 Task: Find connections with filter location Taunusstein with filter topic #mentorwith filter profile language Potuguese with filter current company Quess IT Staffing with filter school Goa Engineering College - Government of Goa with filter industry Legislative Offices with filter service category Home Networking with filter keywords title Mover
Action: Mouse moved to (159, 252)
Screenshot: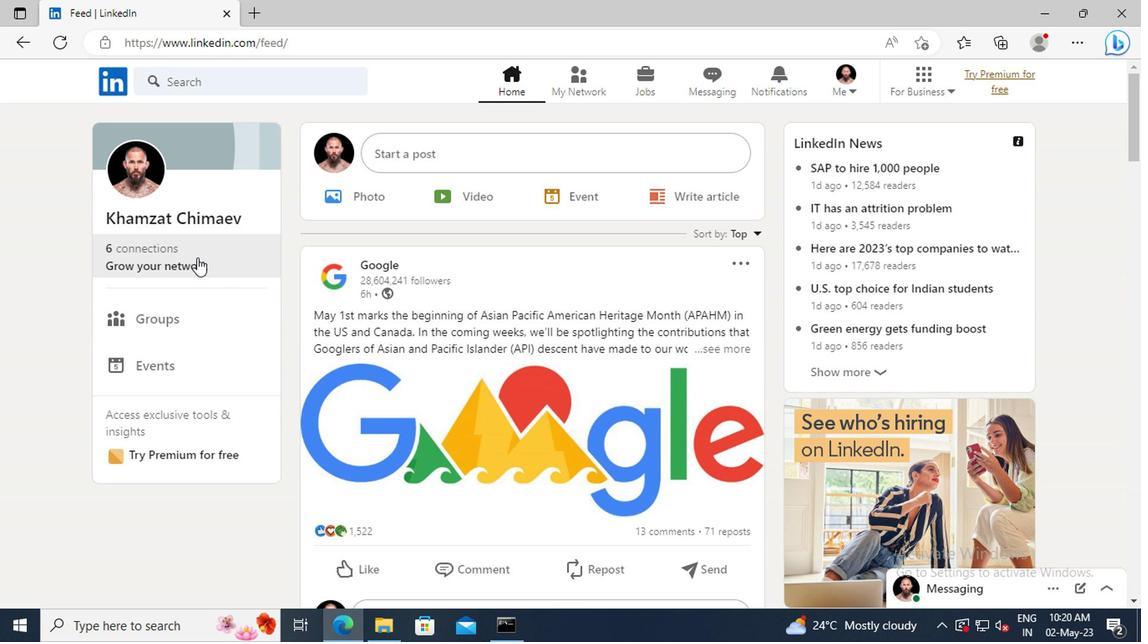 
Action: Mouse pressed left at (159, 252)
Screenshot: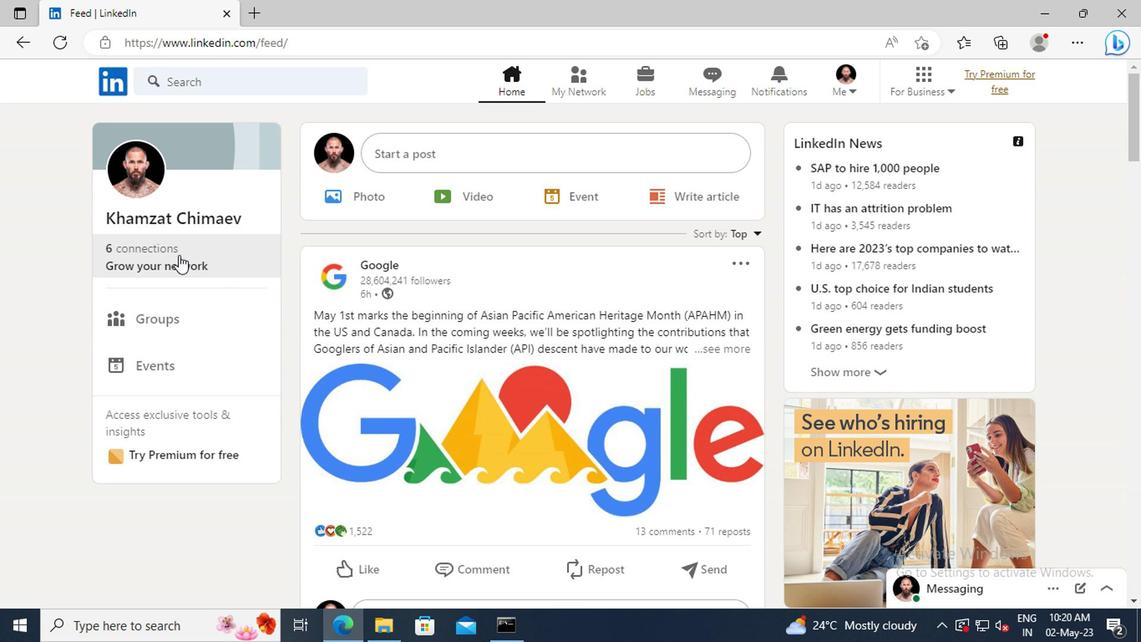 
Action: Mouse moved to (168, 174)
Screenshot: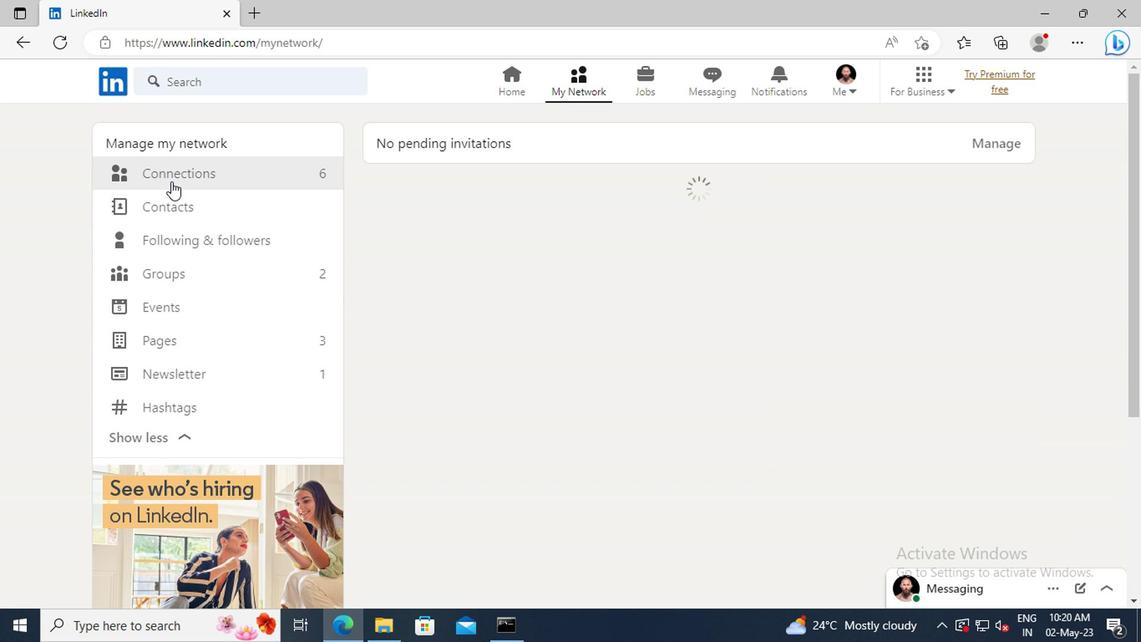 
Action: Mouse pressed left at (168, 174)
Screenshot: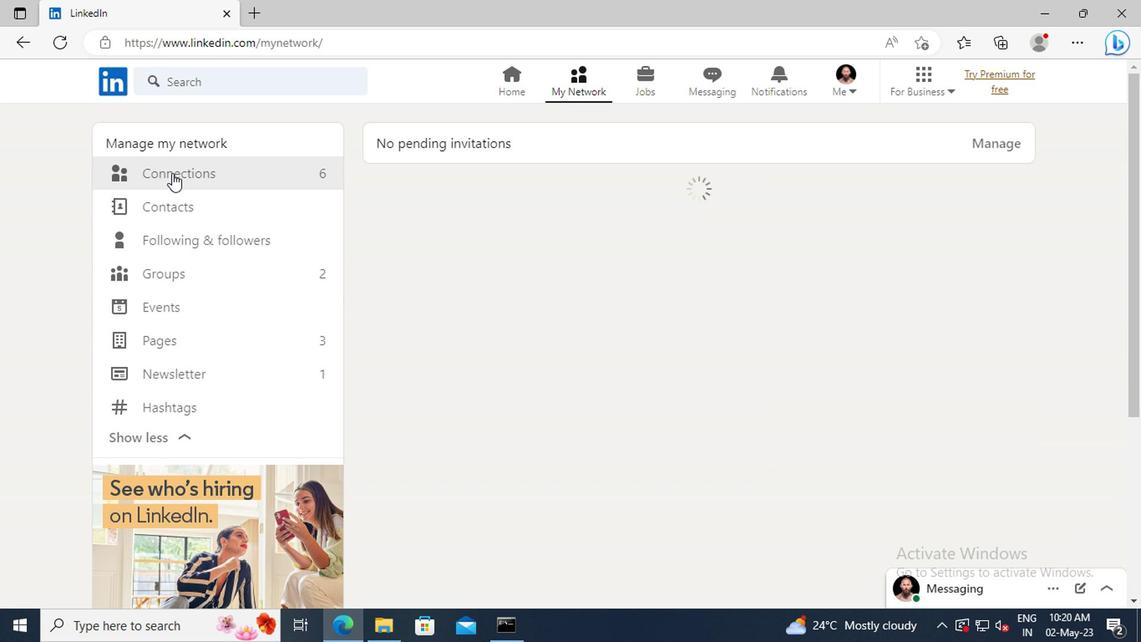 
Action: Mouse moved to (682, 177)
Screenshot: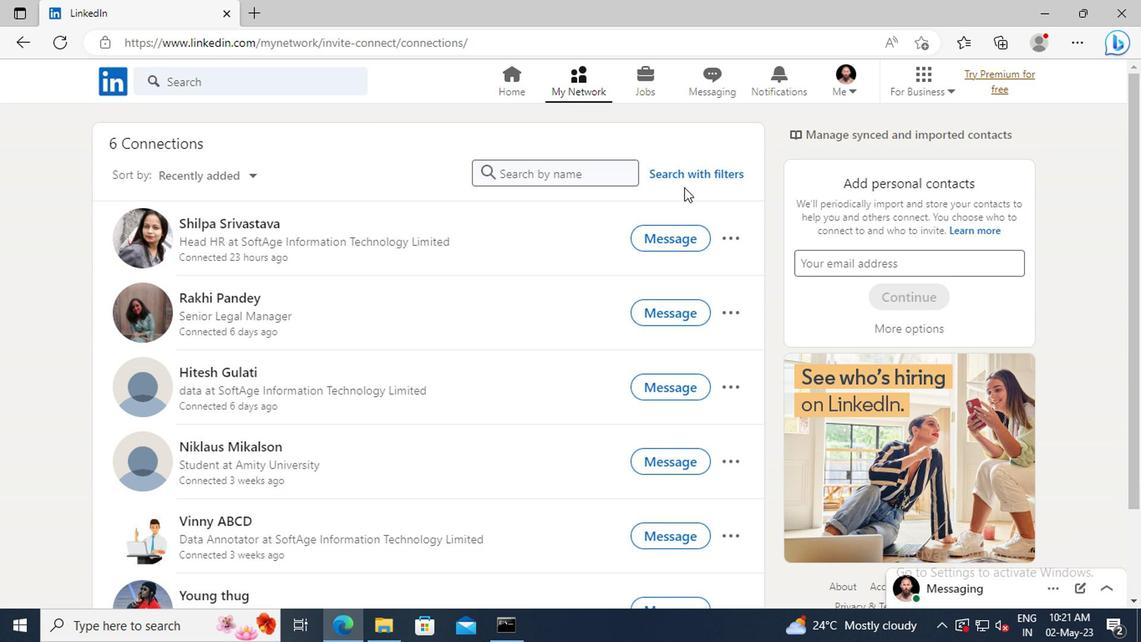 
Action: Mouse pressed left at (682, 177)
Screenshot: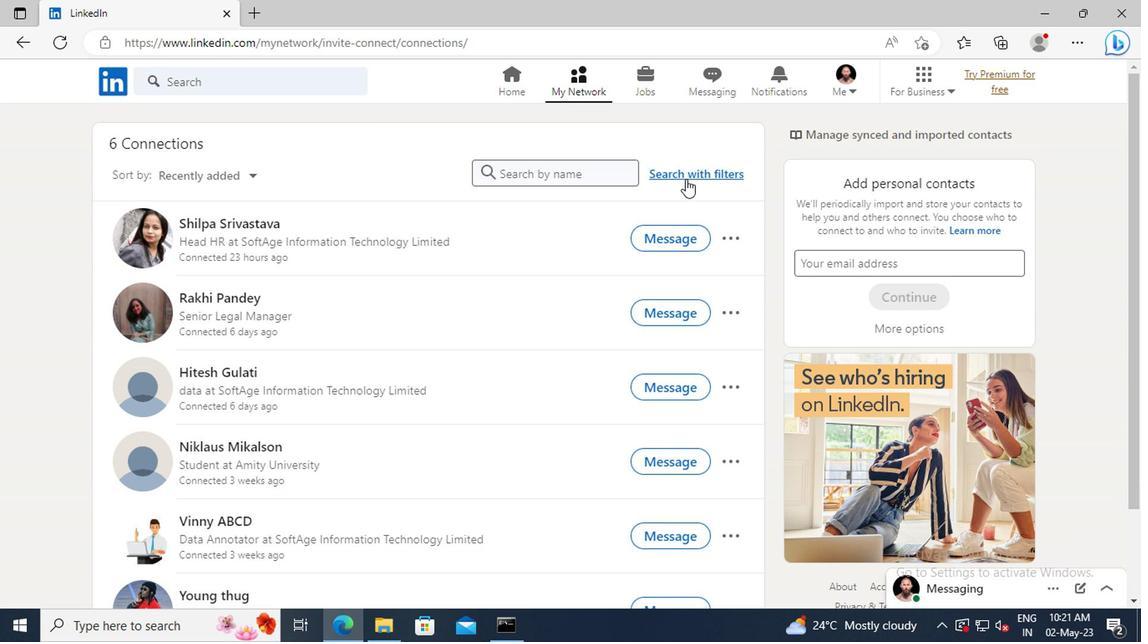 
Action: Mouse moved to (628, 131)
Screenshot: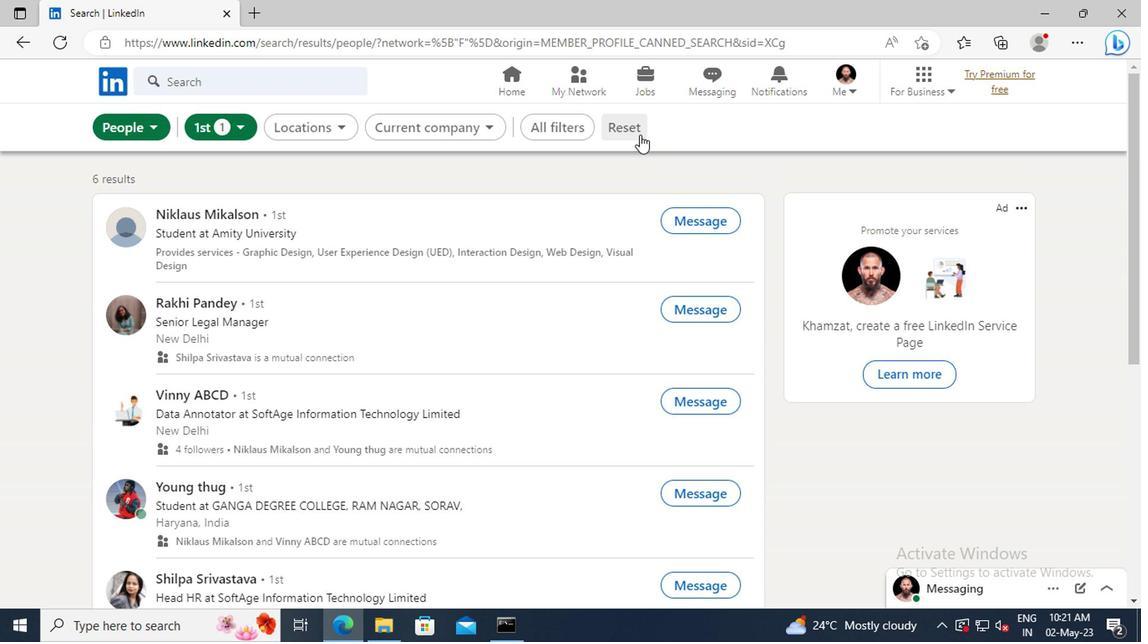 
Action: Mouse pressed left at (628, 131)
Screenshot: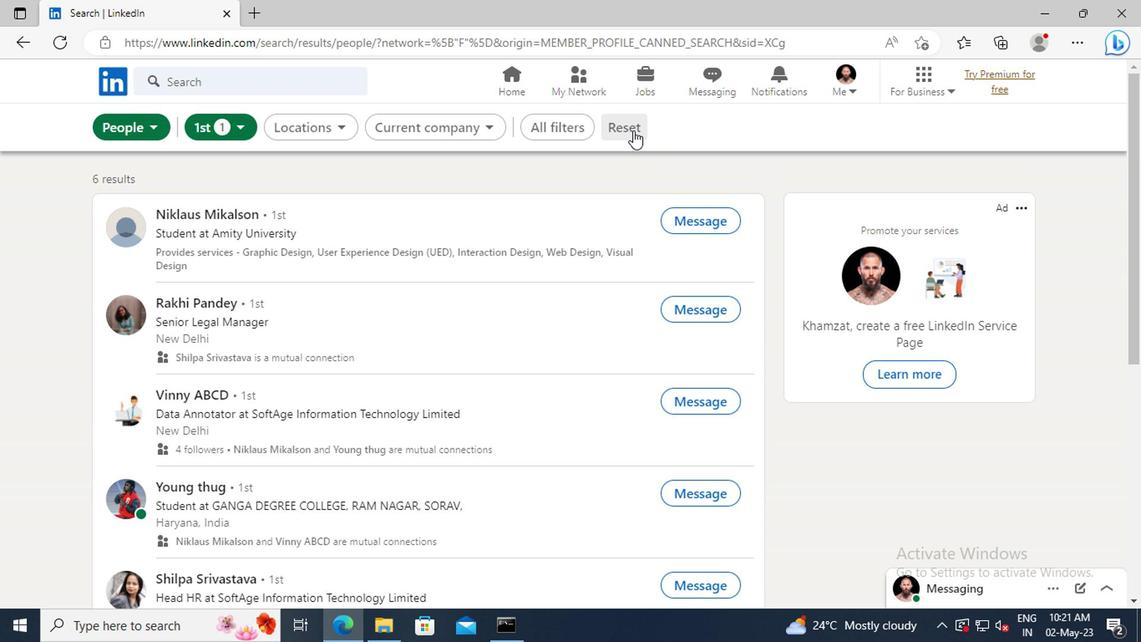 
Action: Mouse moved to (601, 130)
Screenshot: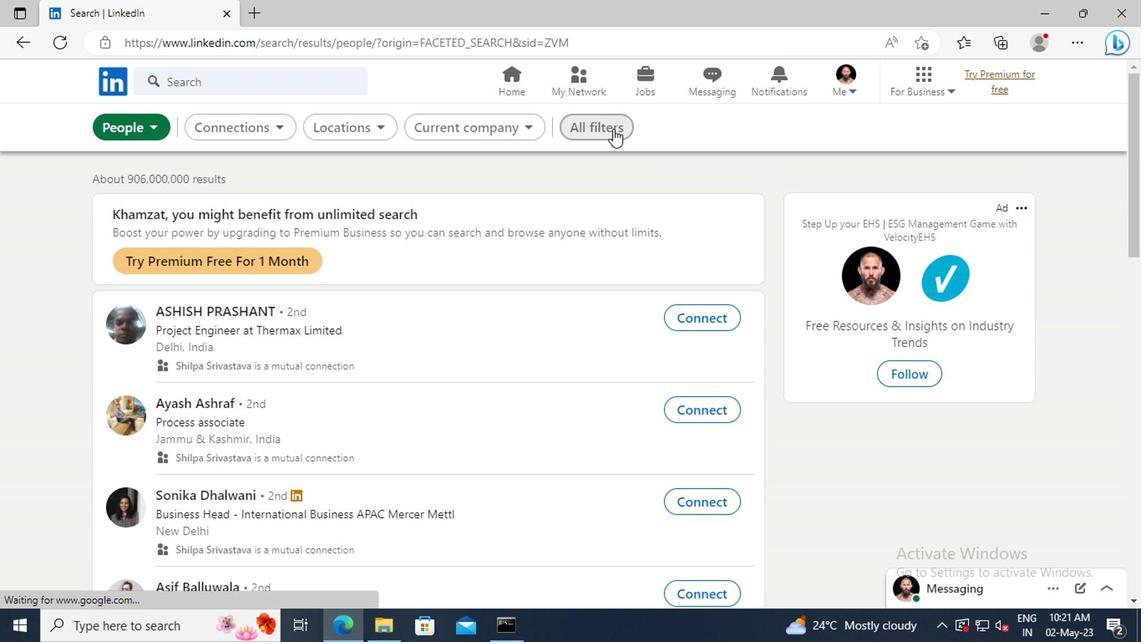 
Action: Mouse pressed left at (601, 130)
Screenshot: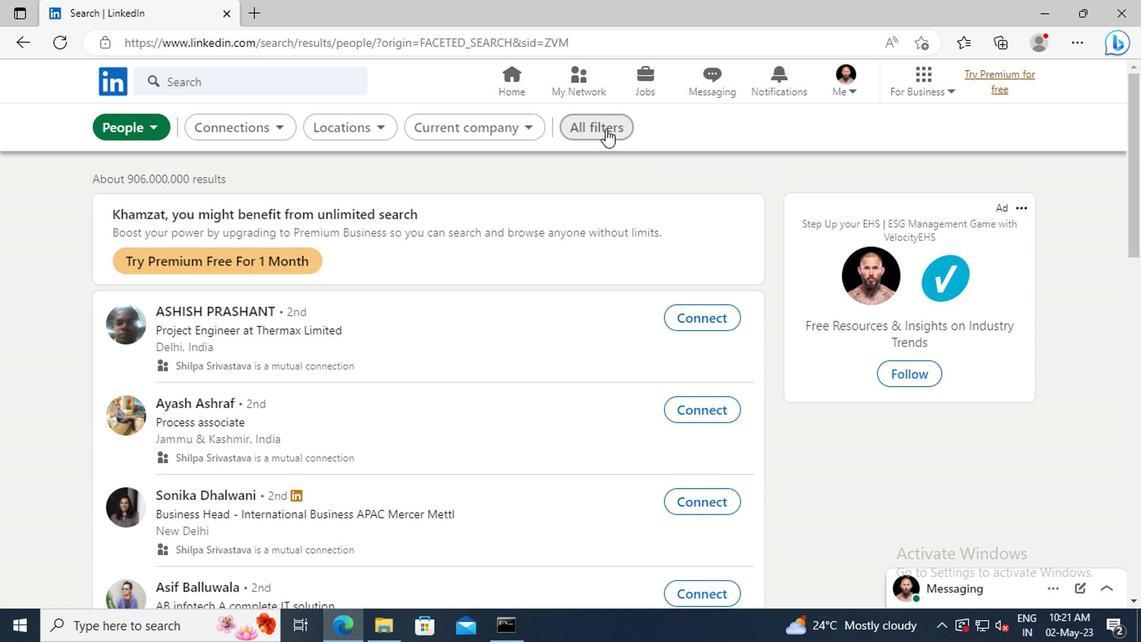 
Action: Mouse moved to (916, 298)
Screenshot: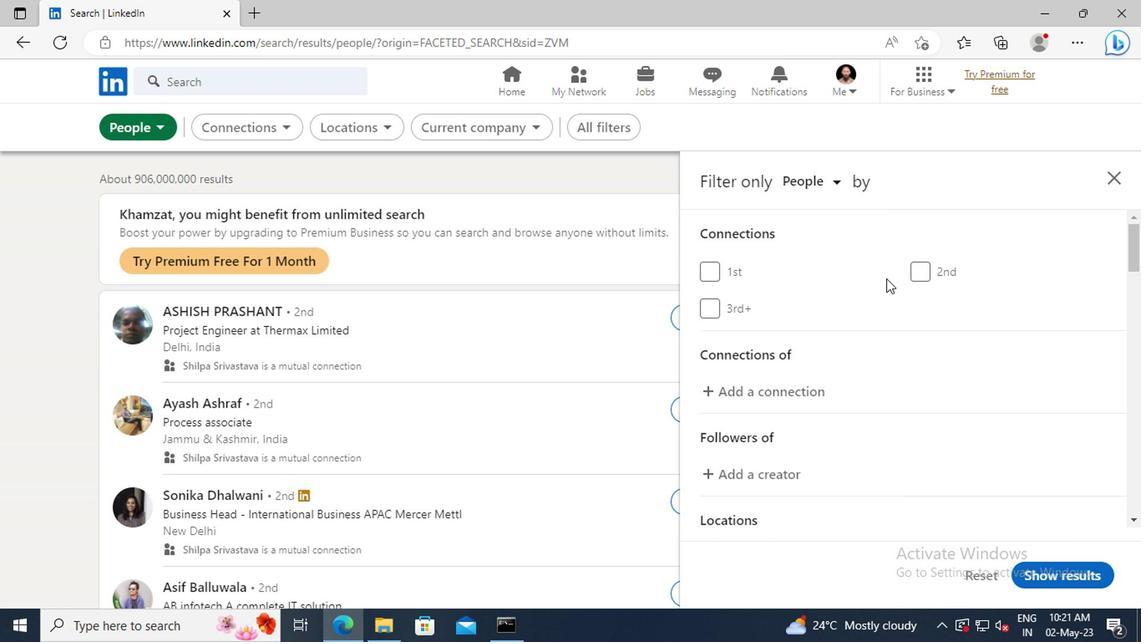 
Action: Mouse scrolled (916, 297) with delta (0, -1)
Screenshot: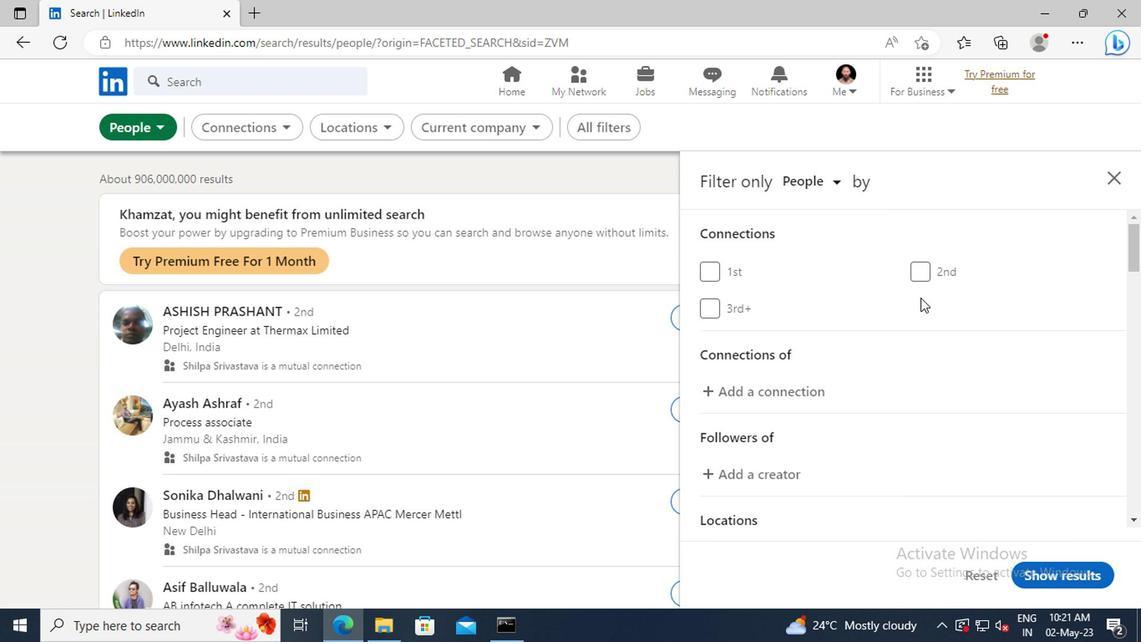 
Action: Mouse scrolled (916, 297) with delta (0, -1)
Screenshot: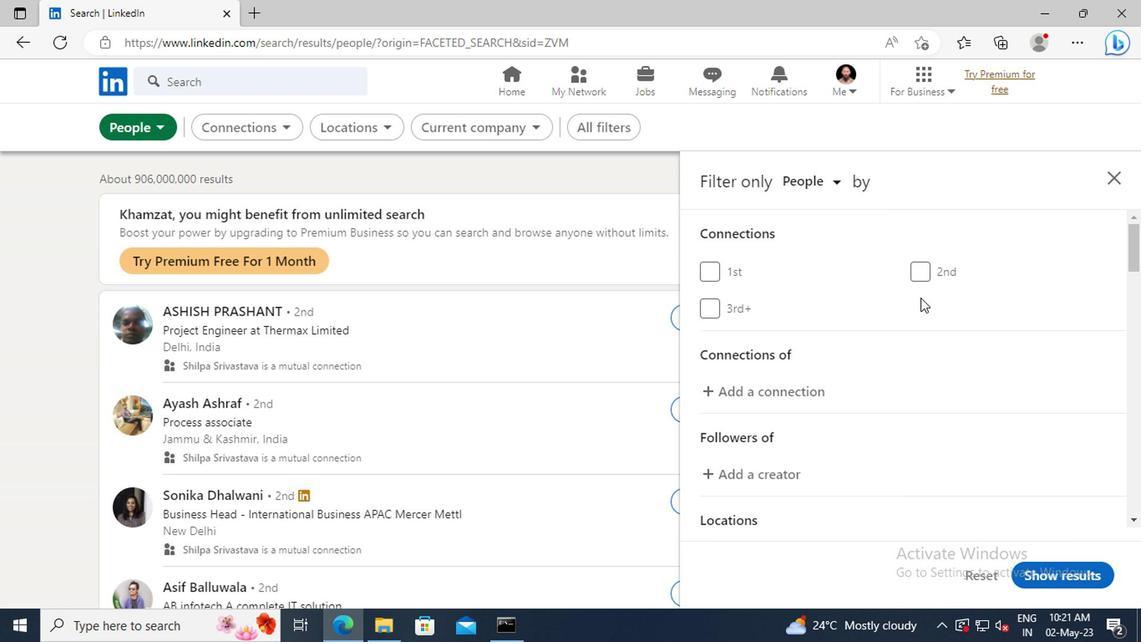 
Action: Mouse scrolled (916, 297) with delta (0, -1)
Screenshot: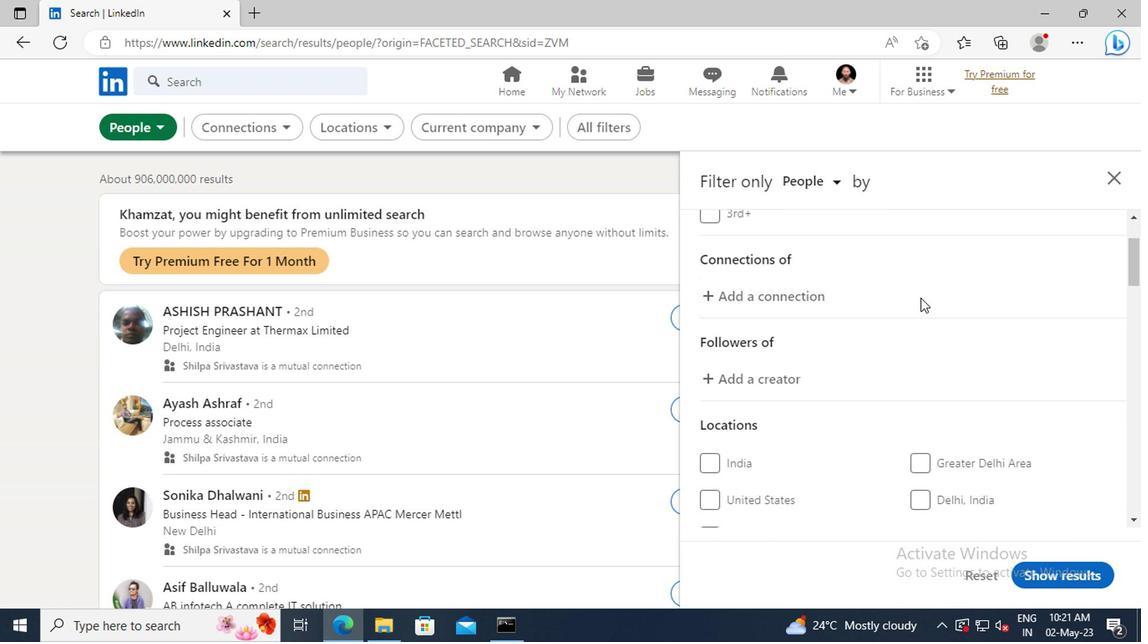 
Action: Mouse scrolled (916, 297) with delta (0, -1)
Screenshot: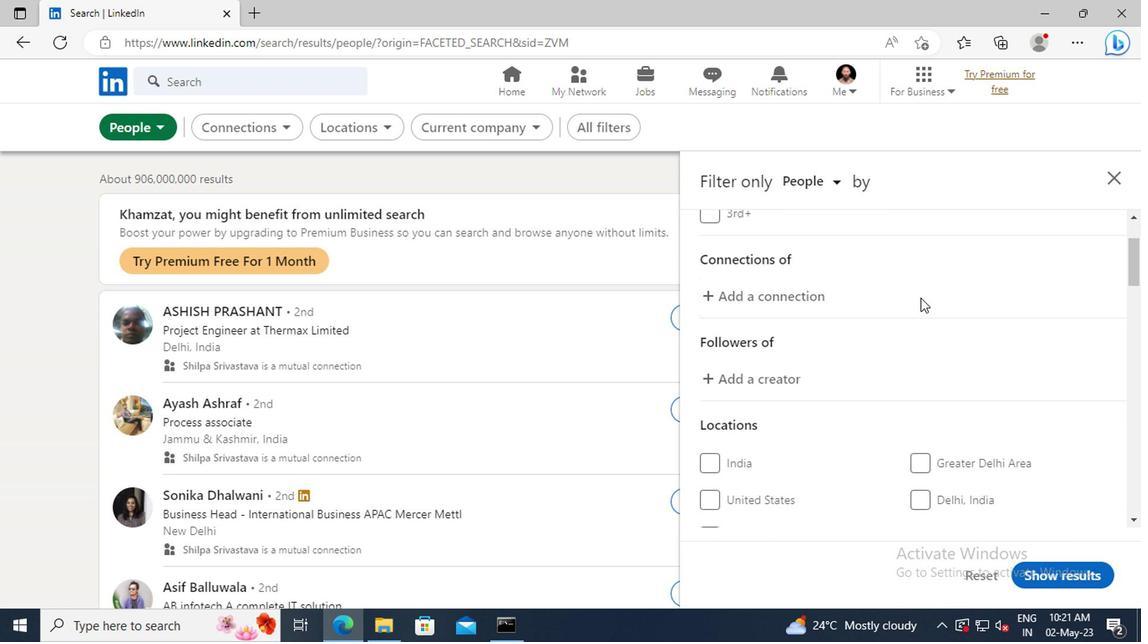 
Action: Mouse scrolled (916, 297) with delta (0, -1)
Screenshot: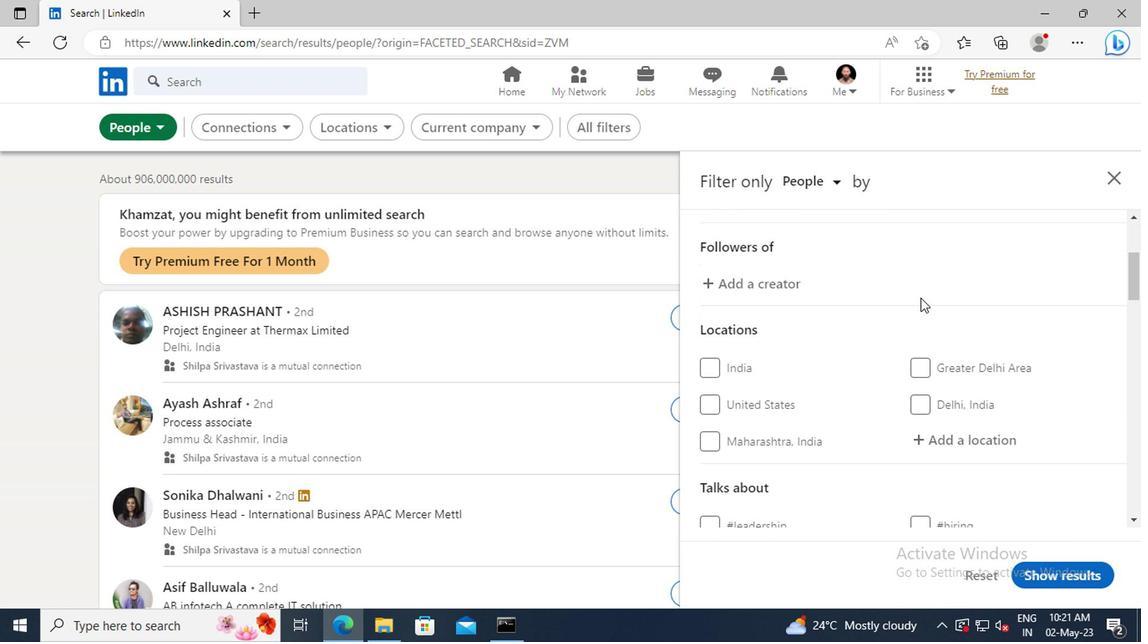 
Action: Mouse scrolled (916, 297) with delta (0, -1)
Screenshot: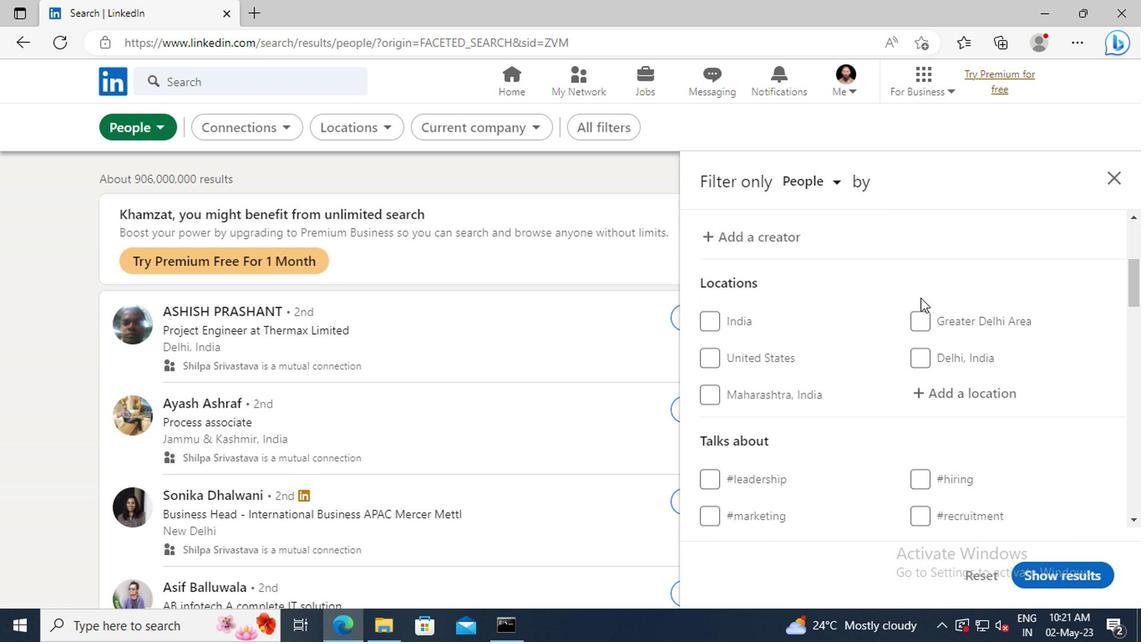 
Action: Mouse moved to (931, 343)
Screenshot: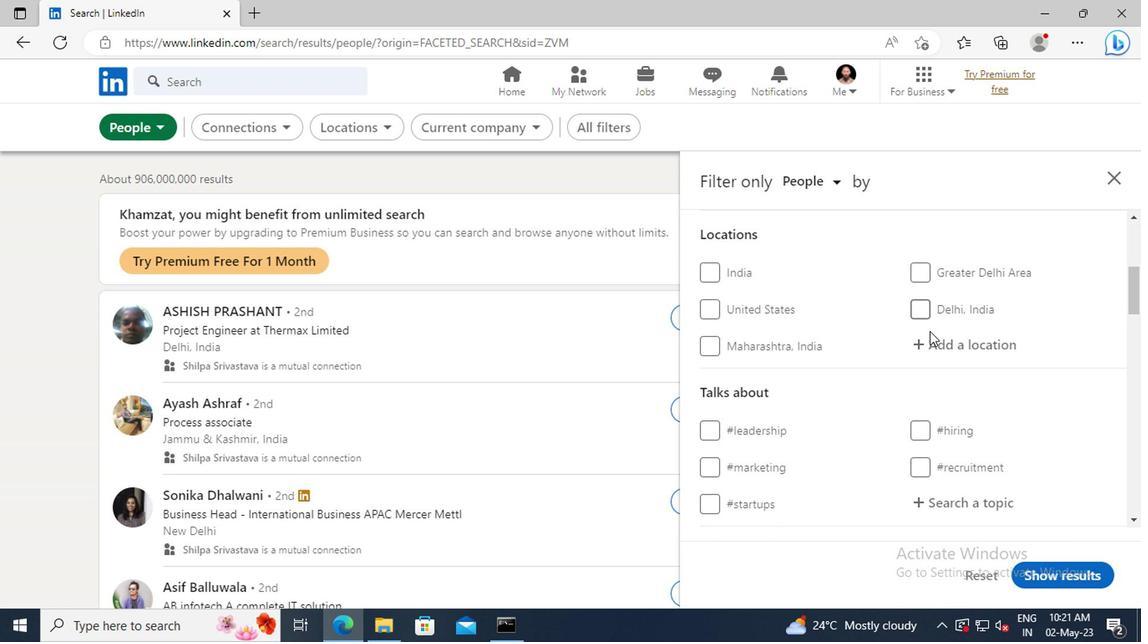 
Action: Mouse pressed left at (931, 343)
Screenshot: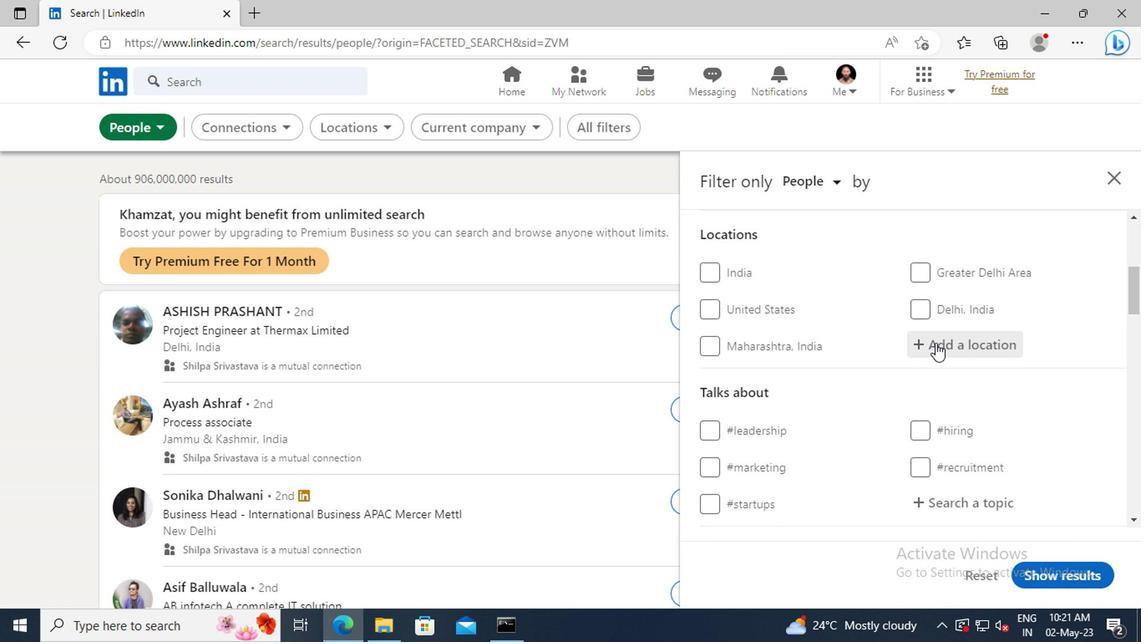 
Action: Key pressed <Key.shift>TAUNUSS
Screenshot: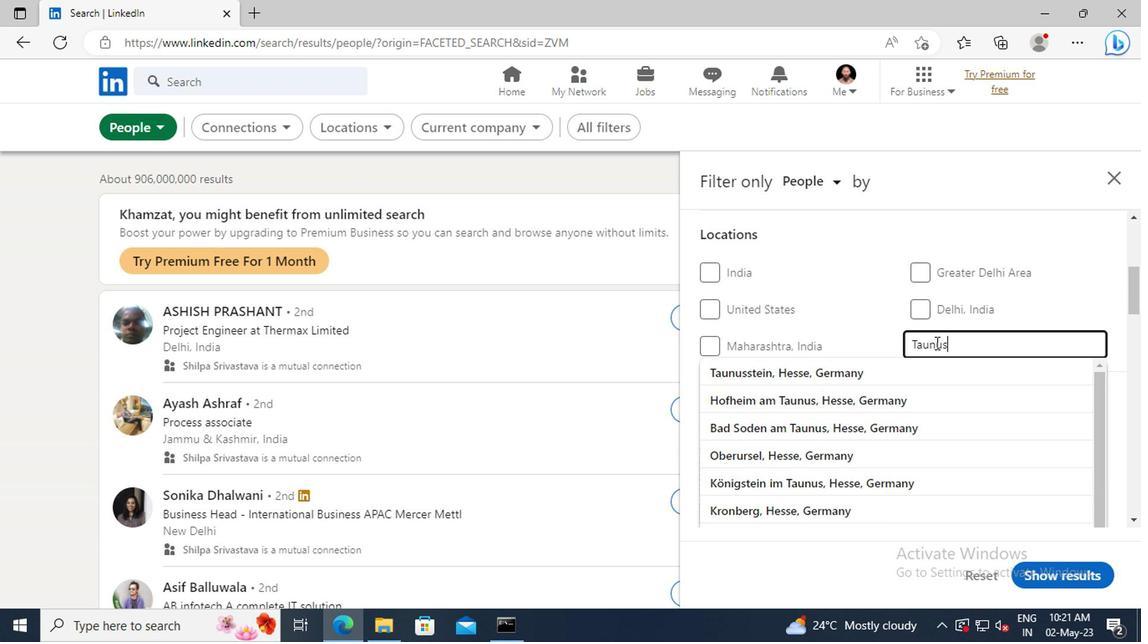 
Action: Mouse moved to (933, 372)
Screenshot: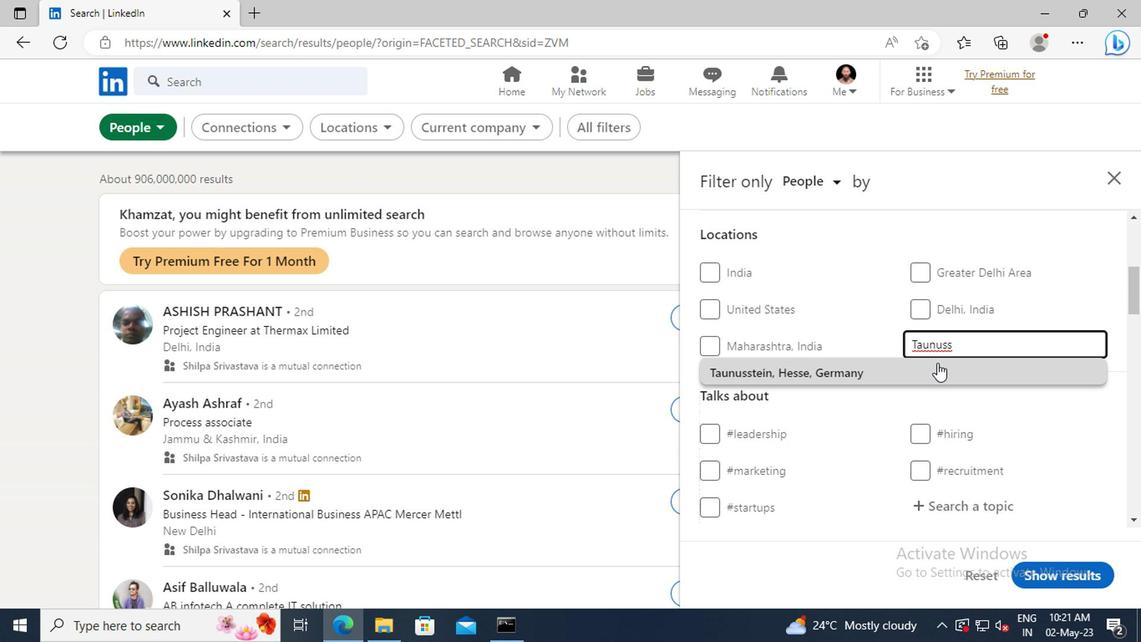 
Action: Mouse pressed left at (933, 372)
Screenshot: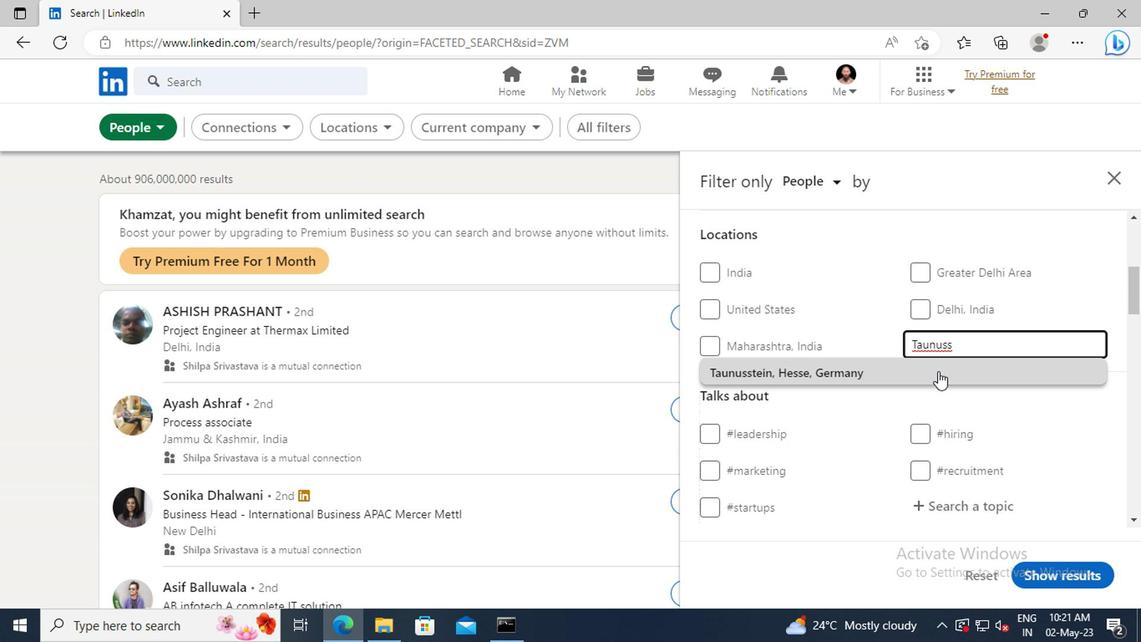 
Action: Mouse scrolled (933, 370) with delta (0, -1)
Screenshot: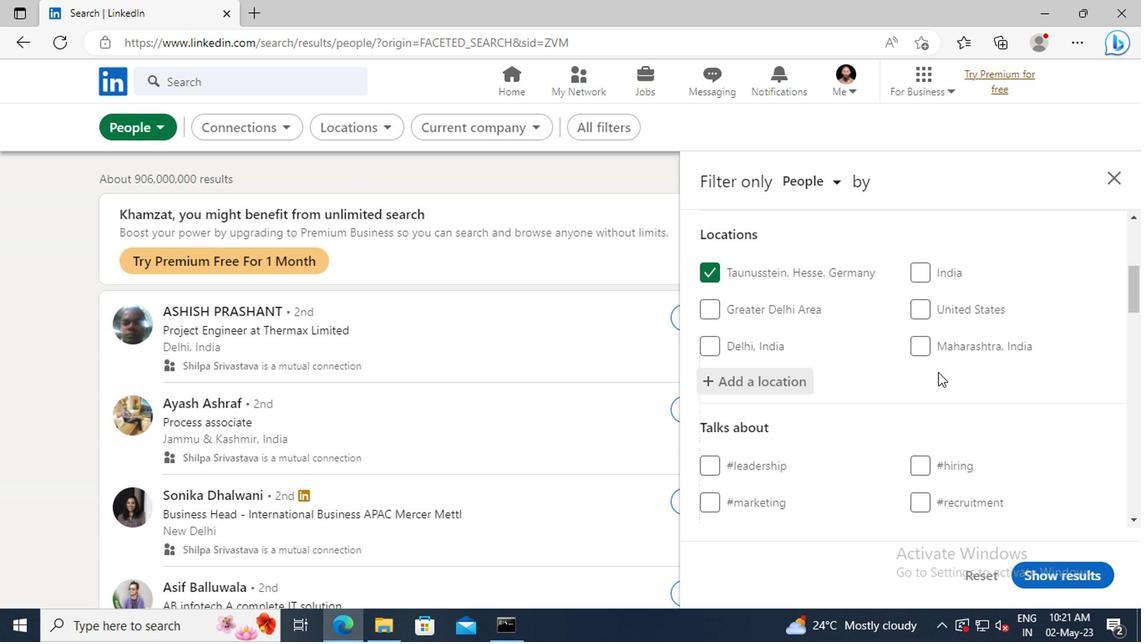 
Action: Mouse scrolled (933, 370) with delta (0, -1)
Screenshot: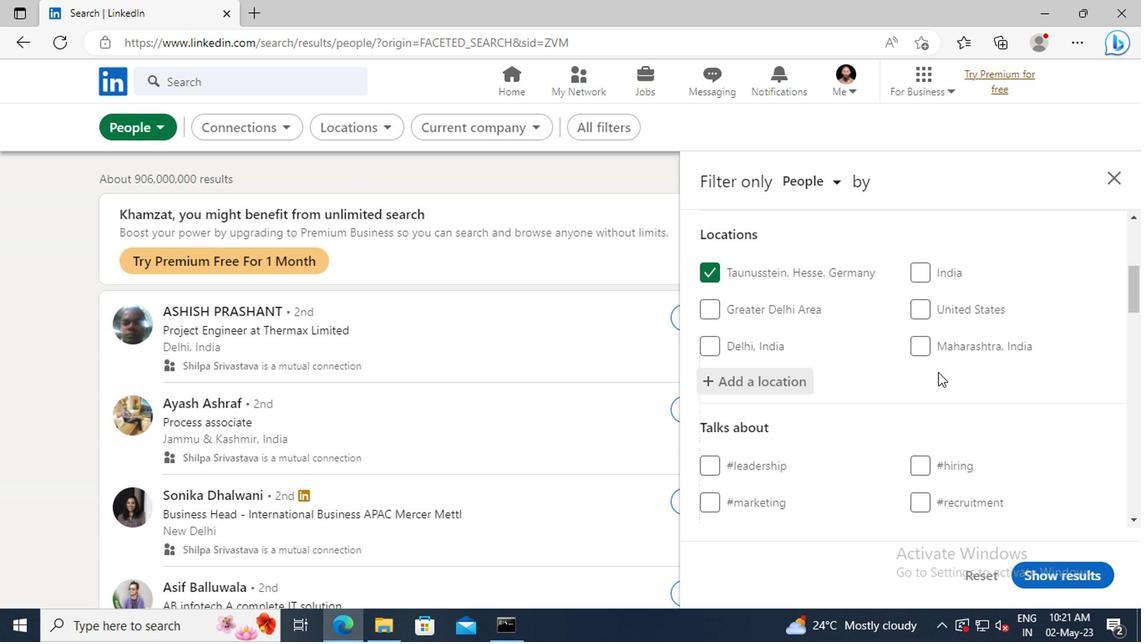 
Action: Mouse scrolled (933, 370) with delta (0, -1)
Screenshot: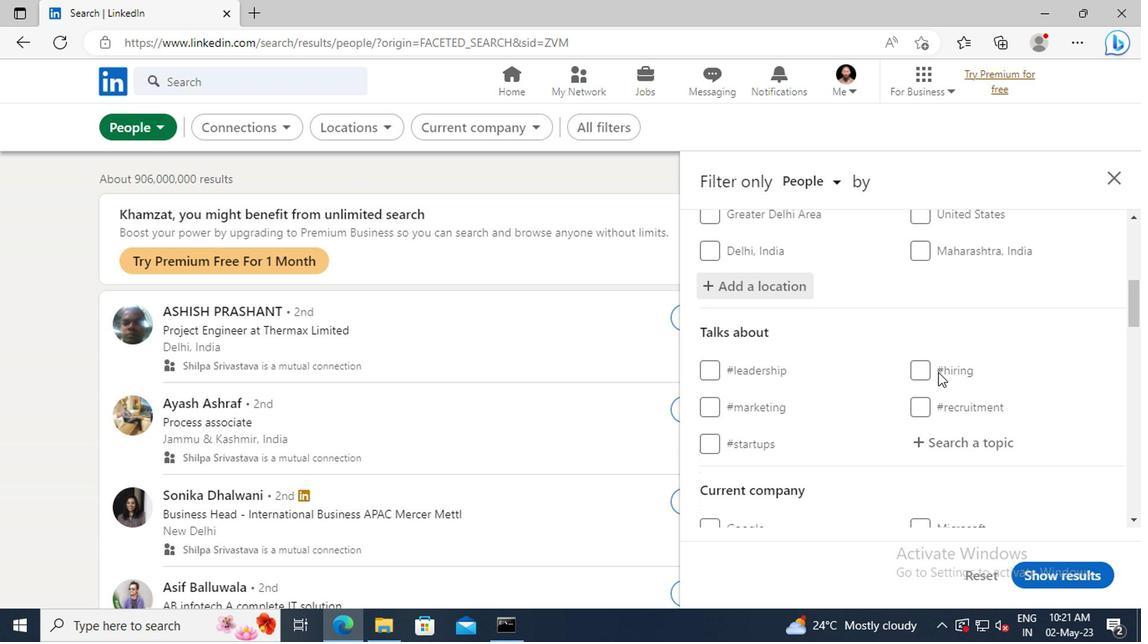 
Action: Mouse moved to (935, 393)
Screenshot: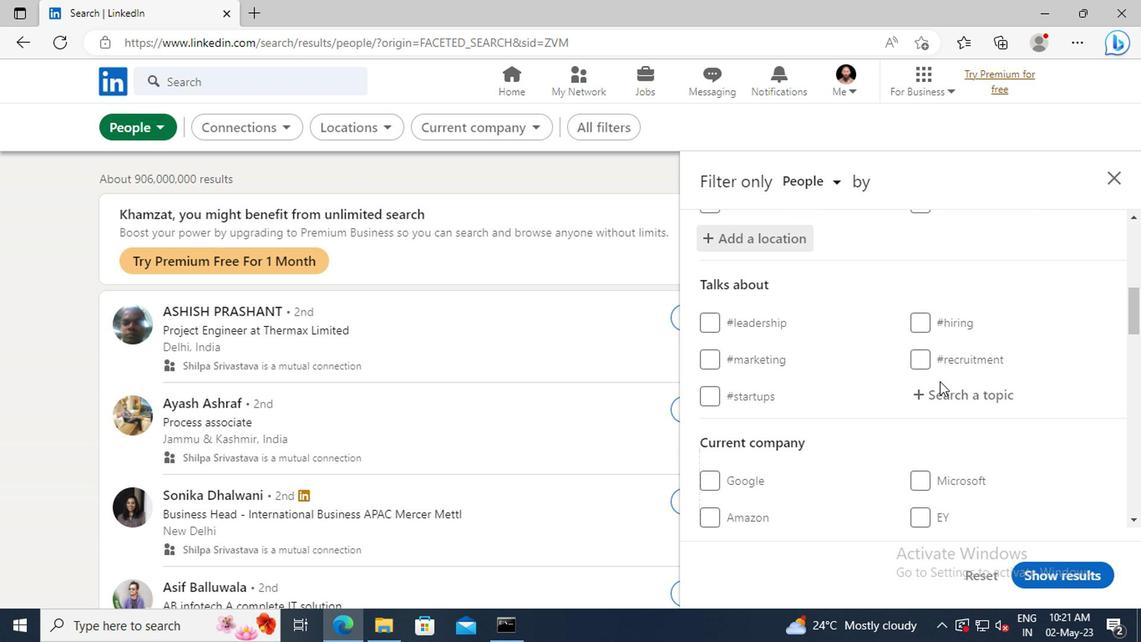 
Action: Mouse pressed left at (935, 393)
Screenshot: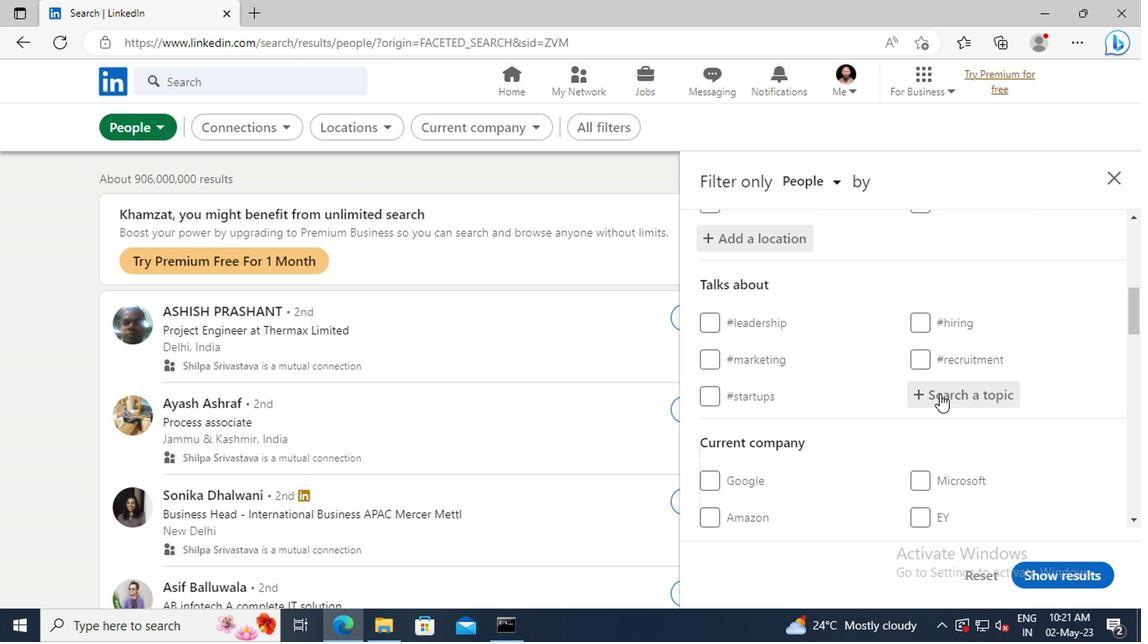 
Action: Key pressed MENTOR
Screenshot: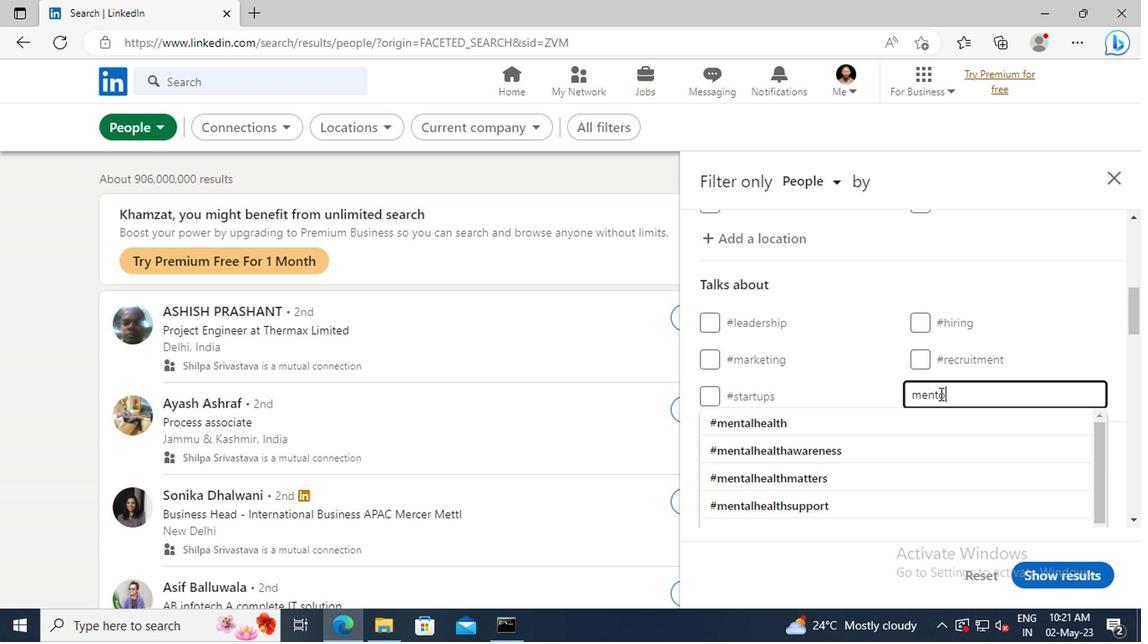 
Action: Mouse moved to (931, 479)
Screenshot: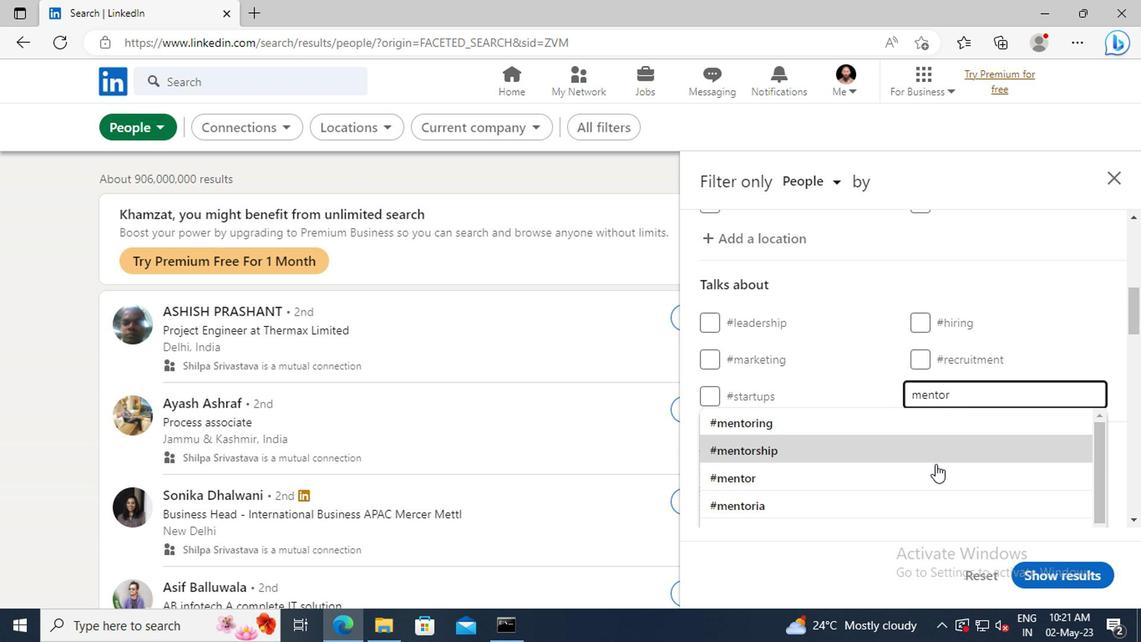 
Action: Mouse pressed left at (931, 479)
Screenshot: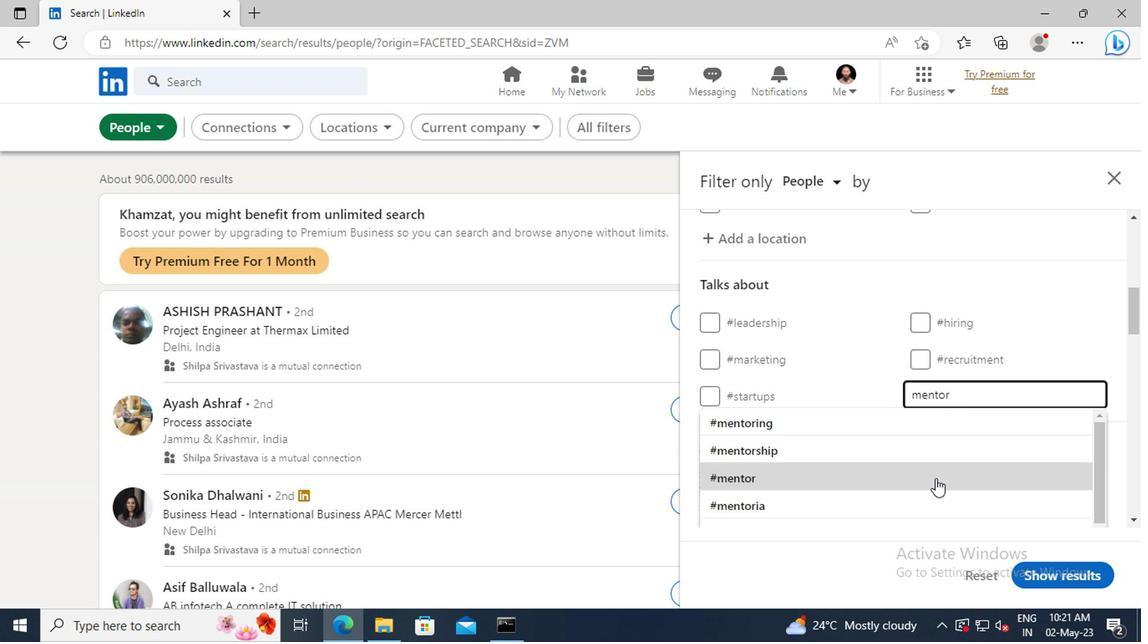 
Action: Mouse scrolled (931, 478) with delta (0, 0)
Screenshot: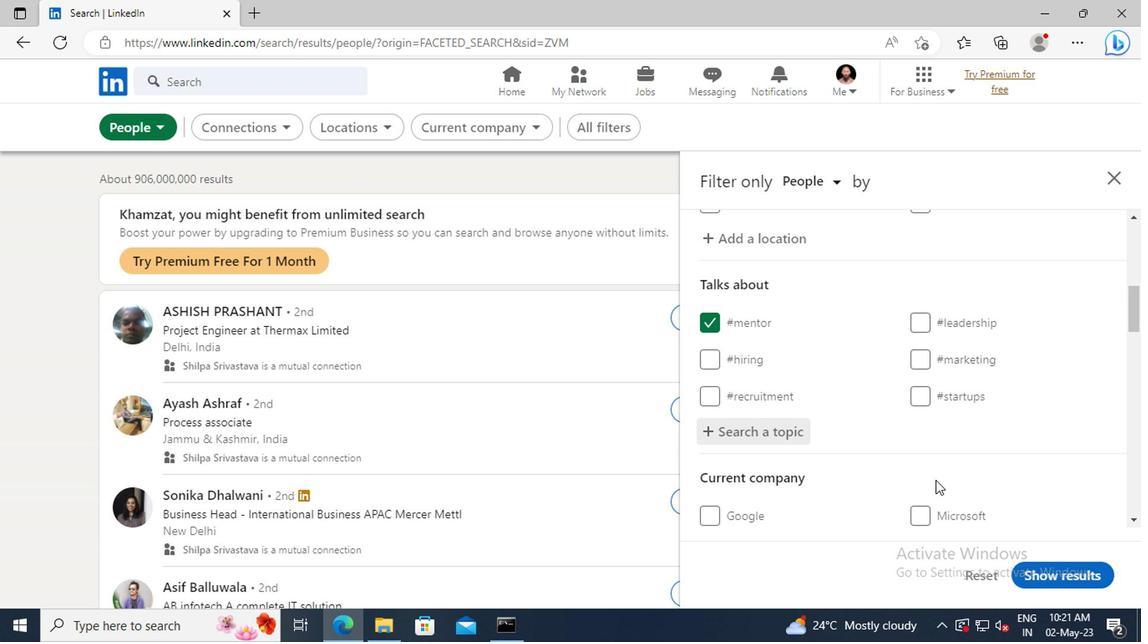 
Action: Mouse scrolled (931, 478) with delta (0, 0)
Screenshot: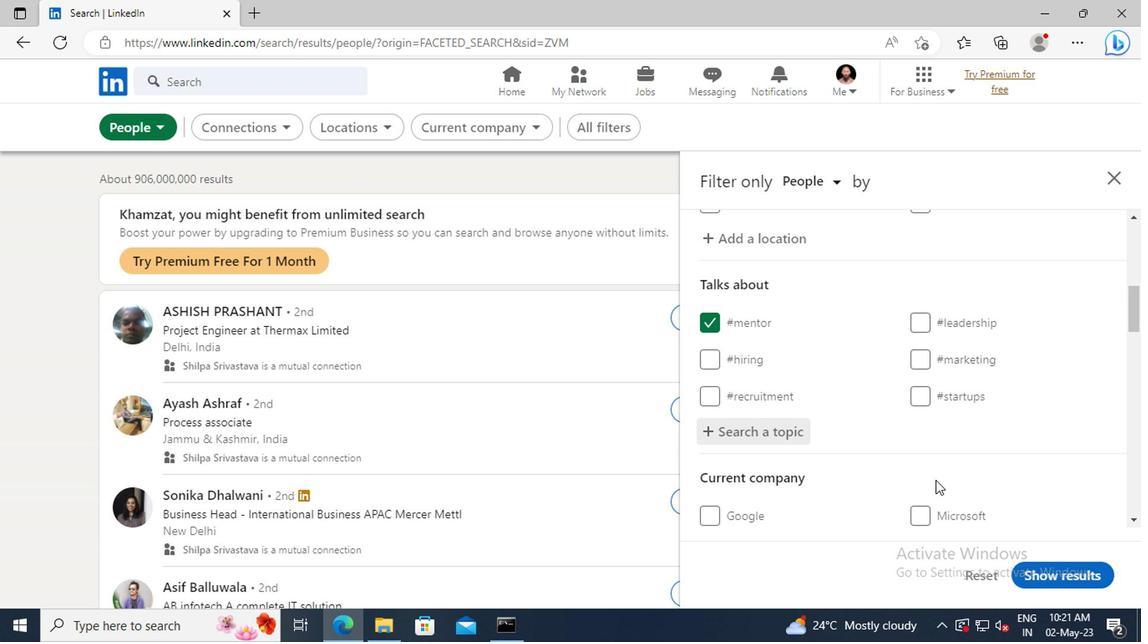 
Action: Mouse scrolled (931, 478) with delta (0, 0)
Screenshot: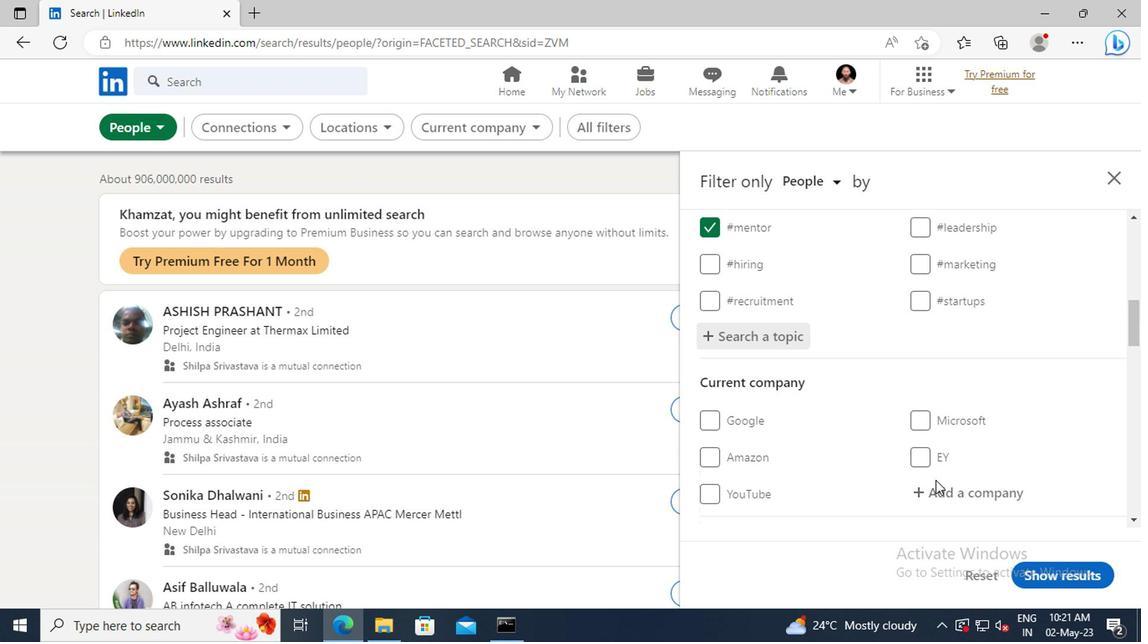 
Action: Mouse scrolled (931, 478) with delta (0, 0)
Screenshot: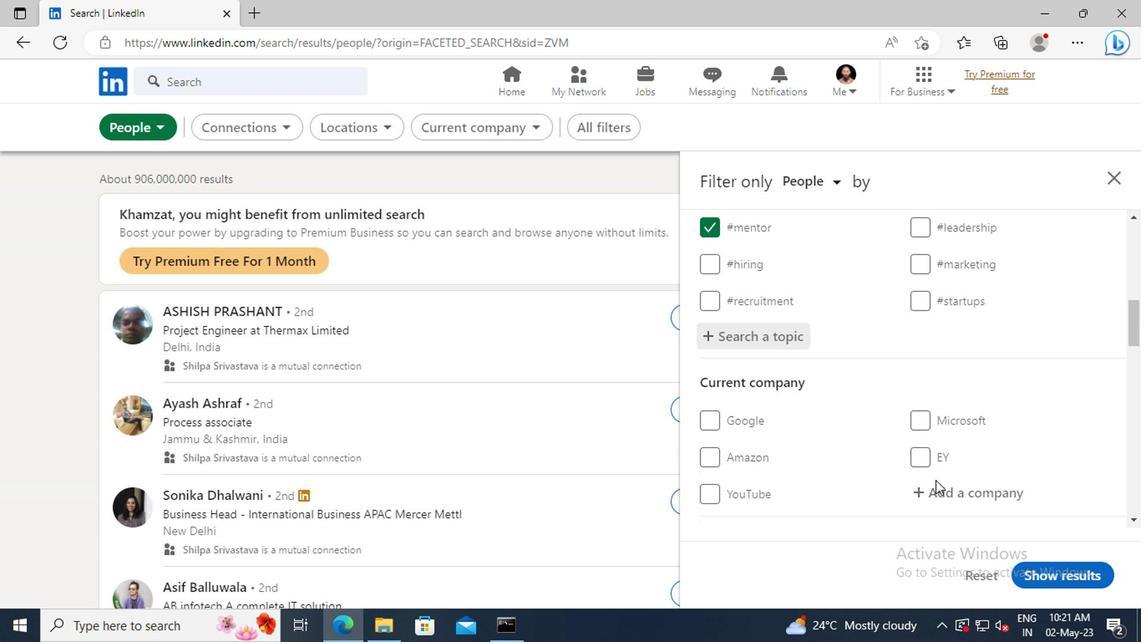 
Action: Mouse moved to (925, 404)
Screenshot: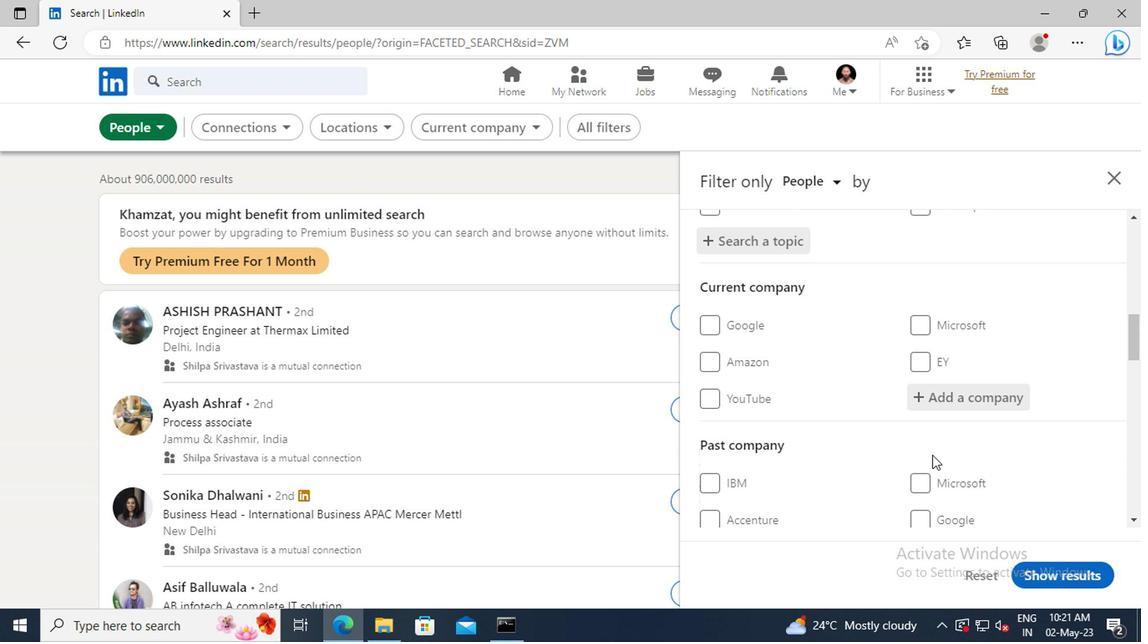 
Action: Mouse scrolled (925, 403) with delta (0, 0)
Screenshot: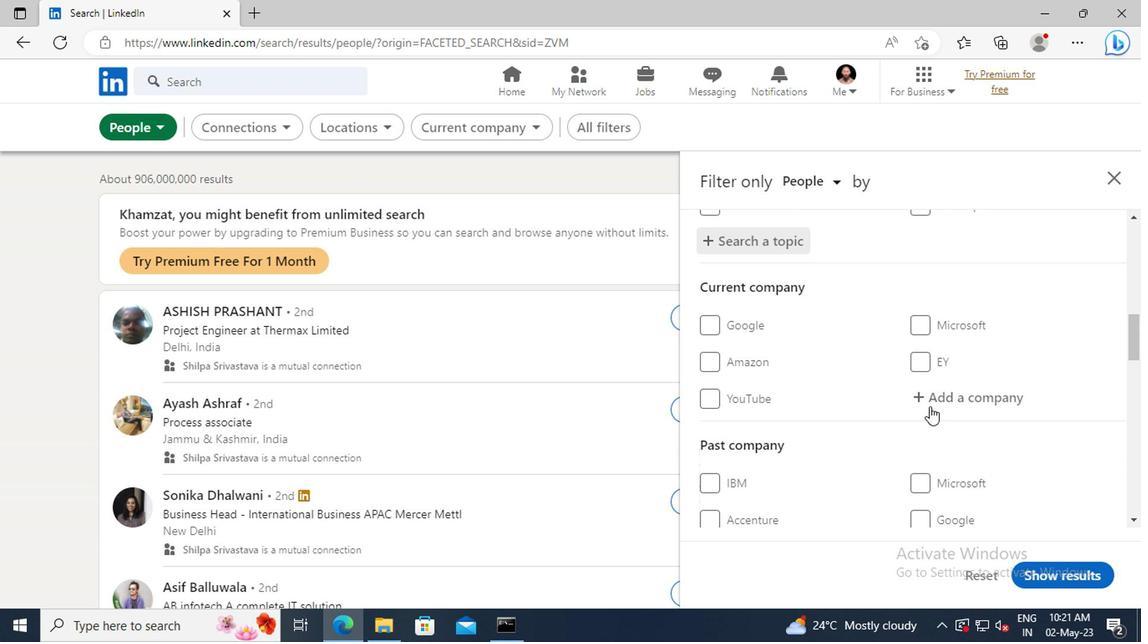 
Action: Mouse scrolled (925, 403) with delta (0, 0)
Screenshot: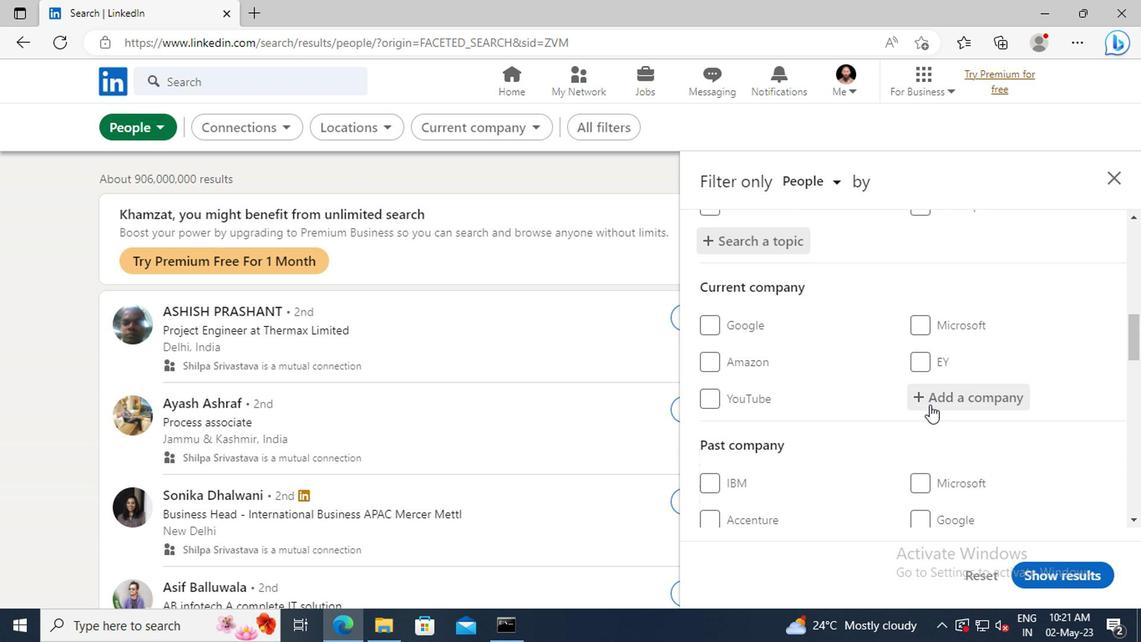 
Action: Mouse moved to (928, 372)
Screenshot: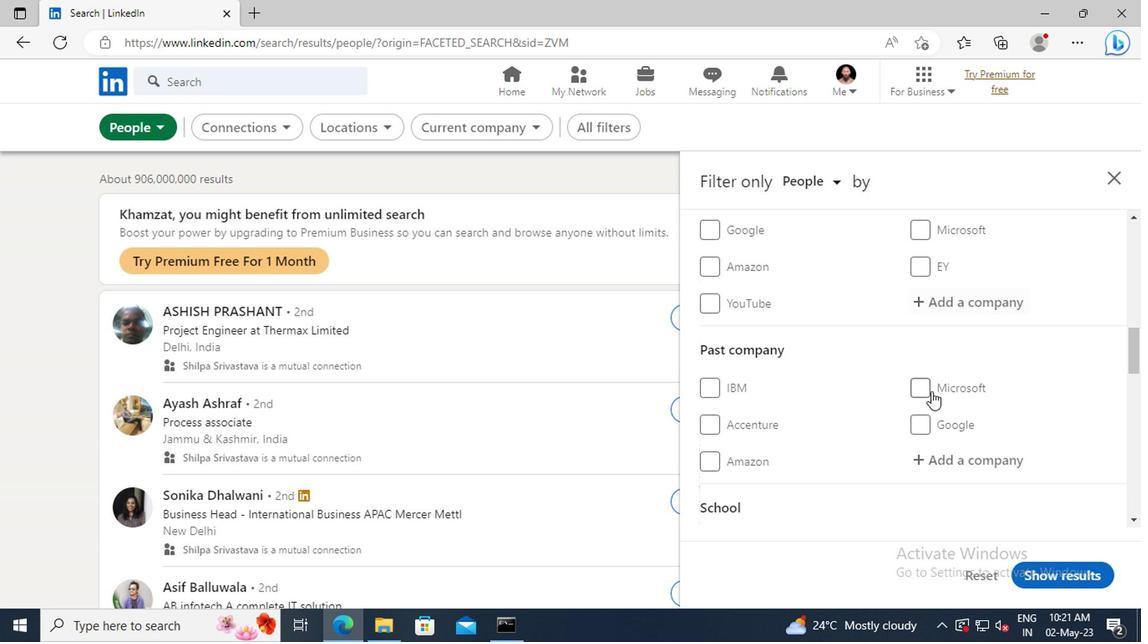 
Action: Mouse scrolled (928, 370) with delta (0, -1)
Screenshot: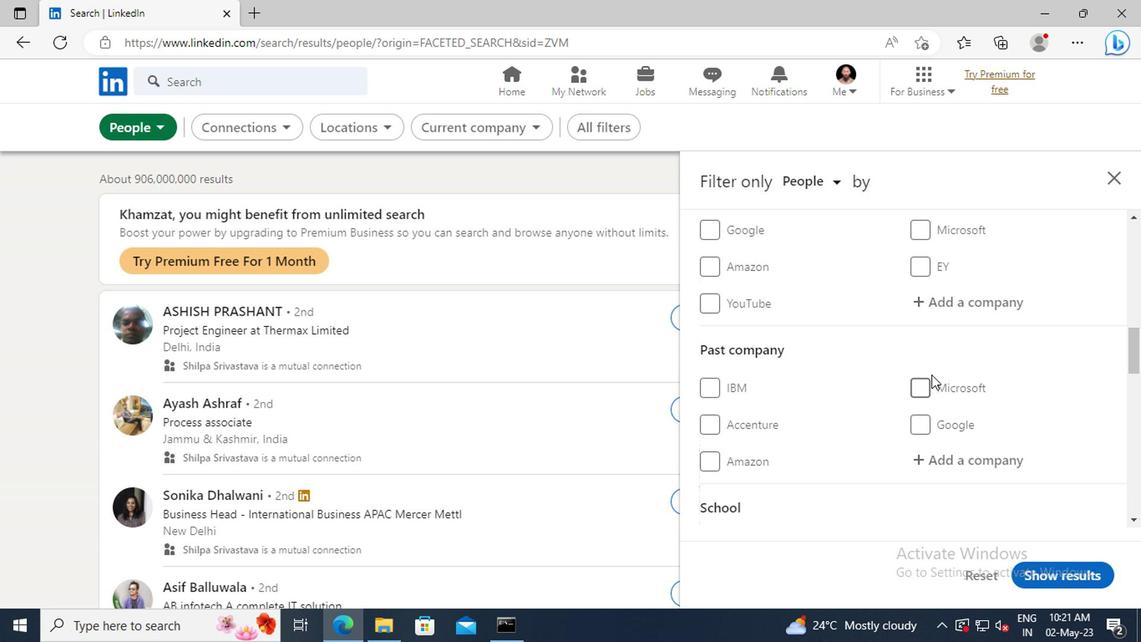 
Action: Mouse scrolled (928, 370) with delta (0, -1)
Screenshot: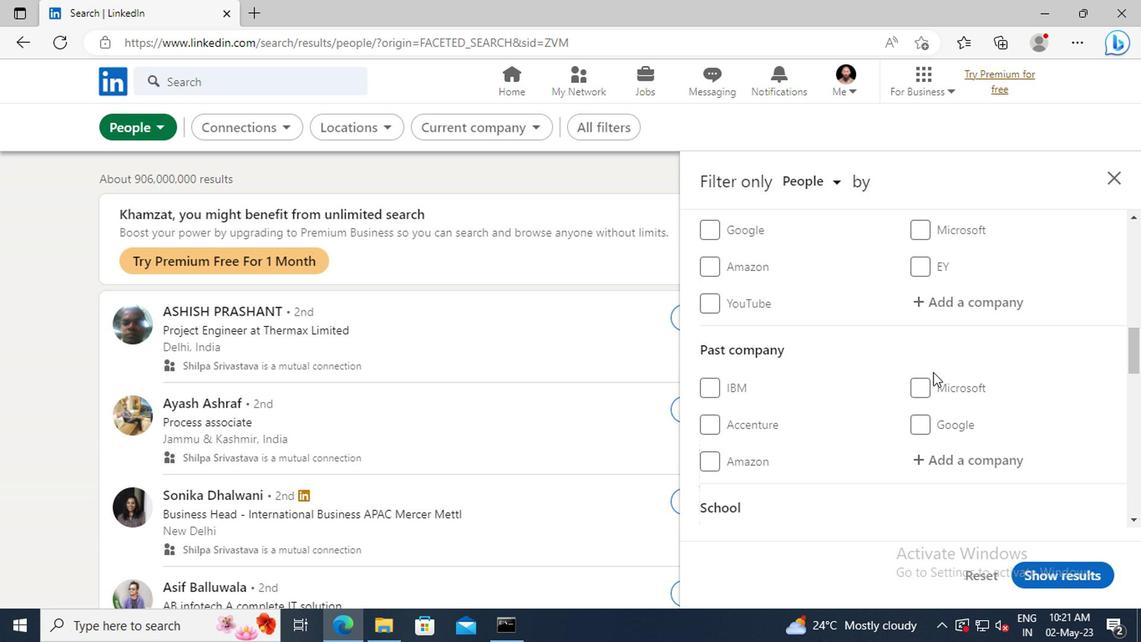 
Action: Mouse scrolled (928, 370) with delta (0, -1)
Screenshot: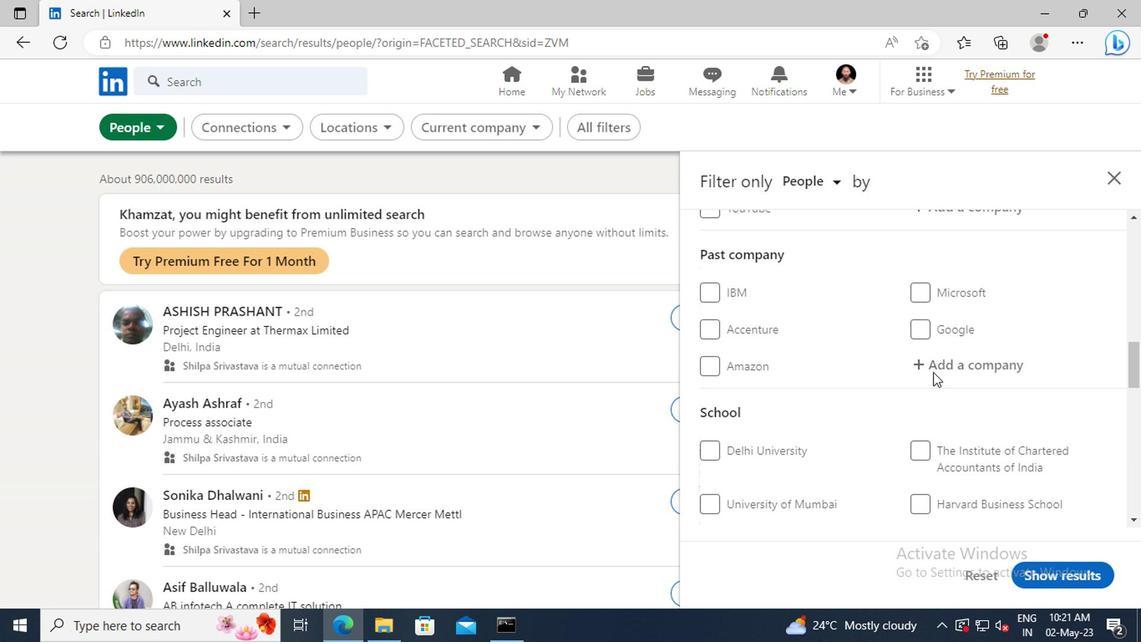 
Action: Mouse scrolled (928, 370) with delta (0, -1)
Screenshot: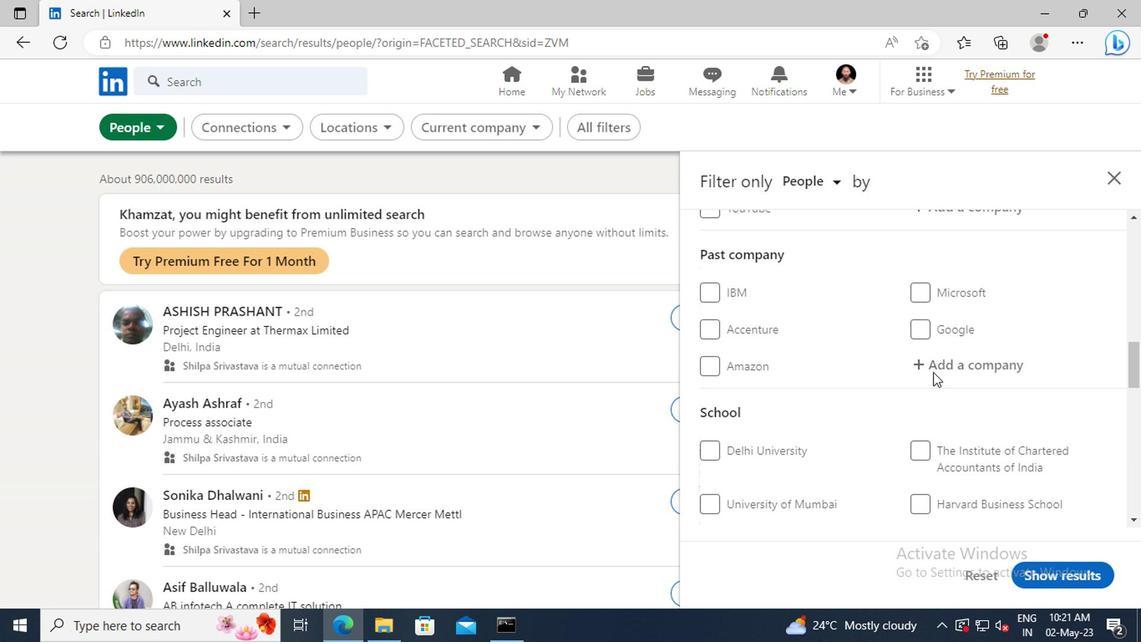 
Action: Mouse scrolled (928, 370) with delta (0, -1)
Screenshot: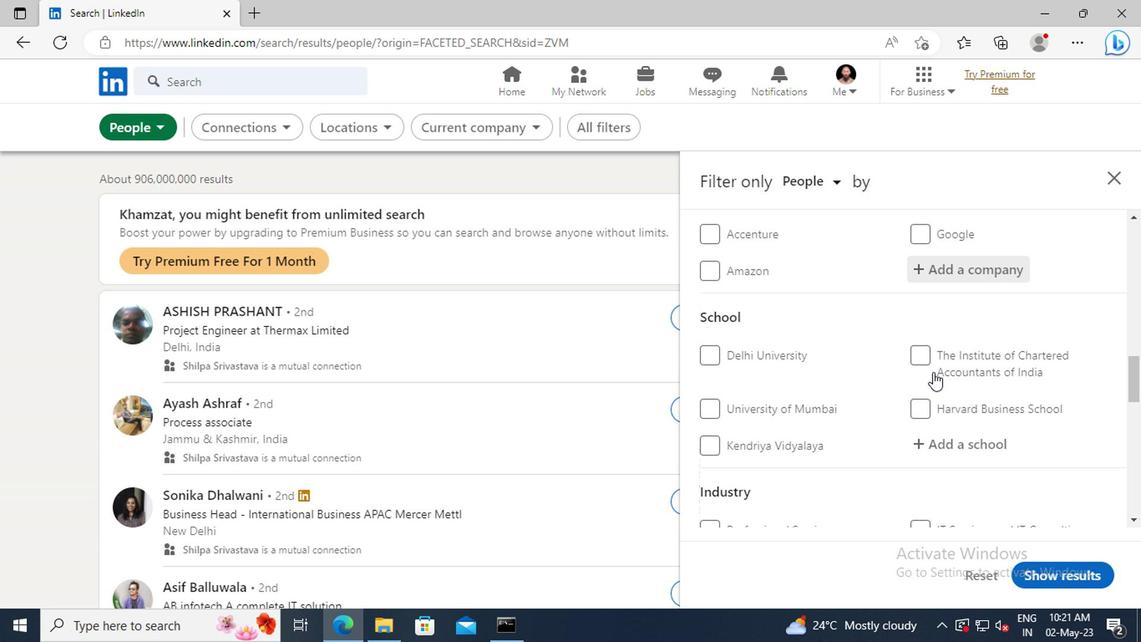
Action: Mouse scrolled (928, 370) with delta (0, -1)
Screenshot: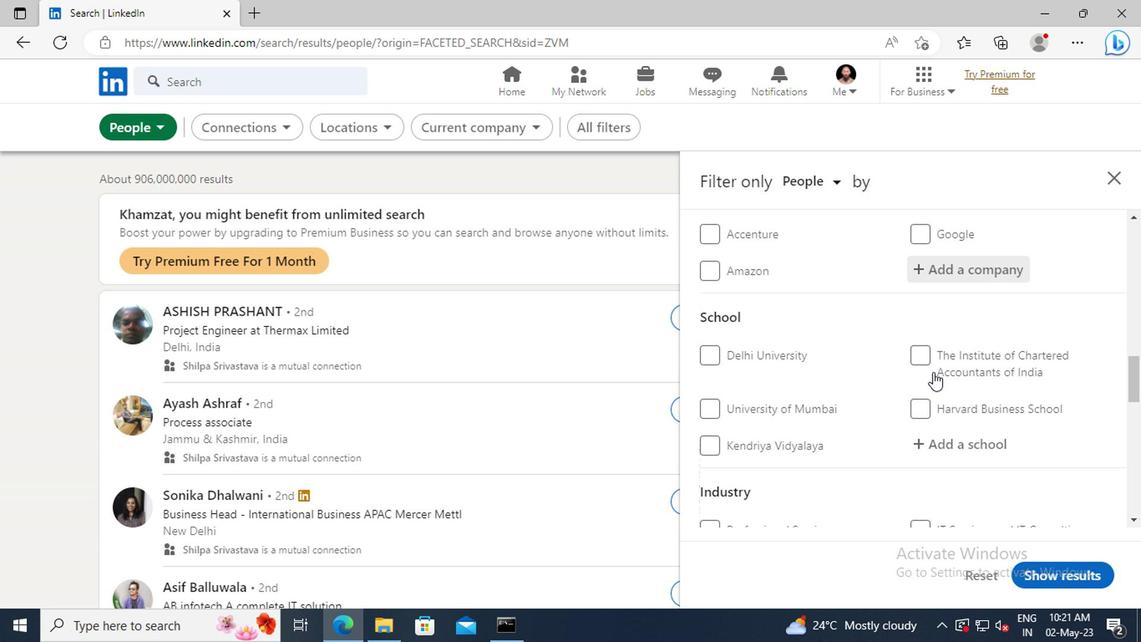 
Action: Mouse scrolled (928, 370) with delta (0, -1)
Screenshot: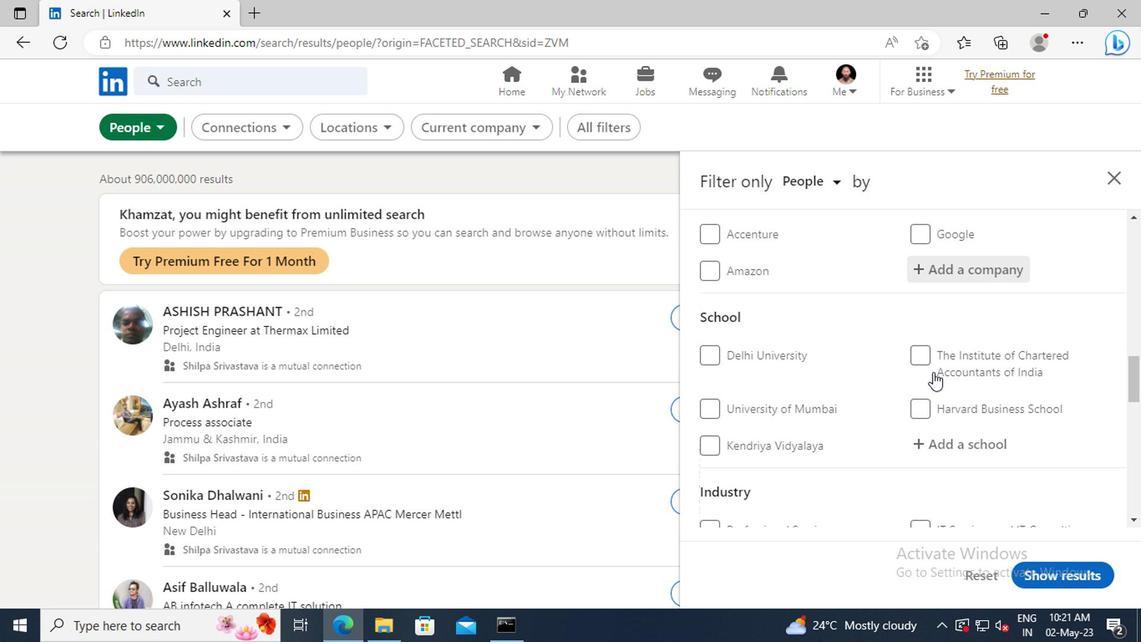
Action: Mouse scrolled (928, 370) with delta (0, -1)
Screenshot: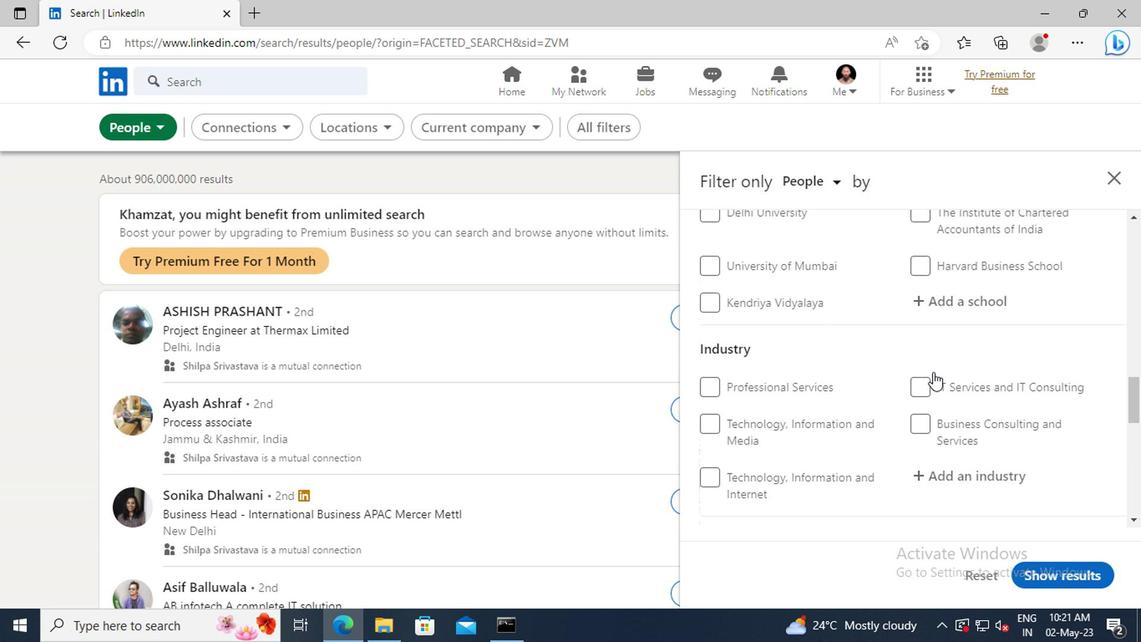 
Action: Mouse scrolled (928, 370) with delta (0, -1)
Screenshot: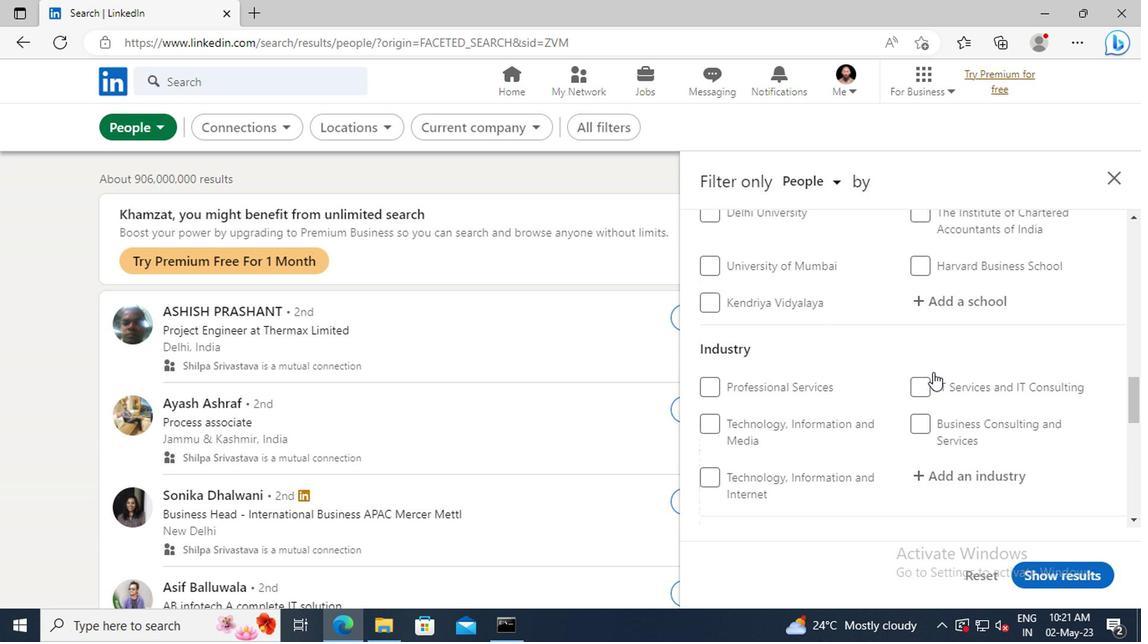 
Action: Mouse scrolled (928, 370) with delta (0, -1)
Screenshot: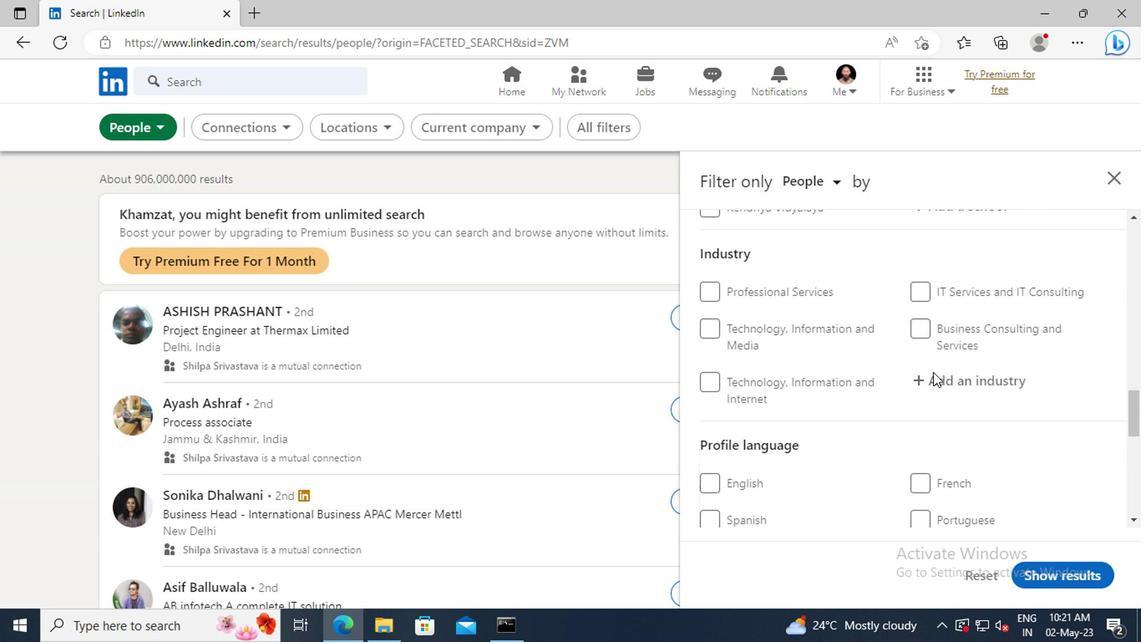 
Action: Mouse scrolled (928, 370) with delta (0, -1)
Screenshot: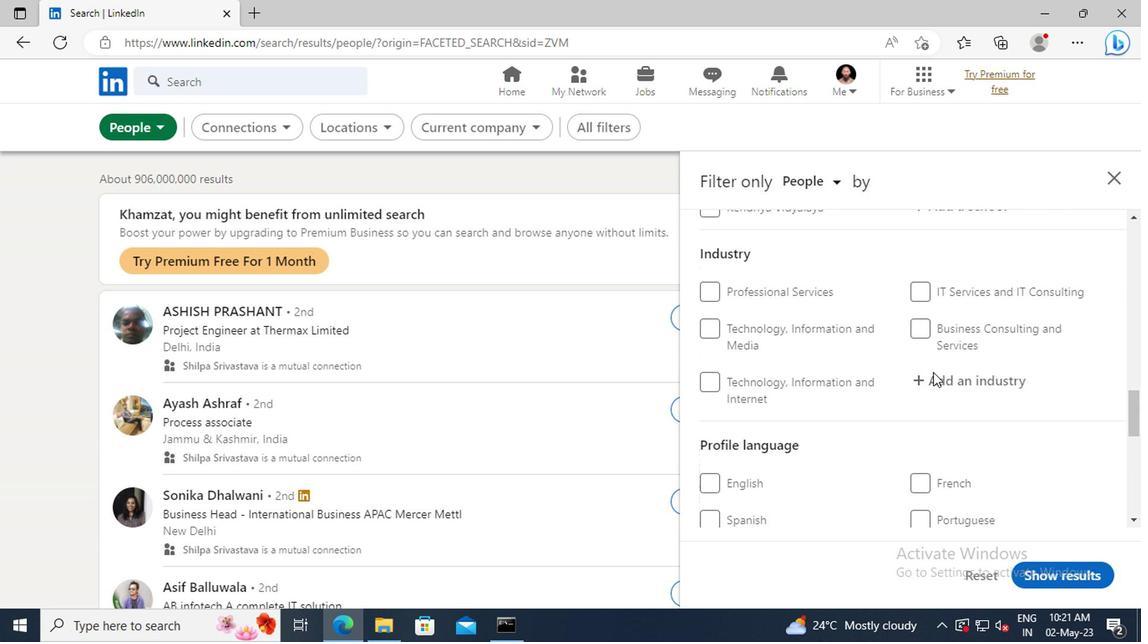 
Action: Mouse moved to (917, 427)
Screenshot: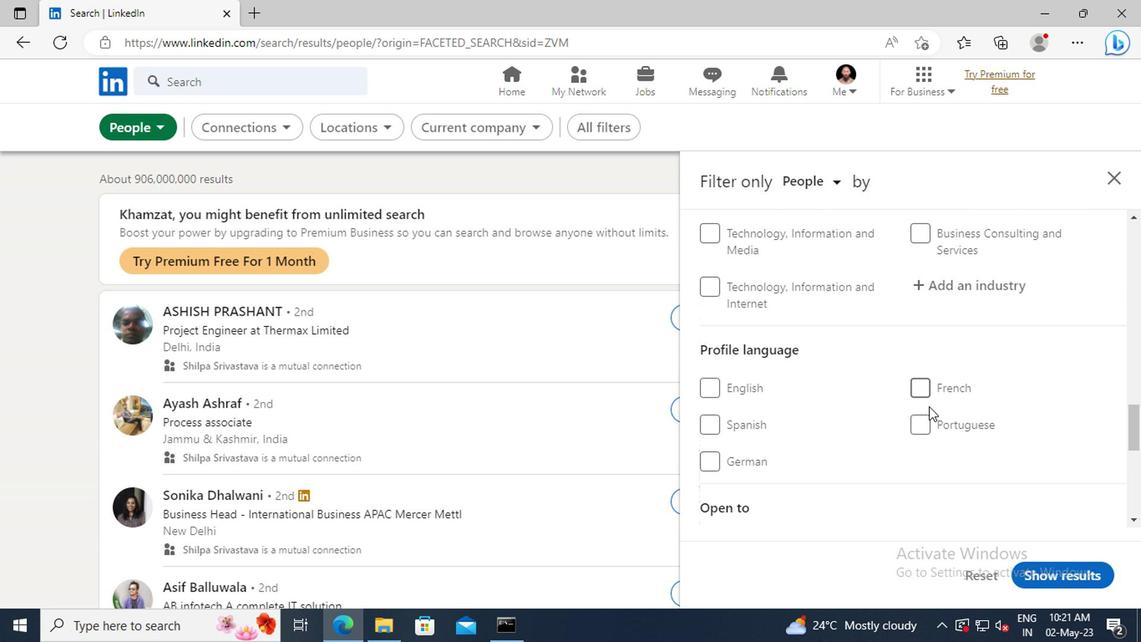 
Action: Mouse pressed left at (917, 427)
Screenshot: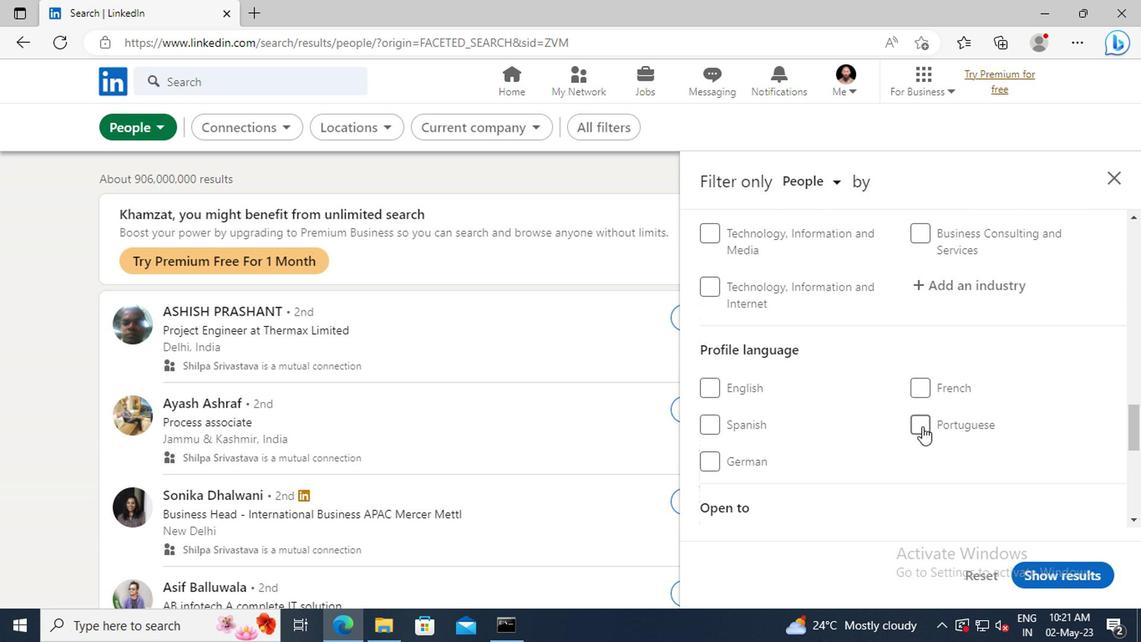 
Action: Mouse moved to (947, 376)
Screenshot: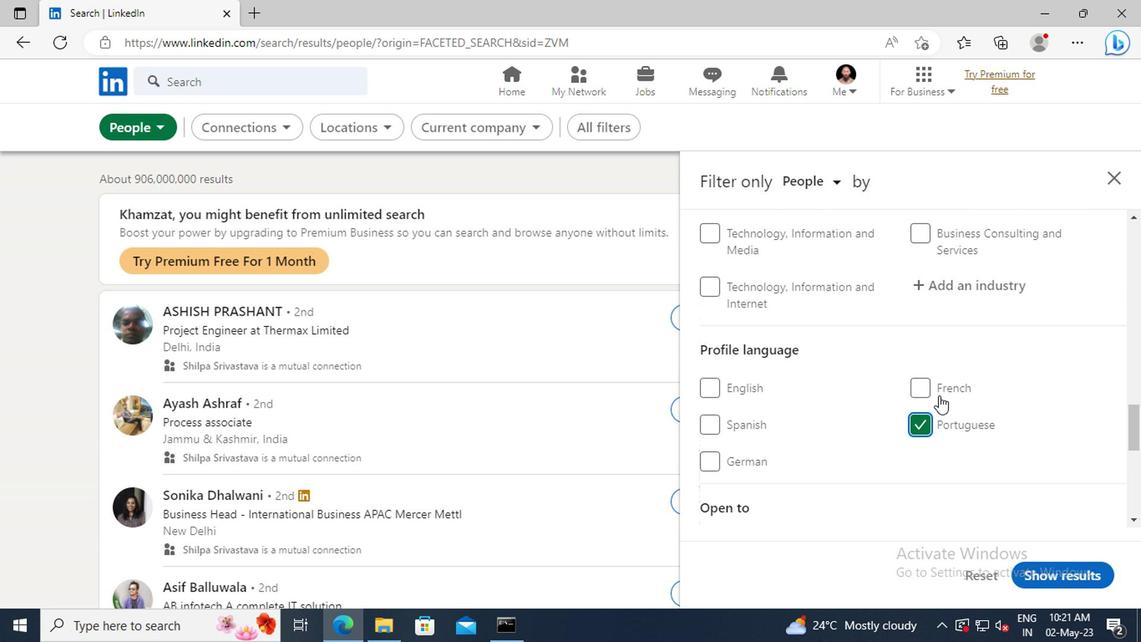 
Action: Mouse scrolled (947, 378) with delta (0, 1)
Screenshot: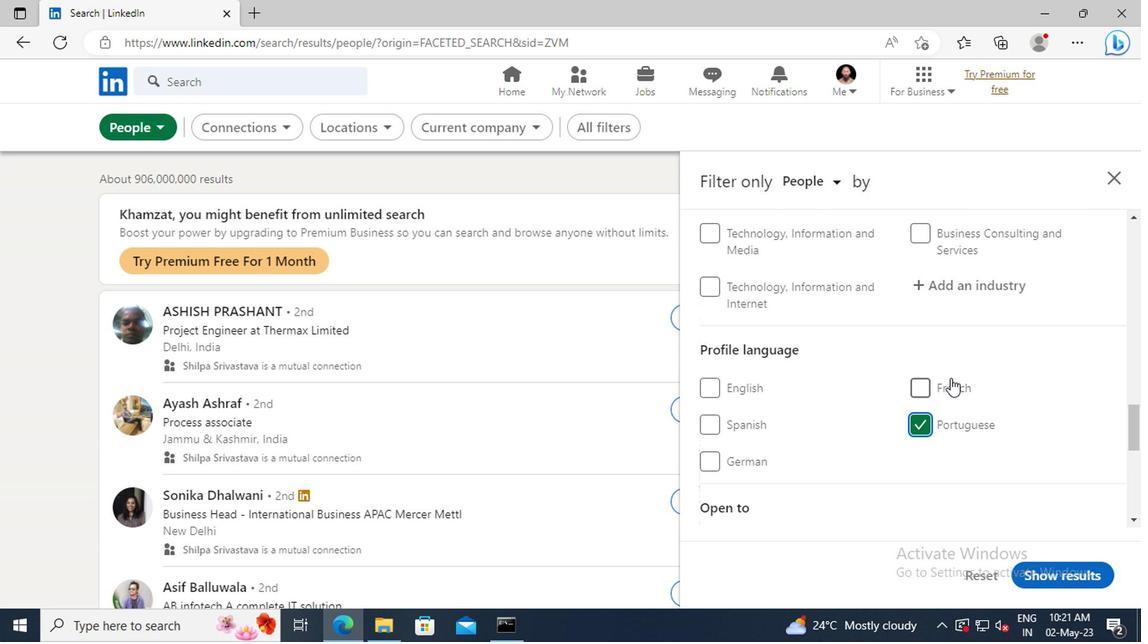 
Action: Mouse scrolled (947, 378) with delta (0, 1)
Screenshot: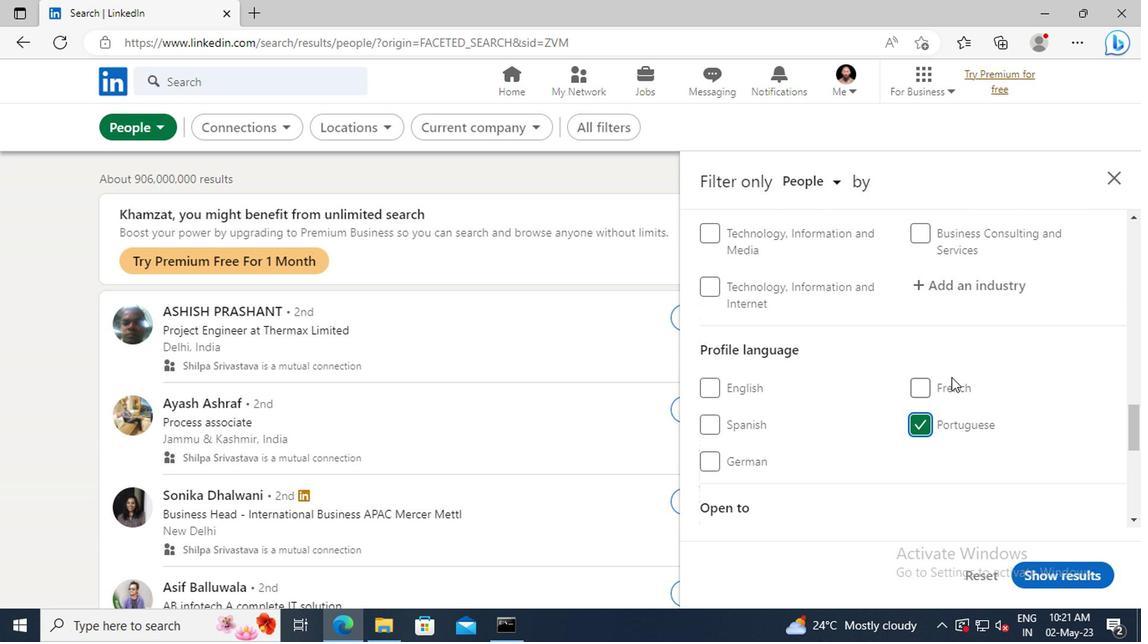 
Action: Mouse scrolled (947, 378) with delta (0, 1)
Screenshot: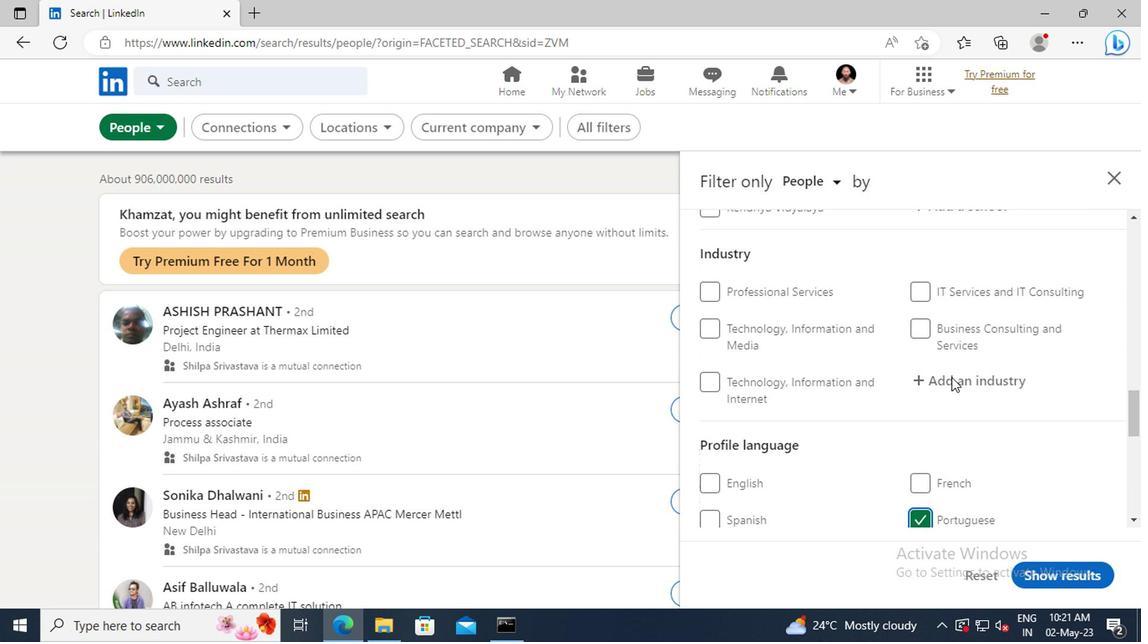
Action: Mouse scrolled (947, 378) with delta (0, 1)
Screenshot: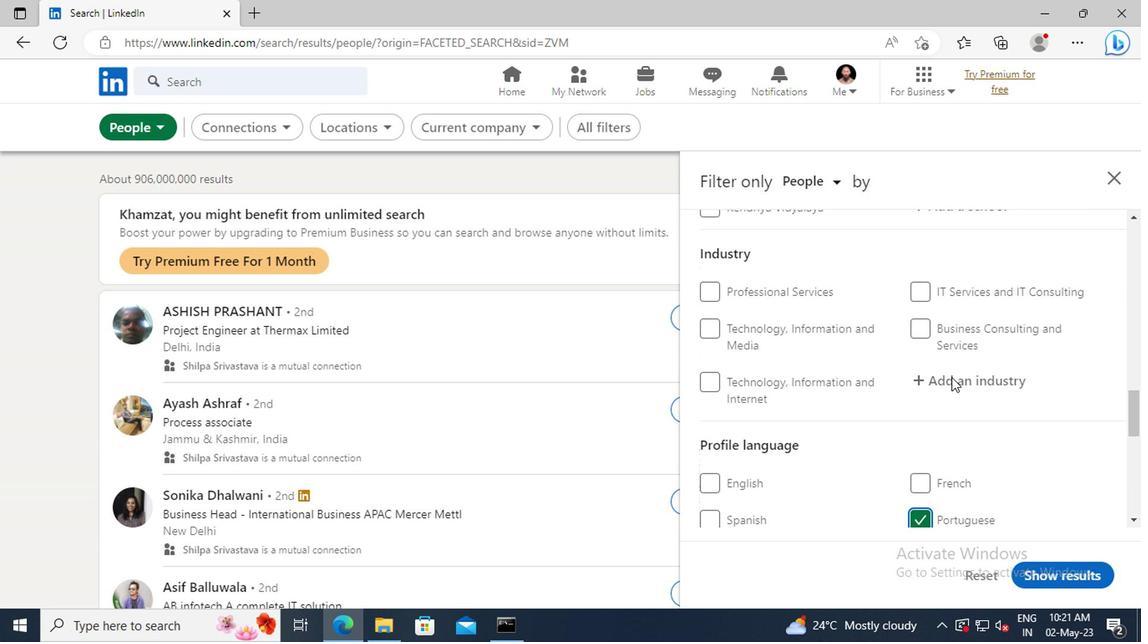 
Action: Mouse scrolled (947, 378) with delta (0, 1)
Screenshot: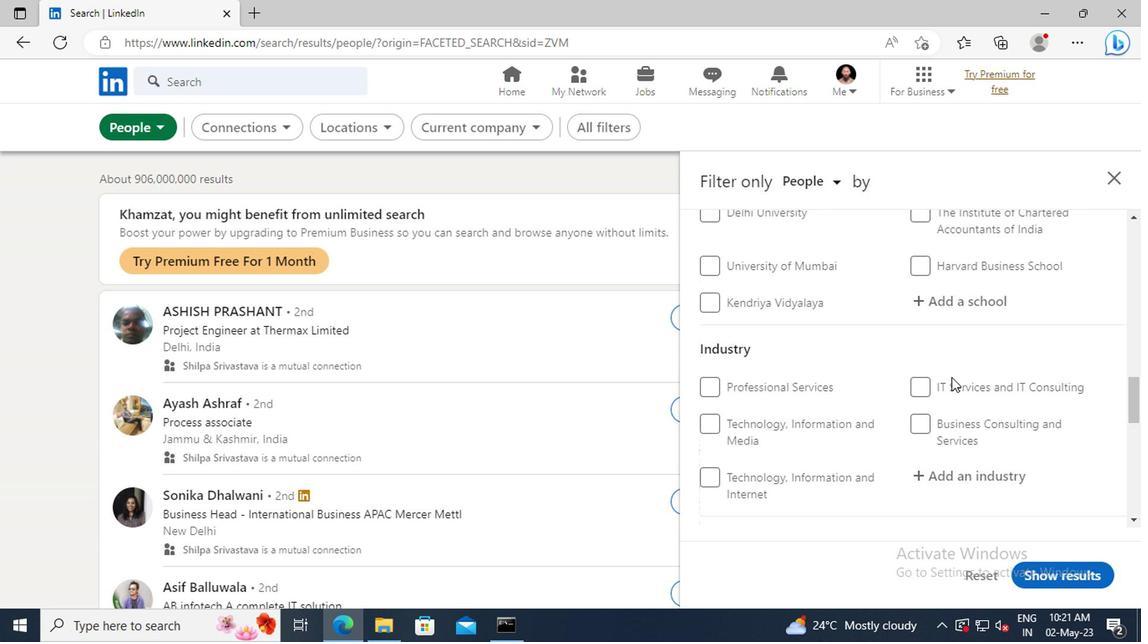 
Action: Mouse scrolled (947, 378) with delta (0, 1)
Screenshot: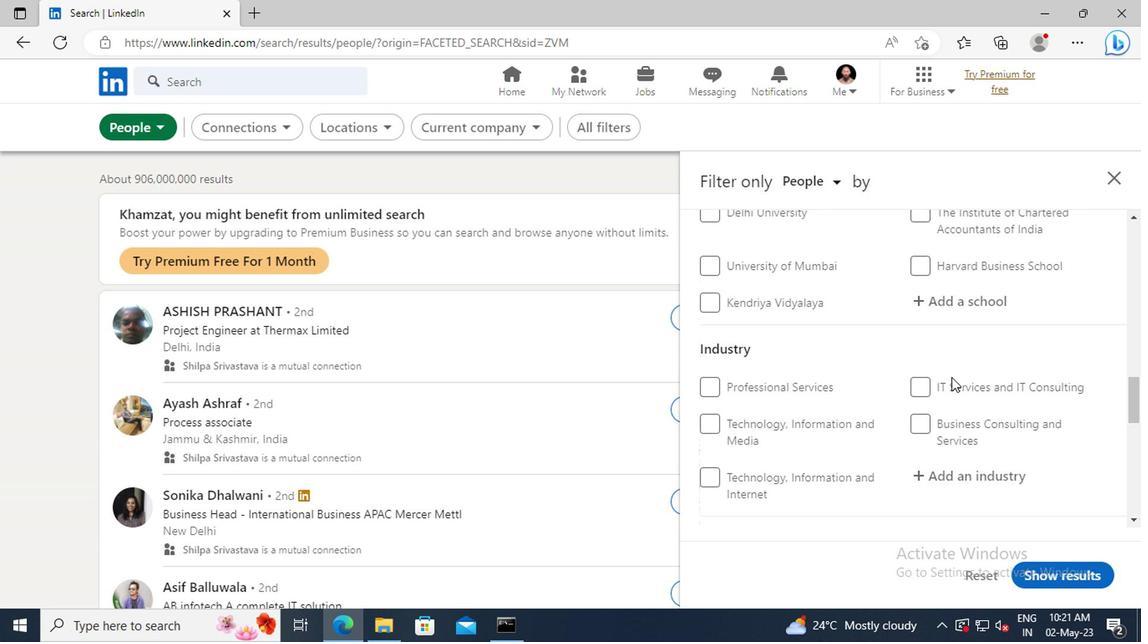 
Action: Mouse scrolled (947, 378) with delta (0, 1)
Screenshot: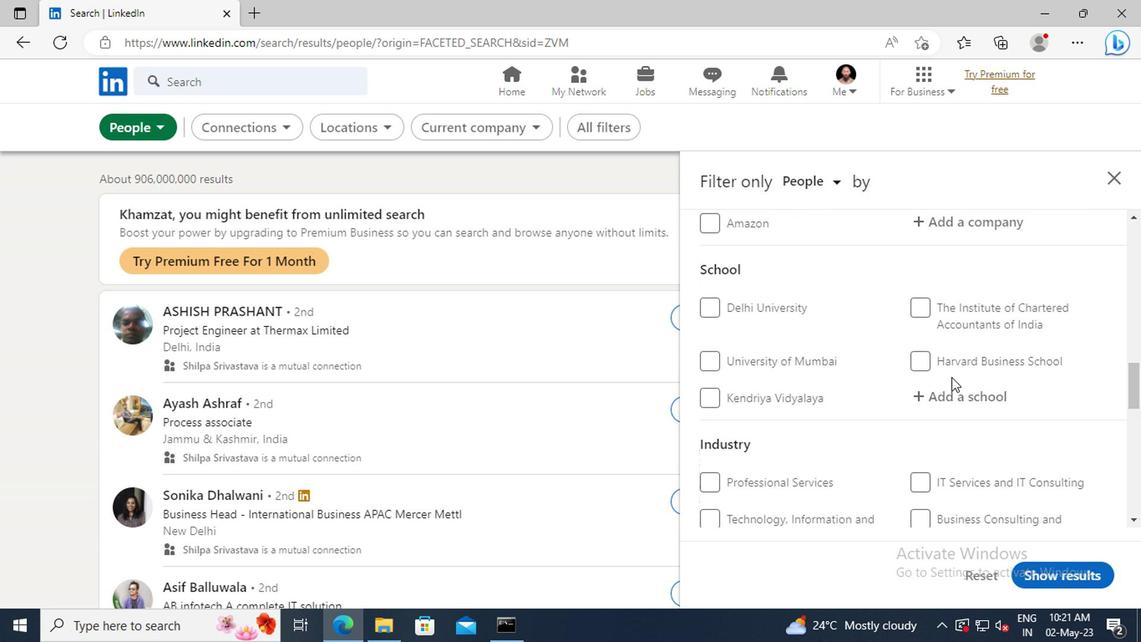 
Action: Mouse scrolled (947, 378) with delta (0, 1)
Screenshot: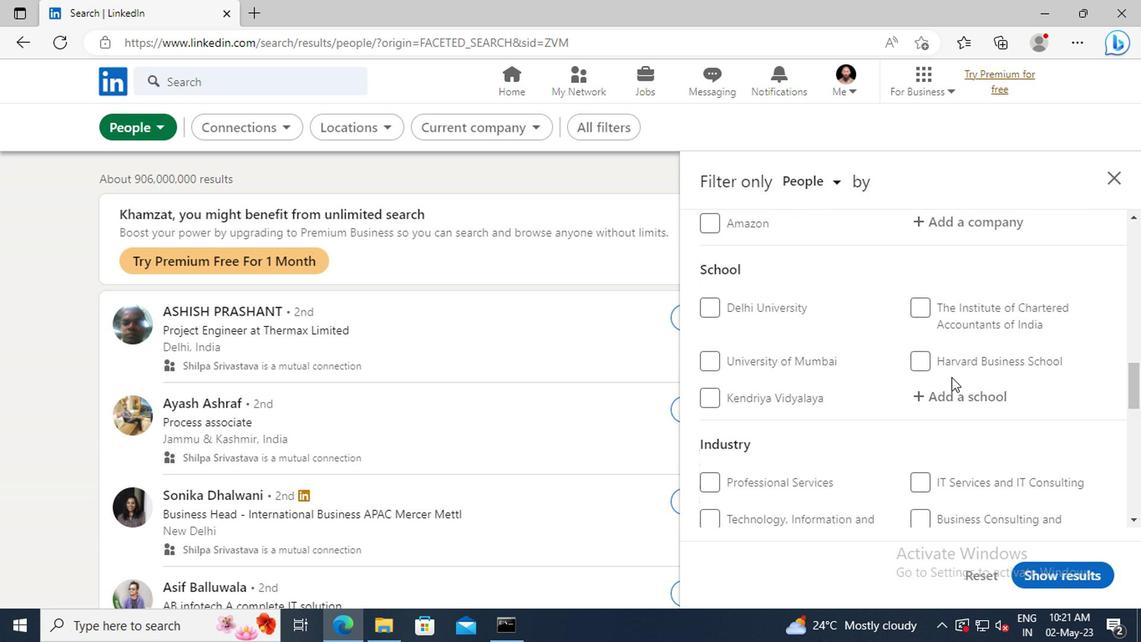
Action: Mouse scrolled (947, 378) with delta (0, 1)
Screenshot: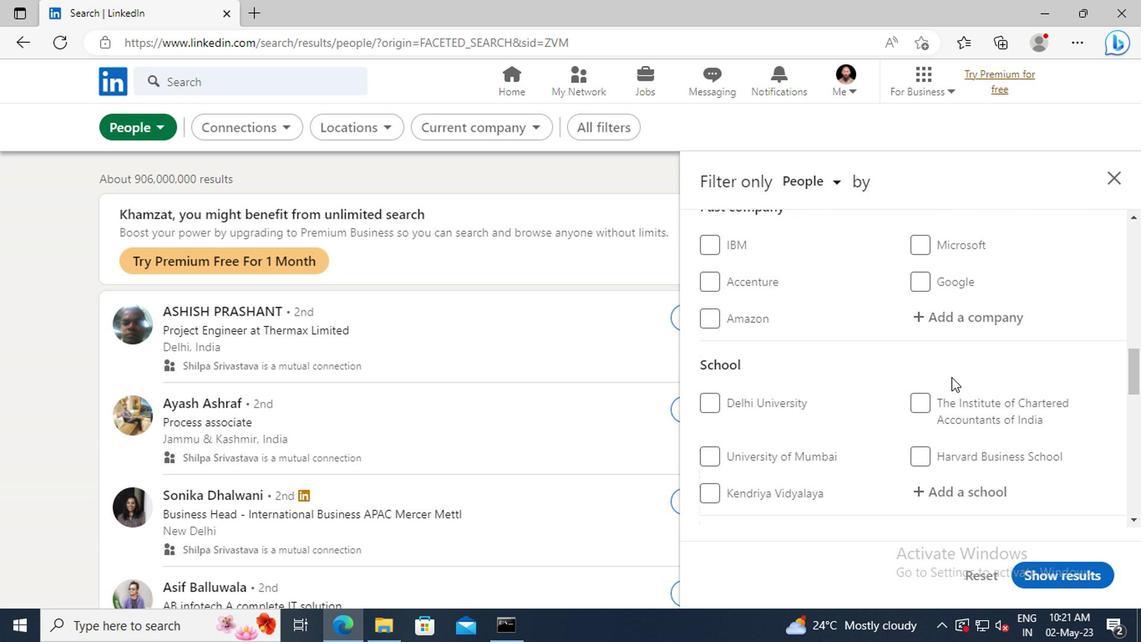 
Action: Mouse scrolled (947, 378) with delta (0, 1)
Screenshot: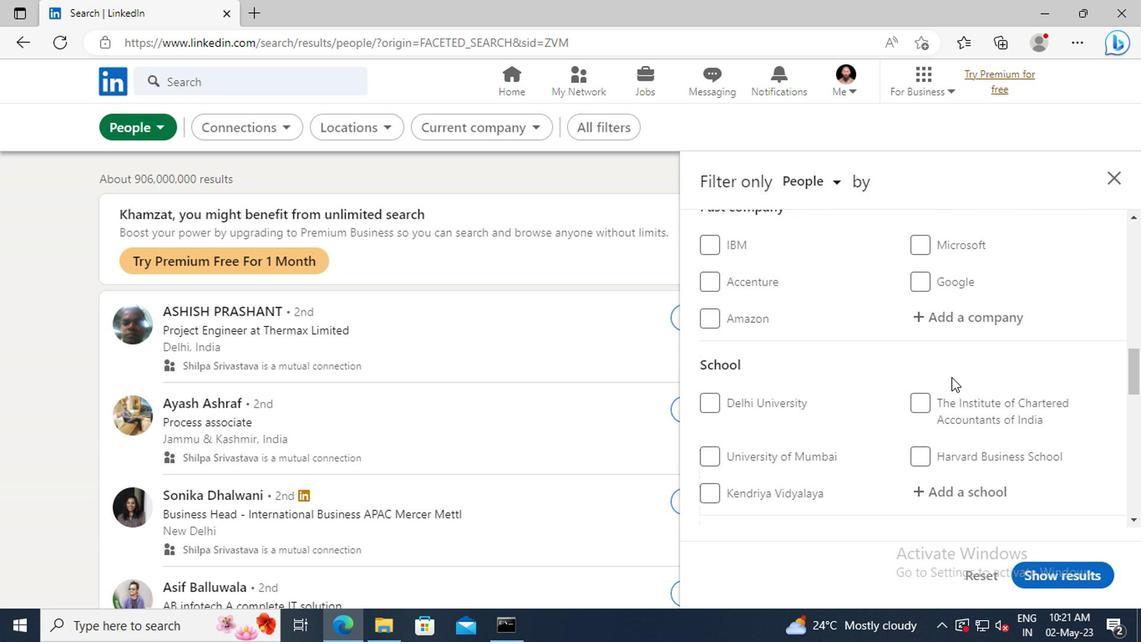 
Action: Mouse scrolled (947, 378) with delta (0, 1)
Screenshot: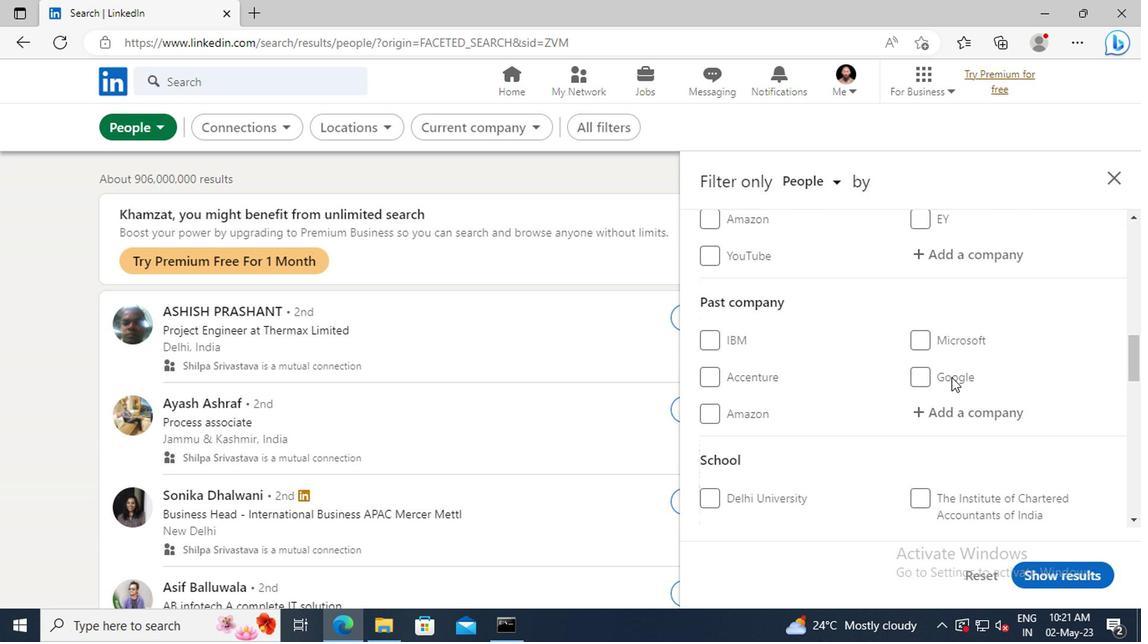 
Action: Mouse scrolled (947, 378) with delta (0, 1)
Screenshot: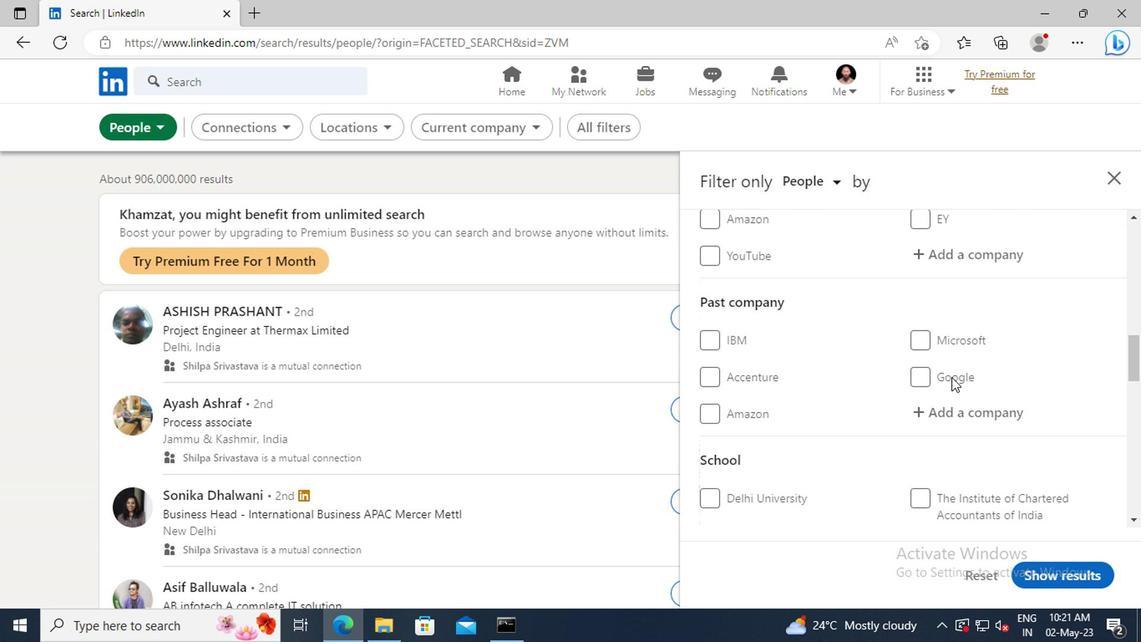 
Action: Mouse moved to (932, 353)
Screenshot: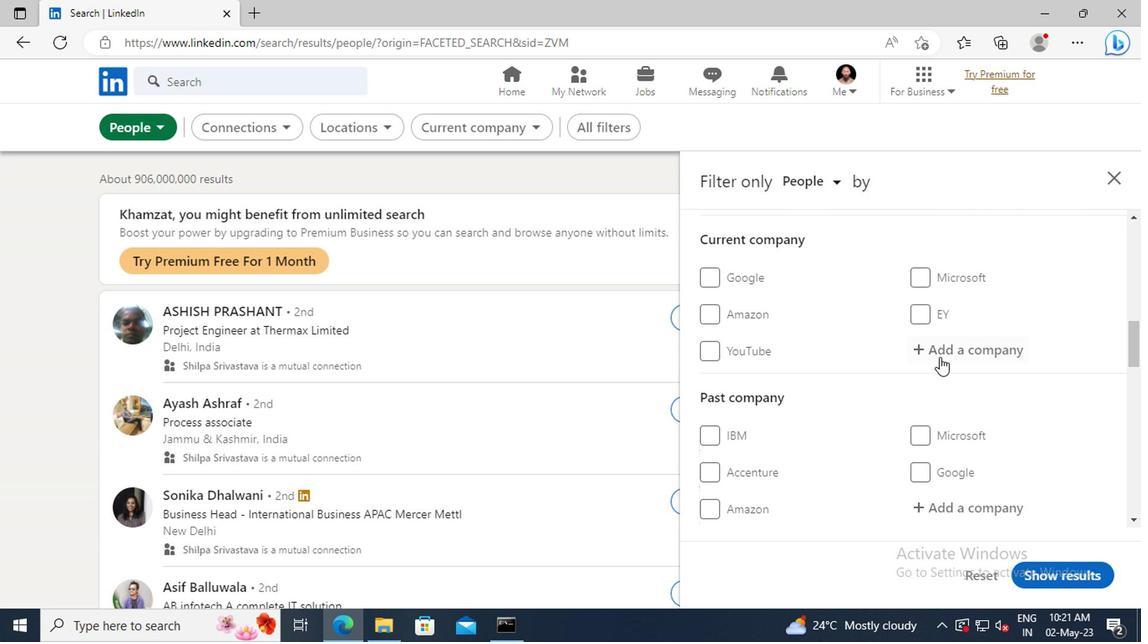 
Action: Mouse pressed left at (932, 353)
Screenshot: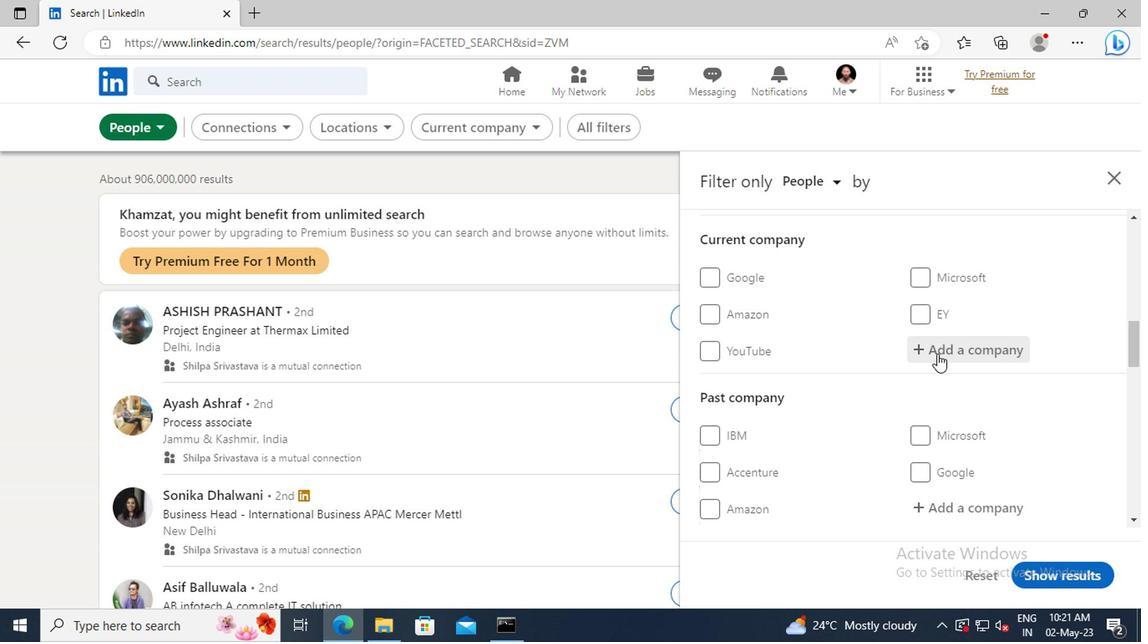 
Action: Key pressed <Key.shift>QUESS<Key.space><Key.shift>IT
Screenshot: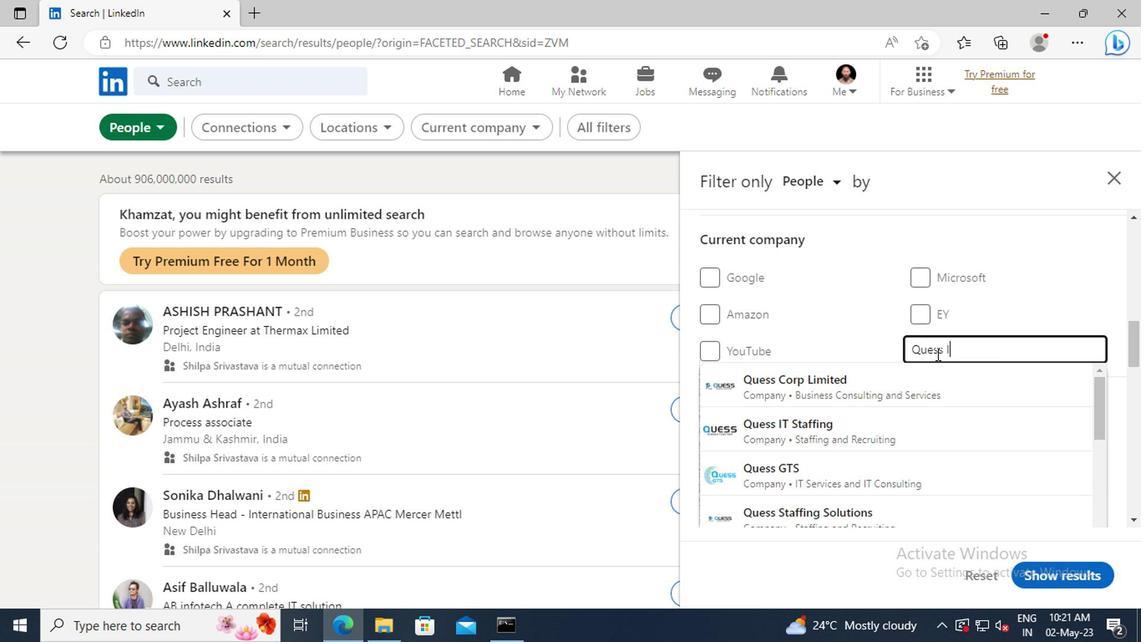 
Action: Mouse moved to (932, 382)
Screenshot: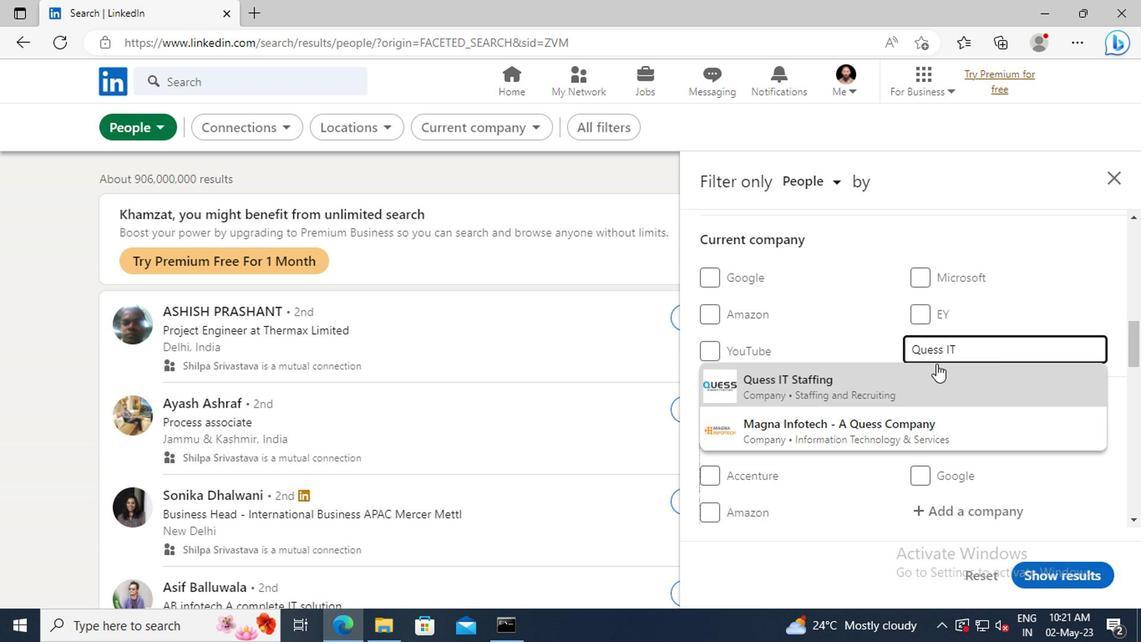 
Action: Mouse pressed left at (932, 382)
Screenshot: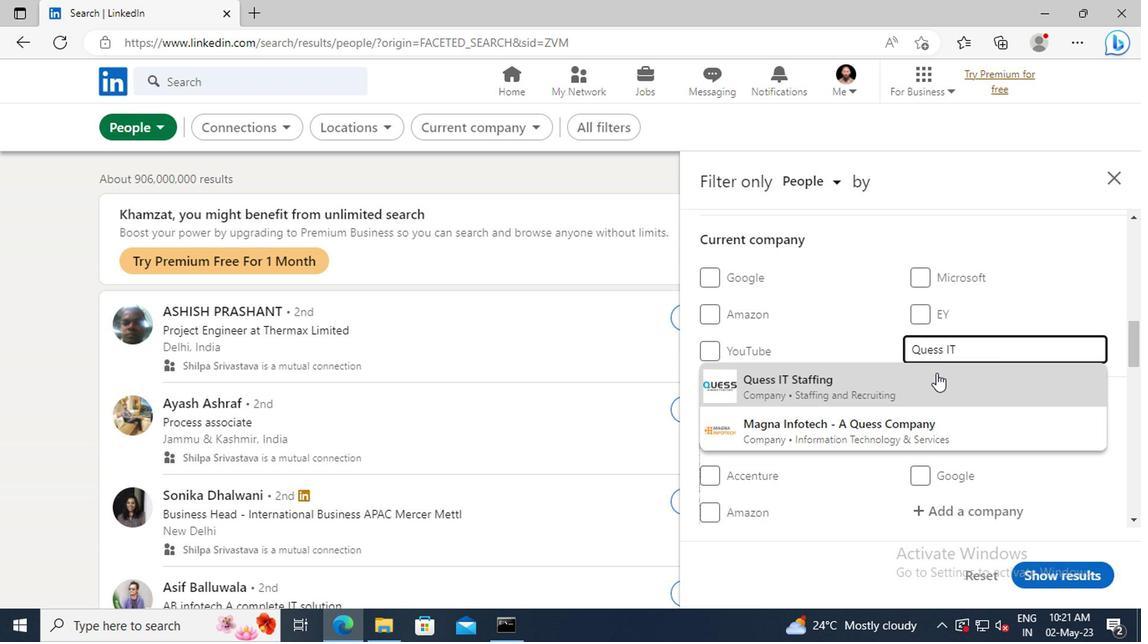 
Action: Mouse scrolled (932, 381) with delta (0, -1)
Screenshot: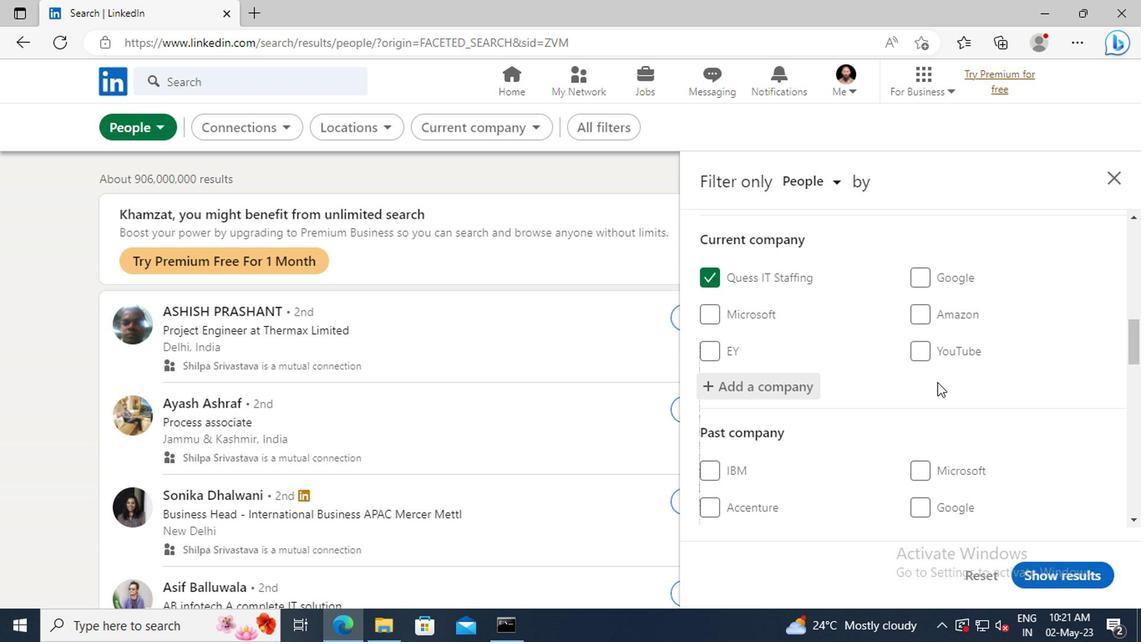 
Action: Mouse scrolled (932, 381) with delta (0, -1)
Screenshot: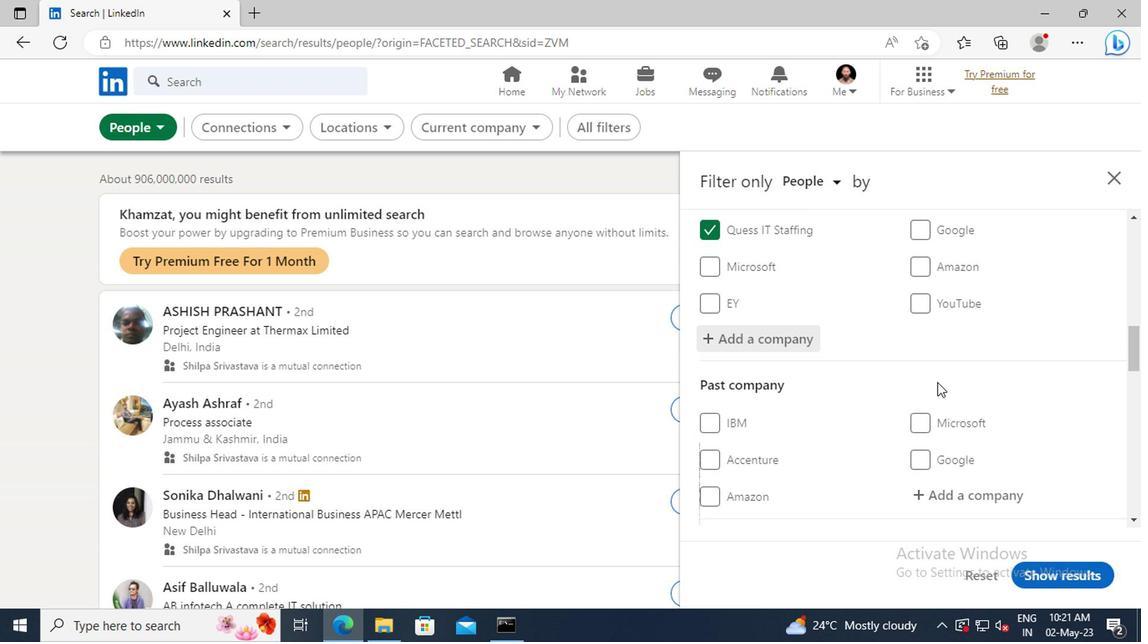 
Action: Mouse scrolled (932, 381) with delta (0, -1)
Screenshot: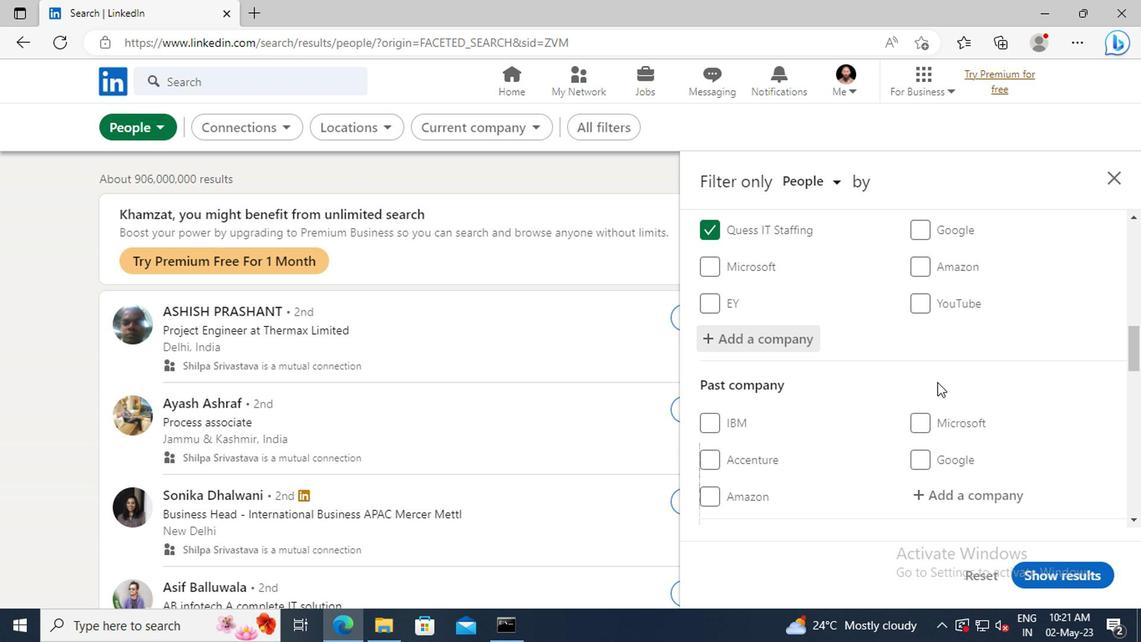 
Action: Mouse scrolled (932, 381) with delta (0, -1)
Screenshot: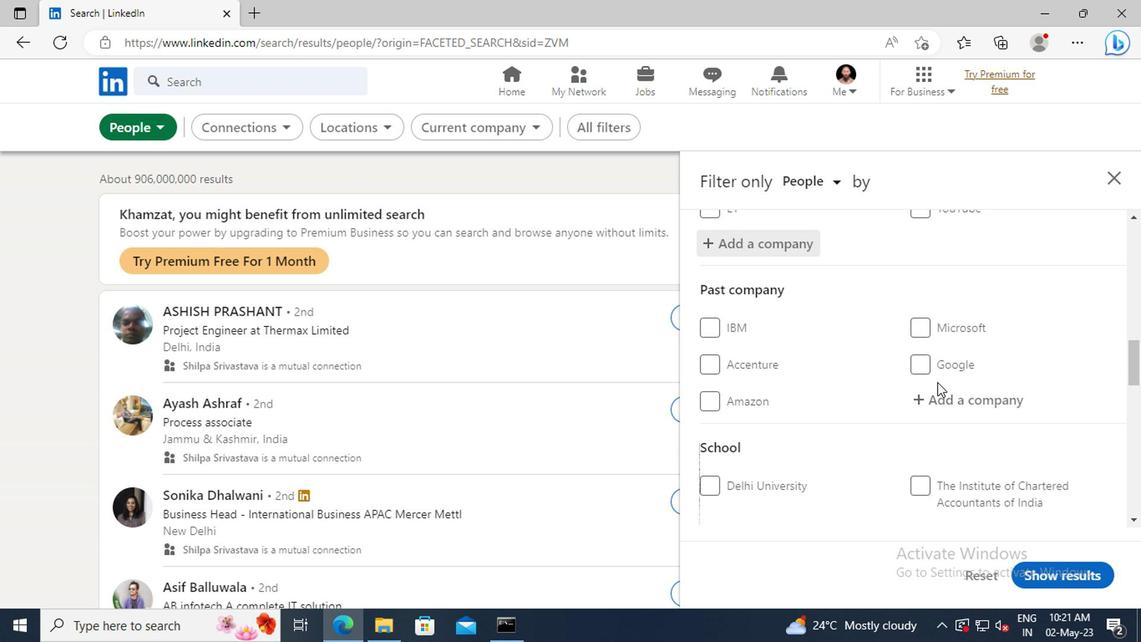 
Action: Mouse scrolled (932, 381) with delta (0, -1)
Screenshot: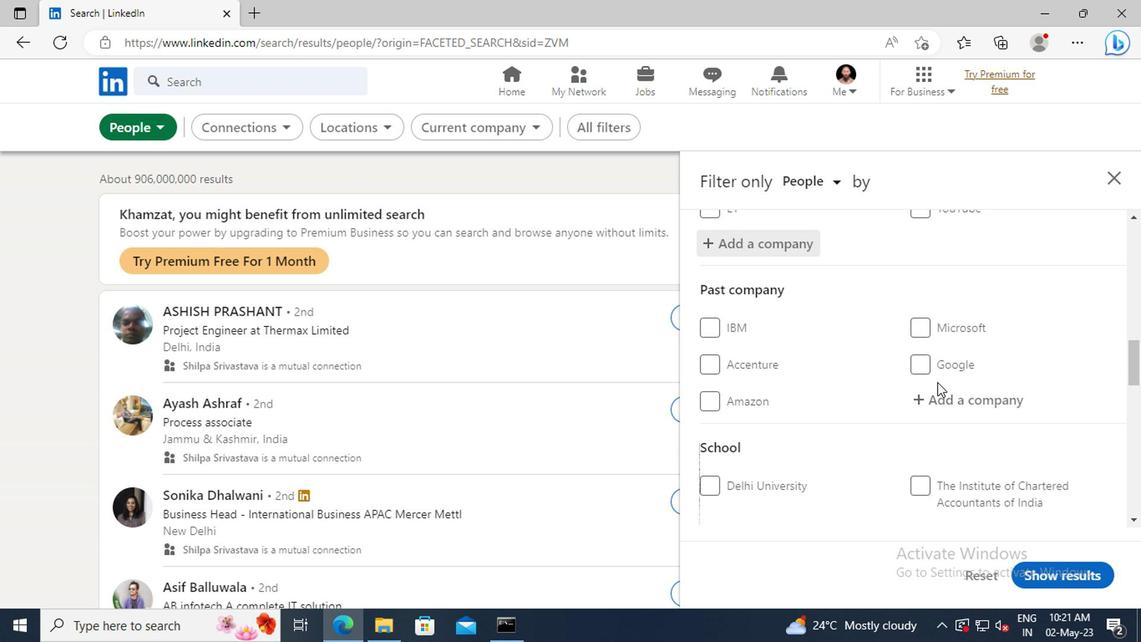 
Action: Mouse scrolled (932, 381) with delta (0, -1)
Screenshot: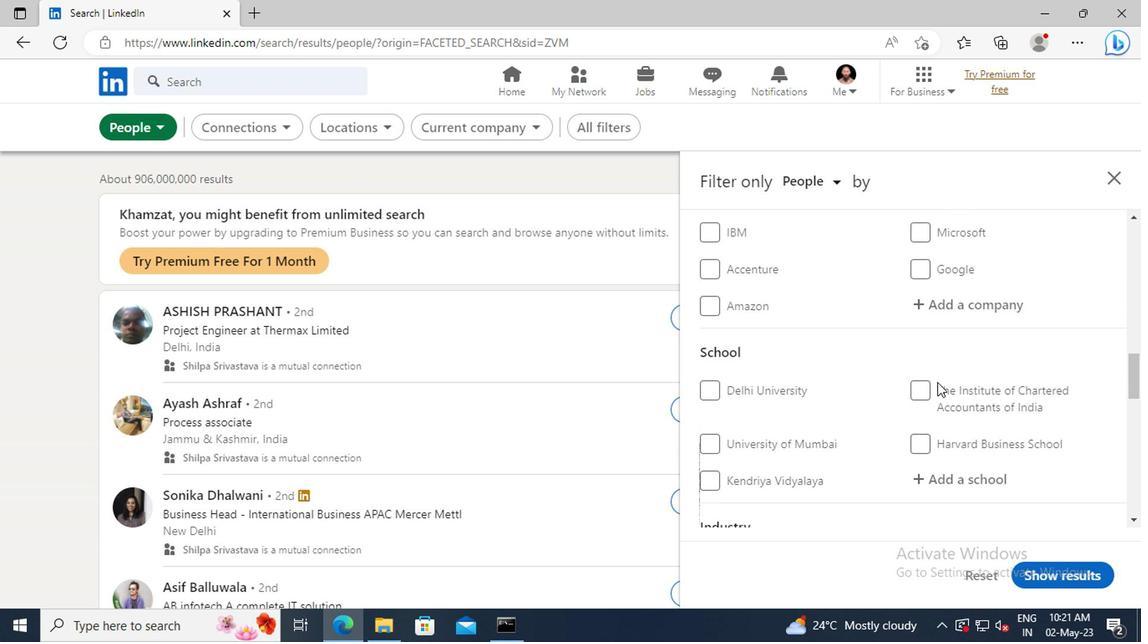 
Action: Mouse scrolled (932, 381) with delta (0, -1)
Screenshot: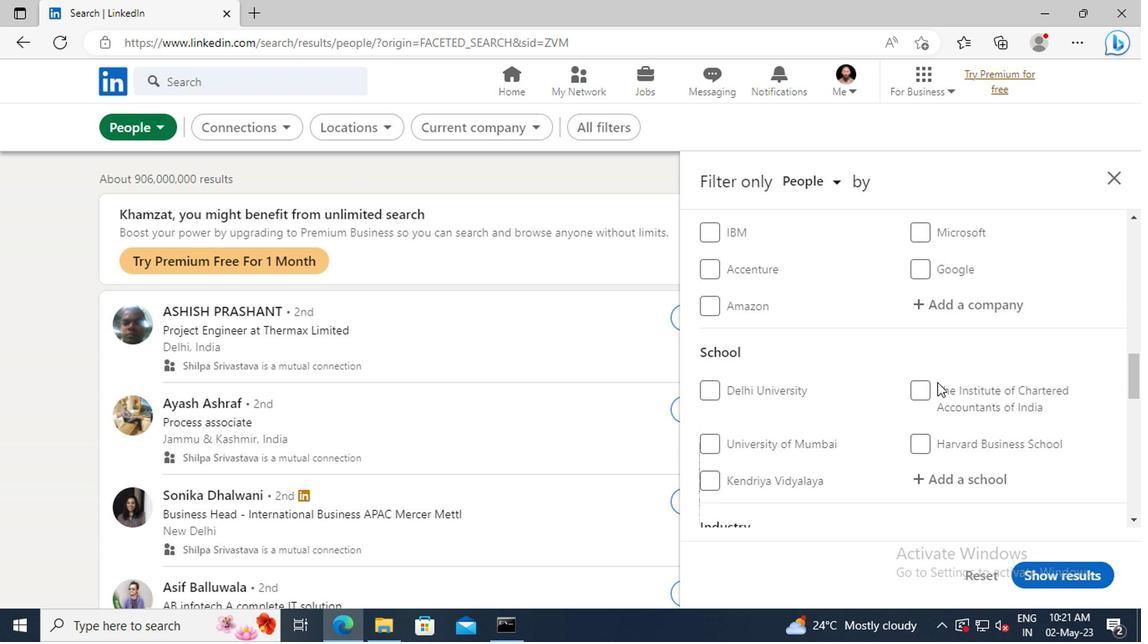 
Action: Mouse moved to (913, 381)
Screenshot: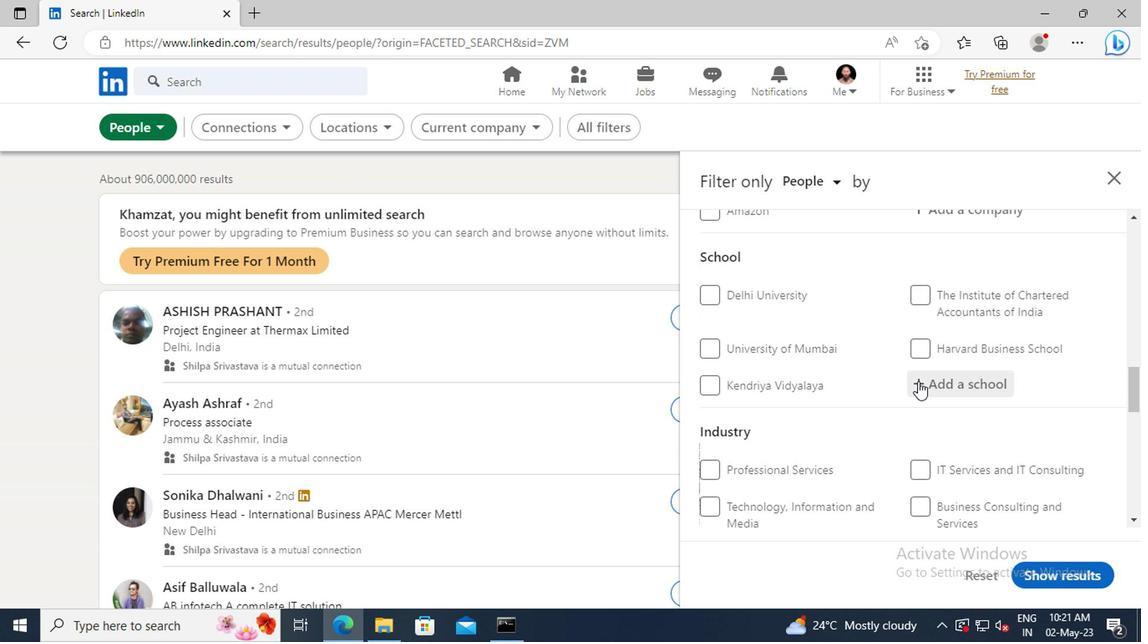 
Action: Mouse pressed left at (913, 381)
Screenshot: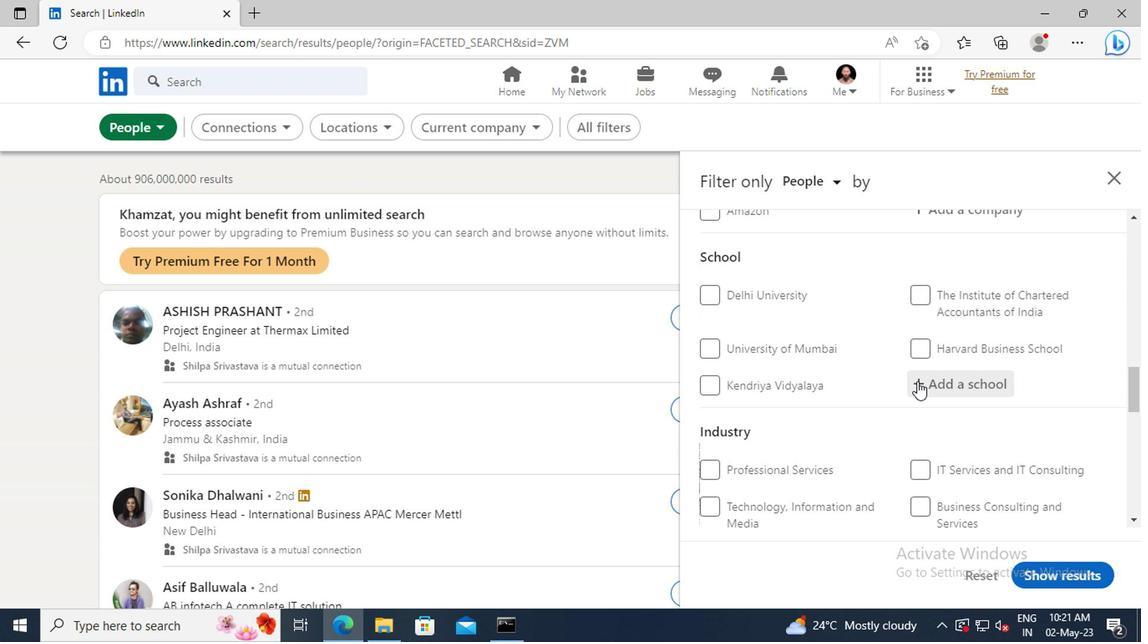
Action: Key pressed <Key.shift>GOA<Key.space><Key.shift>ENGI
Screenshot: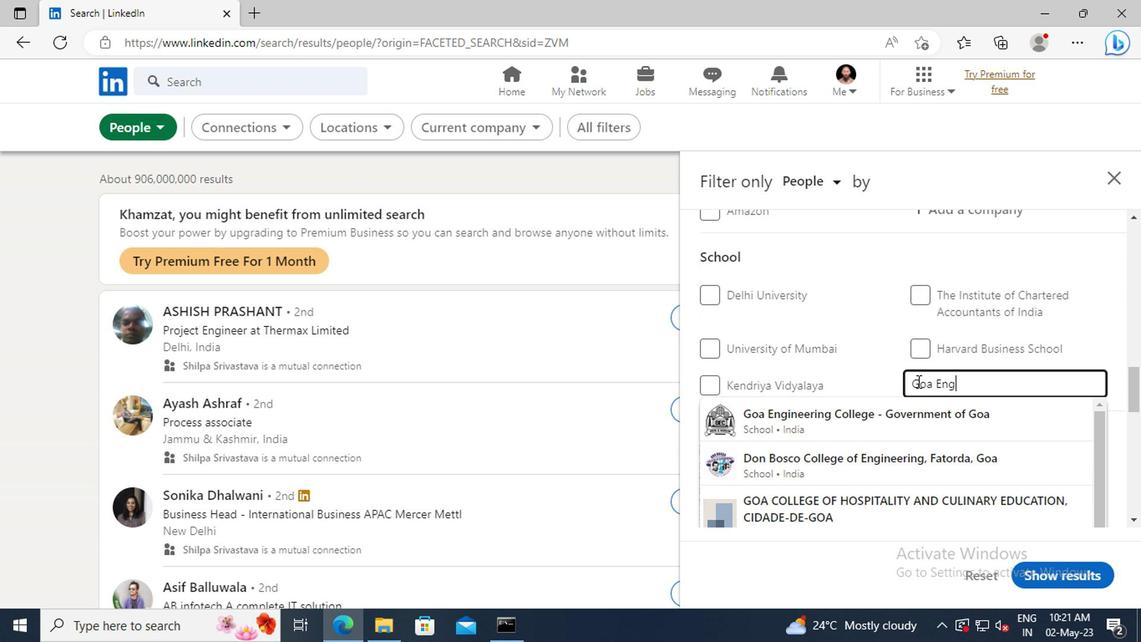 
Action: Mouse moved to (907, 422)
Screenshot: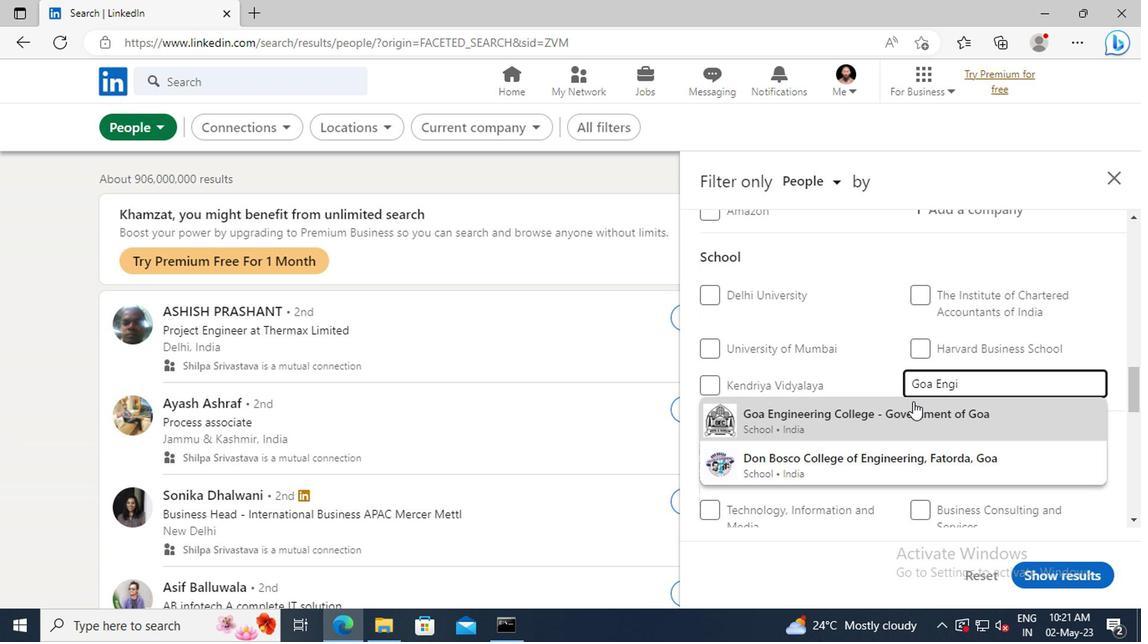 
Action: Mouse pressed left at (907, 422)
Screenshot: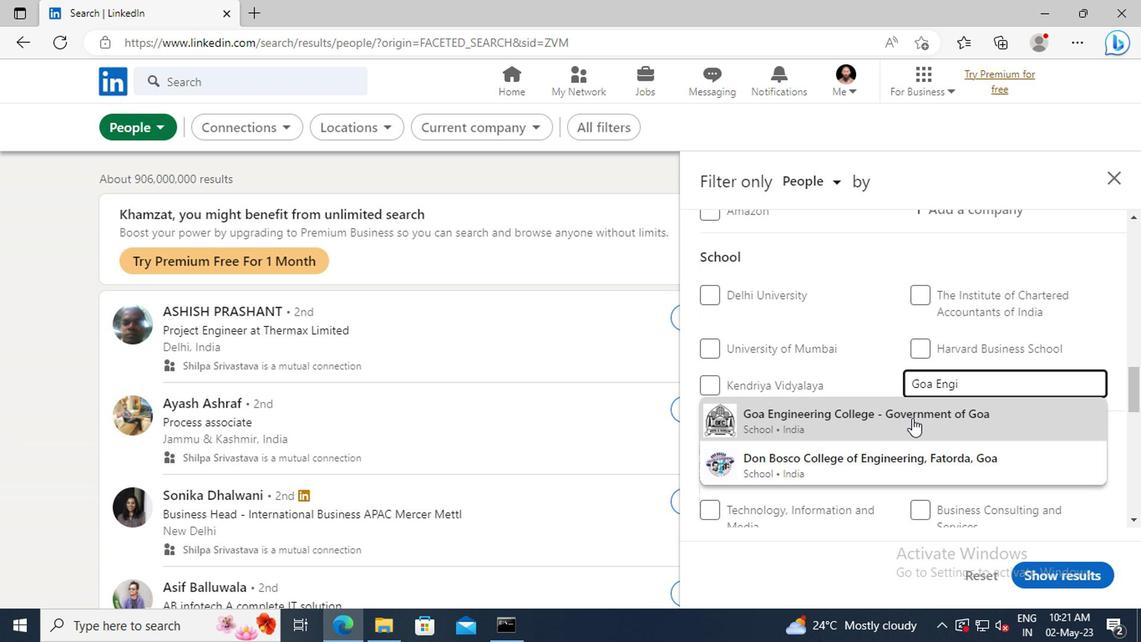 
Action: Mouse scrolled (907, 420) with delta (0, -1)
Screenshot: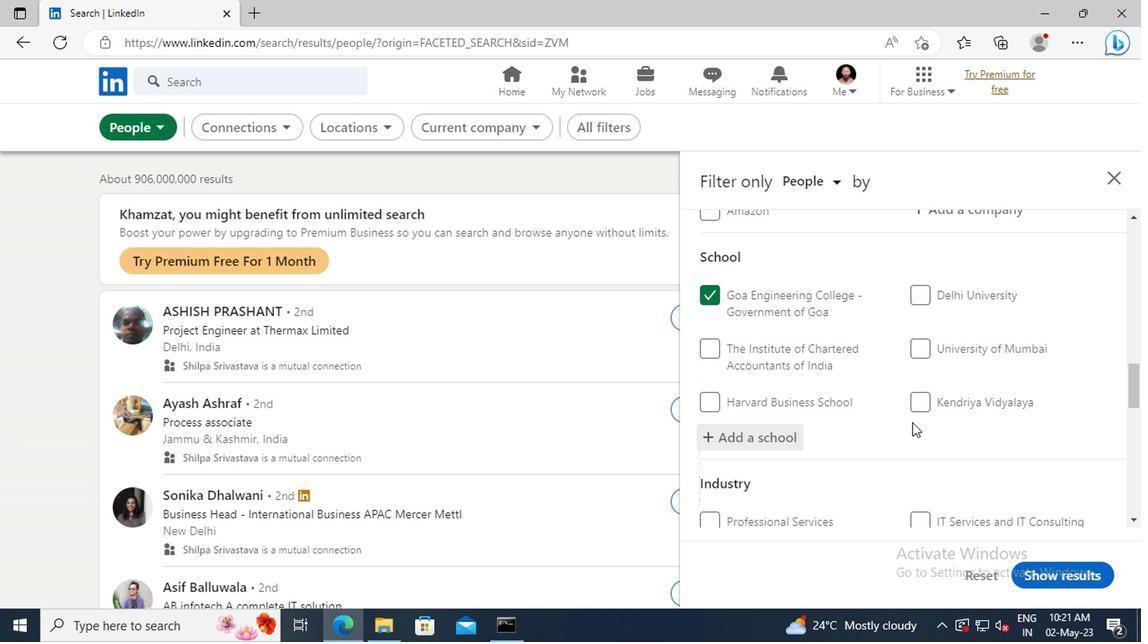 
Action: Mouse scrolled (907, 420) with delta (0, -1)
Screenshot: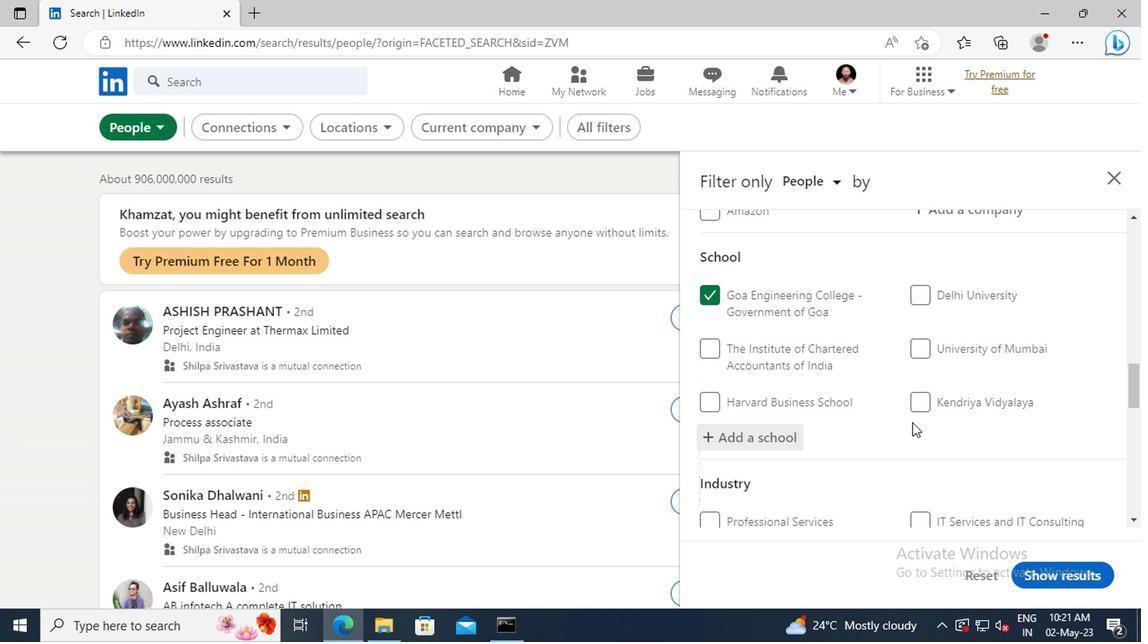 
Action: Mouse scrolled (907, 420) with delta (0, -1)
Screenshot: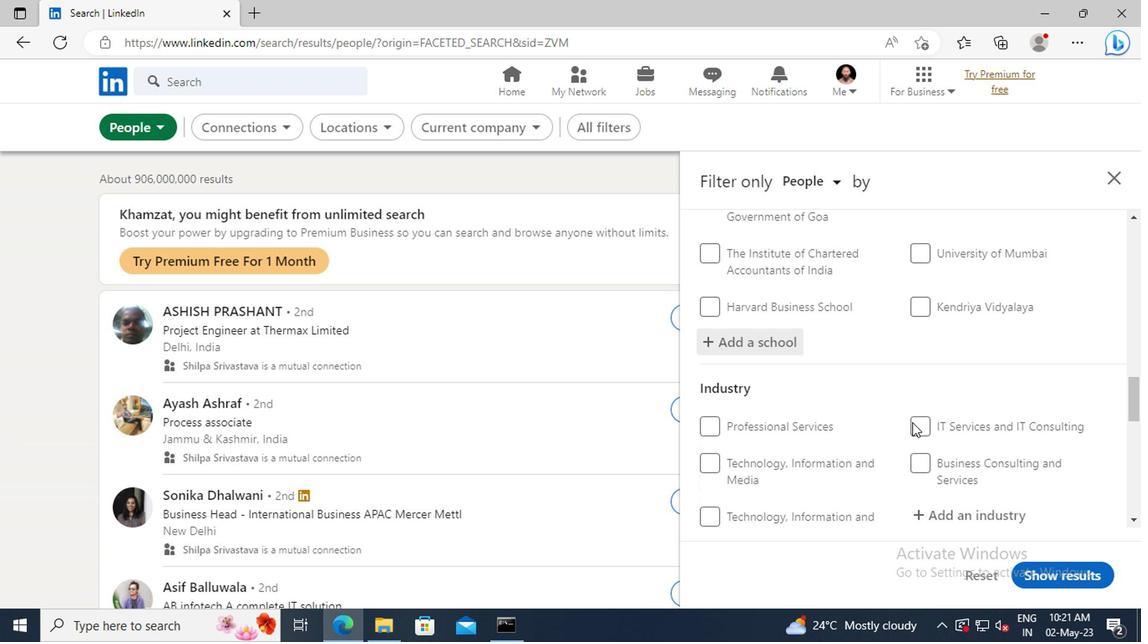 
Action: Mouse scrolled (907, 420) with delta (0, -1)
Screenshot: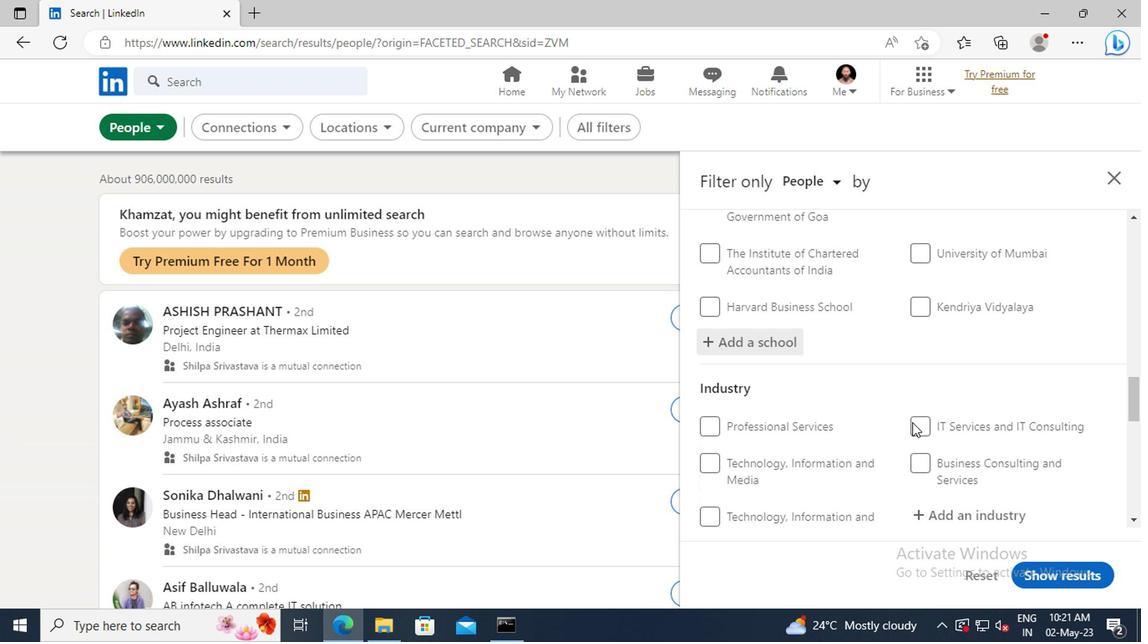 
Action: Mouse moved to (917, 422)
Screenshot: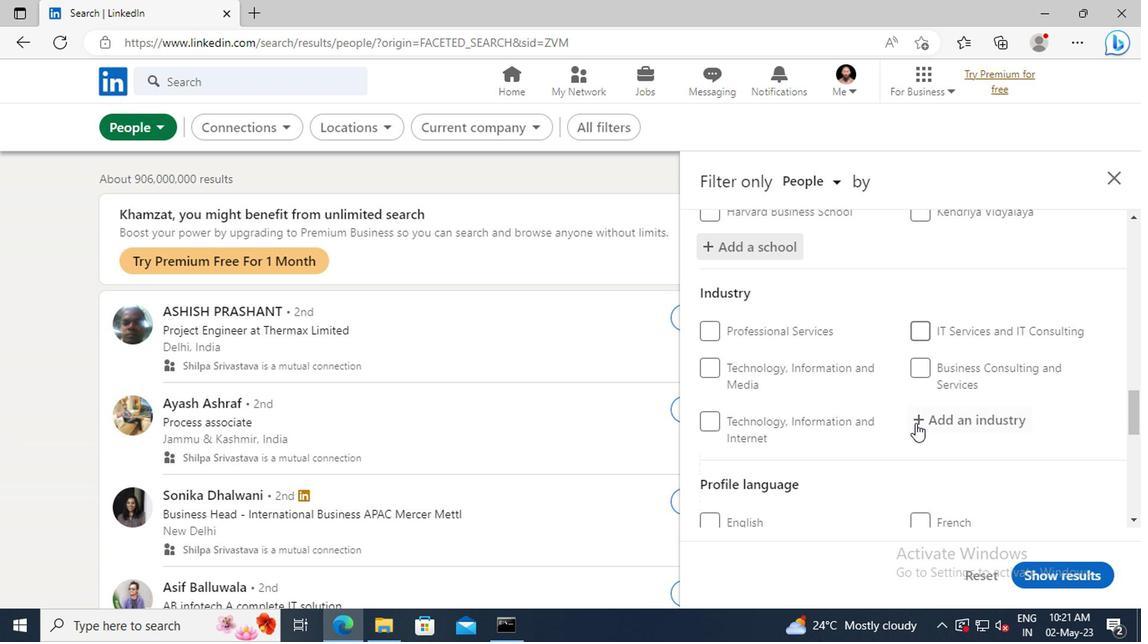 
Action: Mouse pressed left at (917, 422)
Screenshot: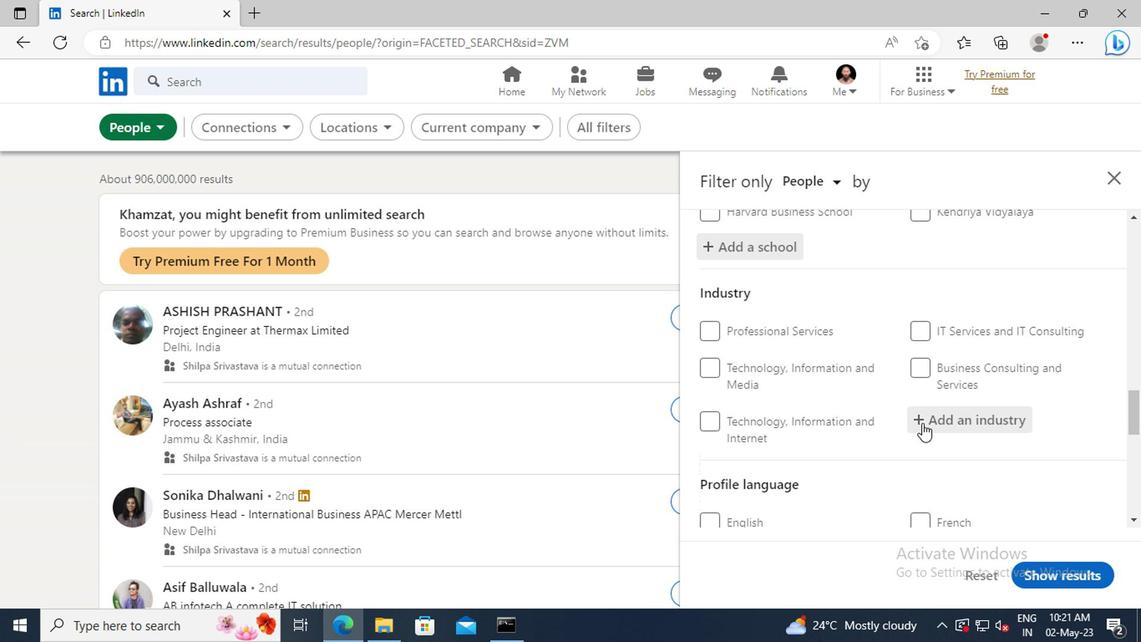 
Action: Key pressed <Key.shift>LEGISL
Screenshot: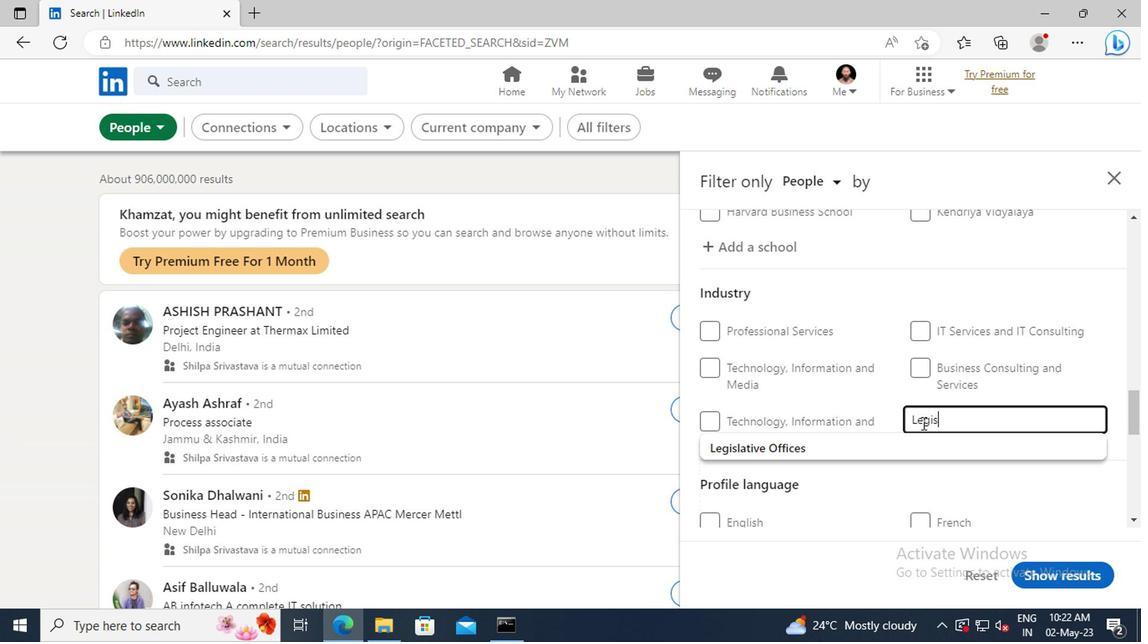 
Action: Mouse moved to (919, 447)
Screenshot: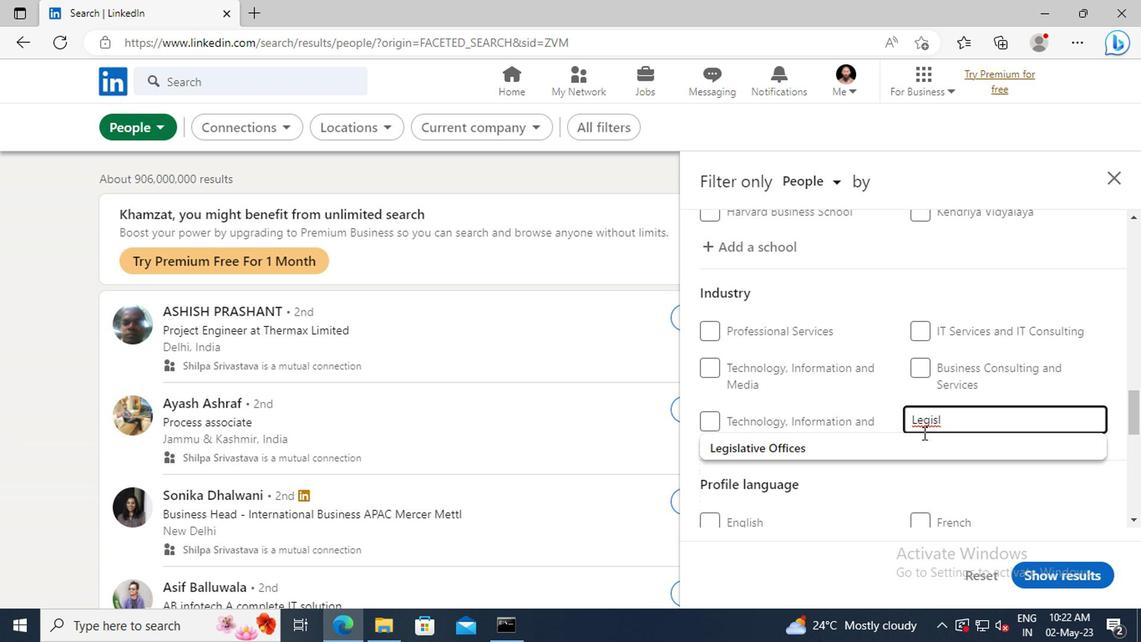 
Action: Mouse pressed left at (919, 447)
Screenshot: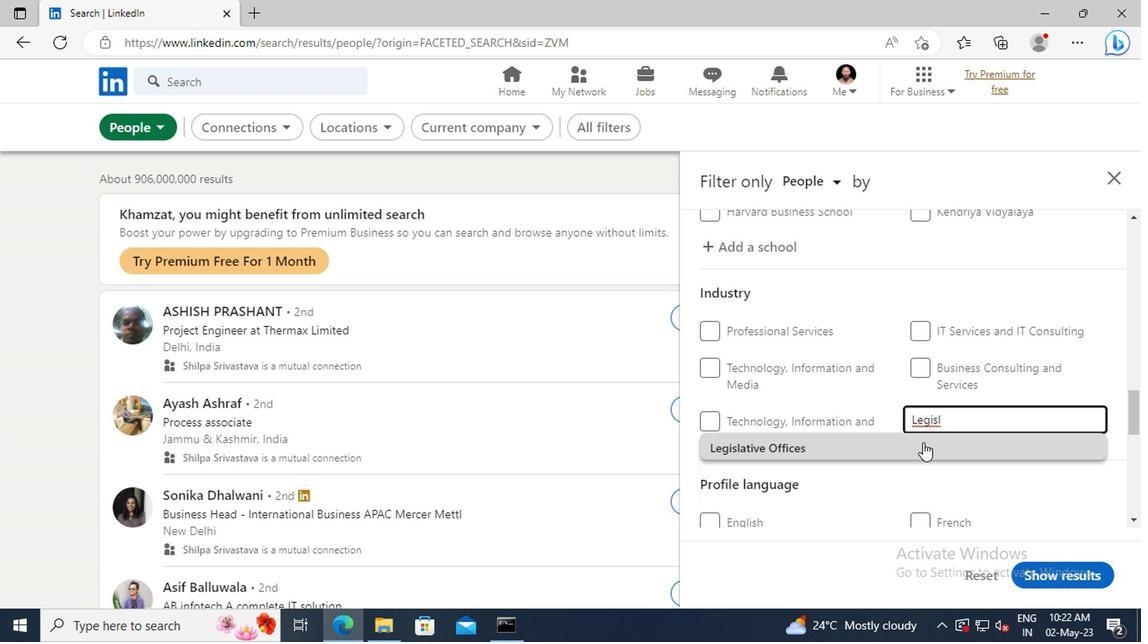 
Action: Mouse scrolled (919, 445) with delta (0, -1)
Screenshot: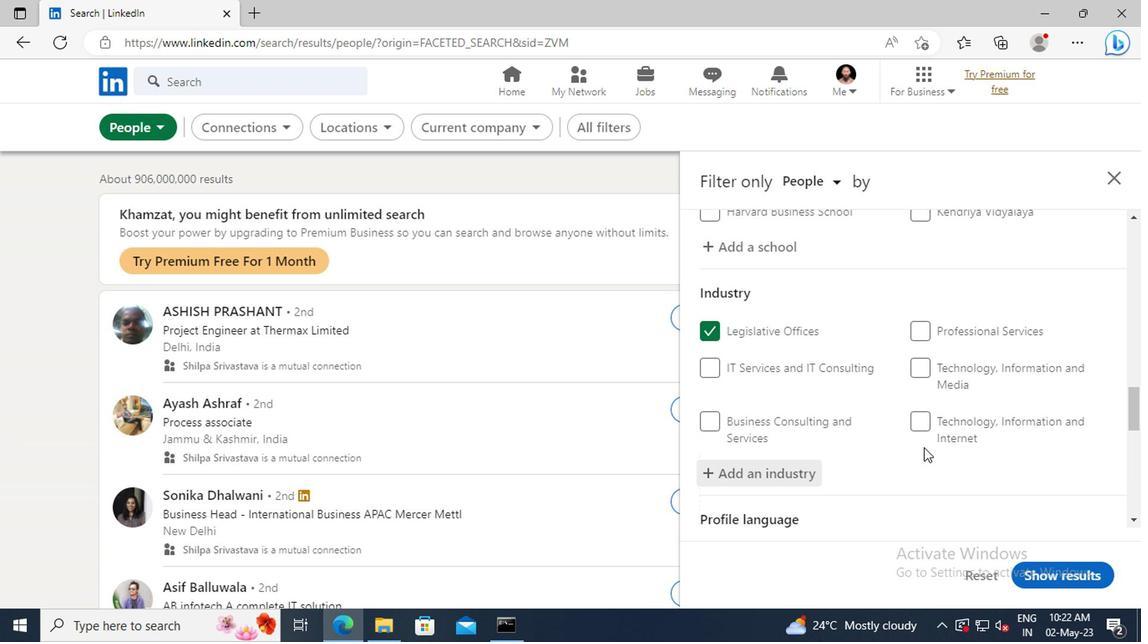 
Action: Mouse scrolled (919, 445) with delta (0, -1)
Screenshot: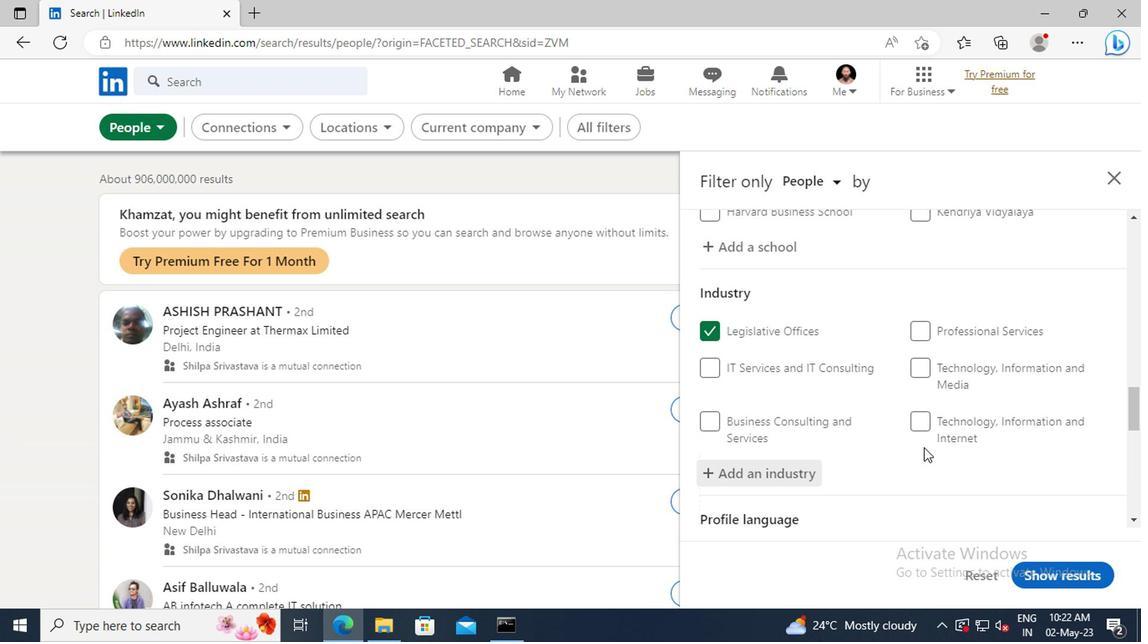 
Action: Mouse scrolled (919, 445) with delta (0, -1)
Screenshot: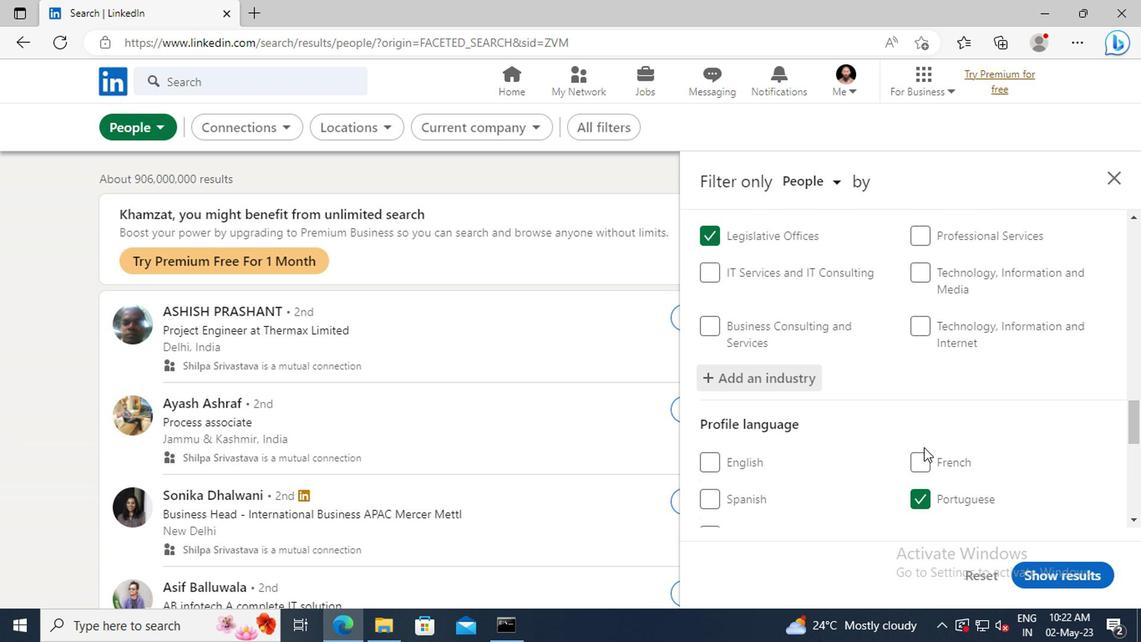 
Action: Mouse scrolled (919, 445) with delta (0, -1)
Screenshot: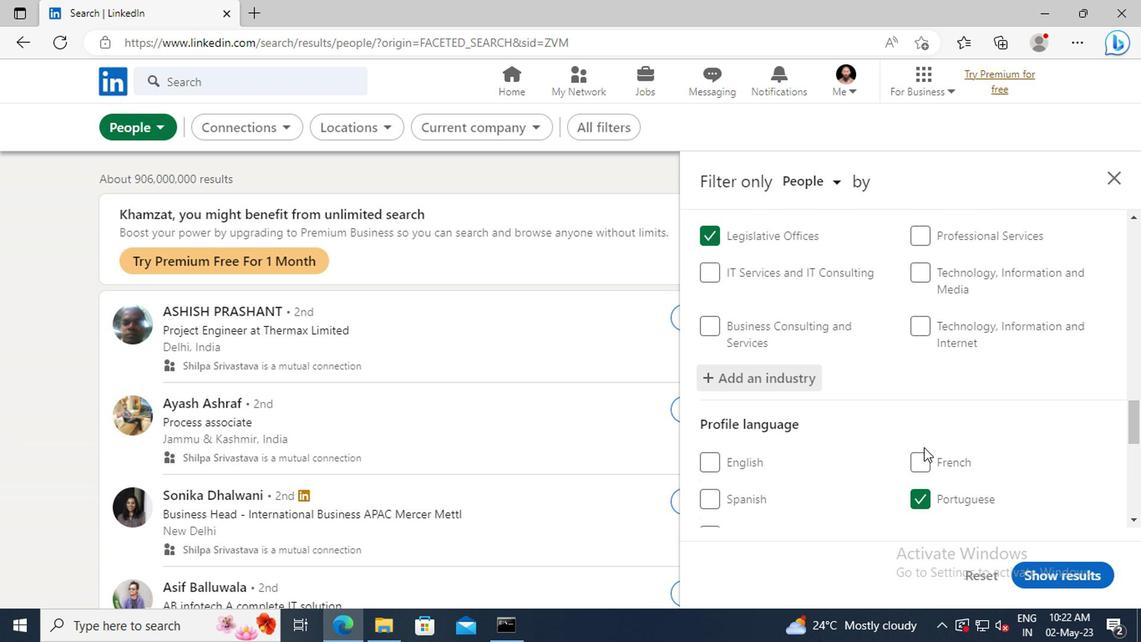 
Action: Mouse scrolled (919, 445) with delta (0, -1)
Screenshot: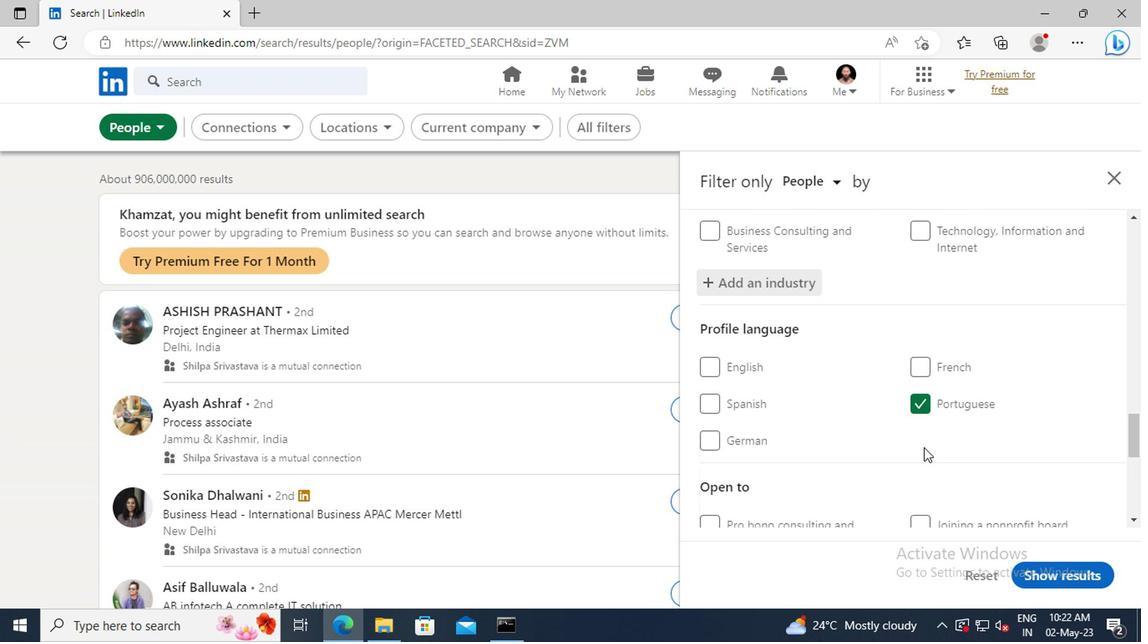 
Action: Mouse scrolled (919, 445) with delta (0, -1)
Screenshot: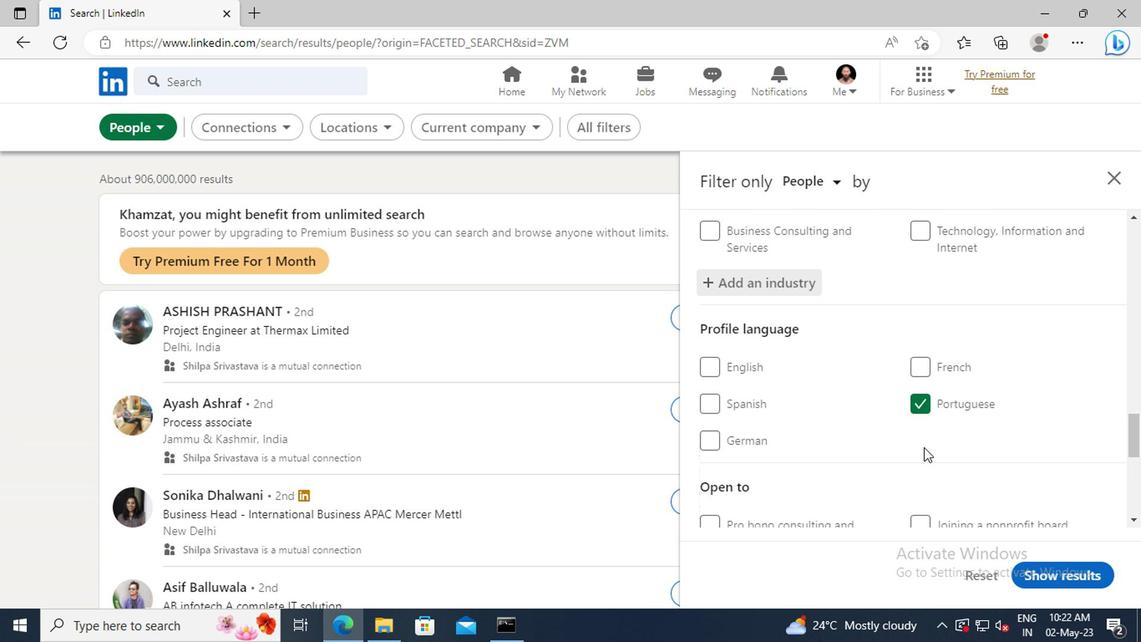 
Action: Mouse scrolled (919, 445) with delta (0, -1)
Screenshot: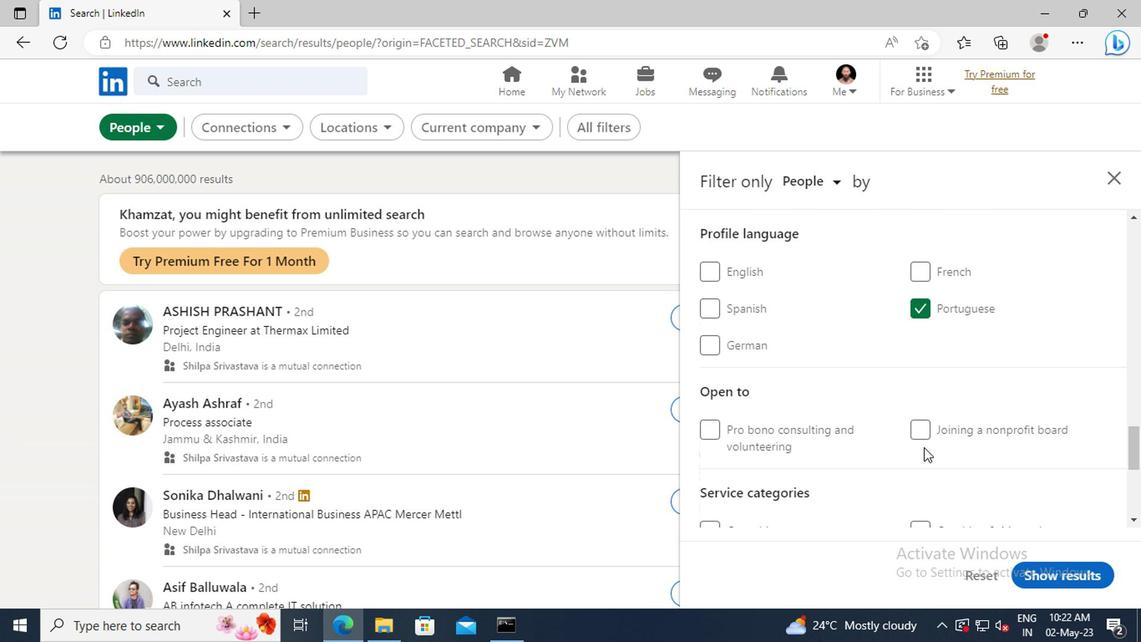 
Action: Mouse scrolled (919, 445) with delta (0, -1)
Screenshot: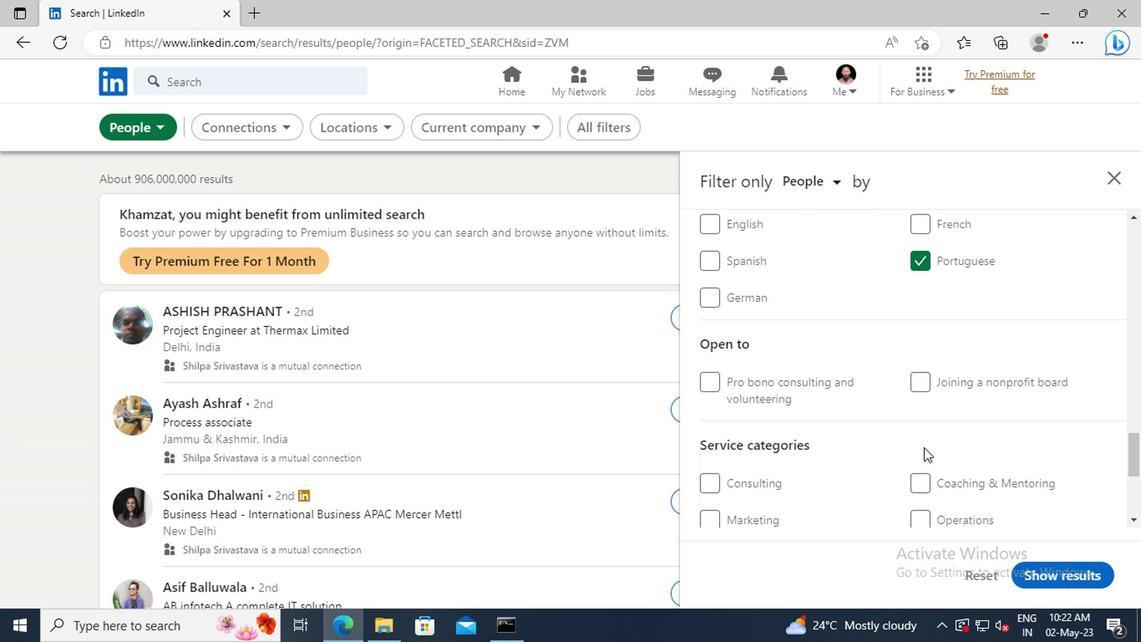 
Action: Mouse scrolled (919, 445) with delta (0, -1)
Screenshot: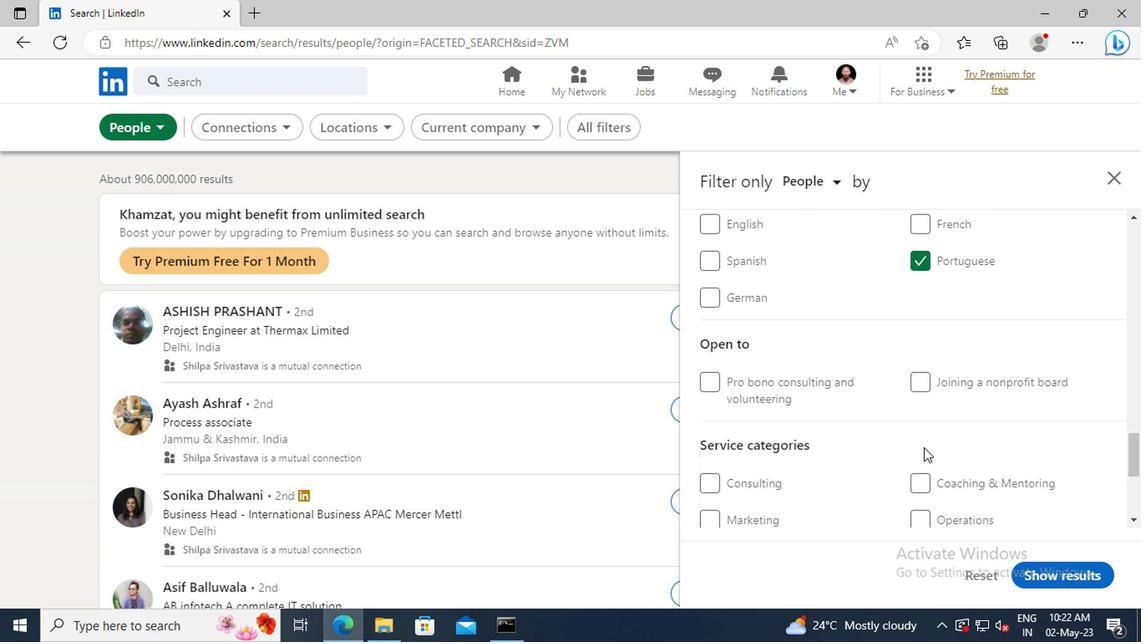 
Action: Mouse moved to (919, 458)
Screenshot: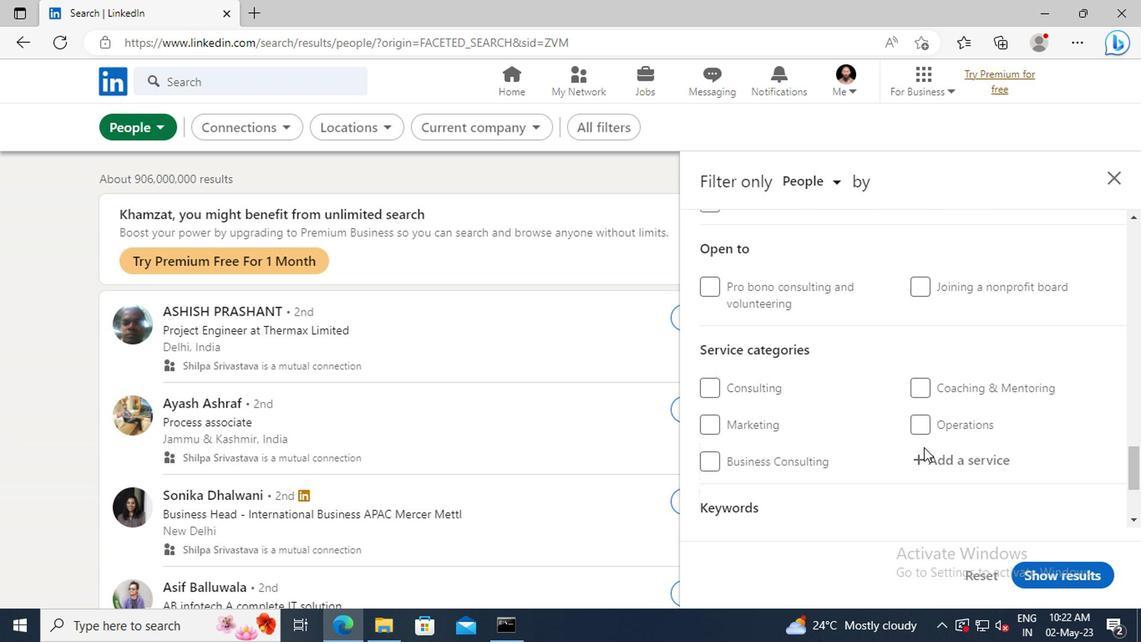 
Action: Mouse pressed left at (919, 458)
Screenshot: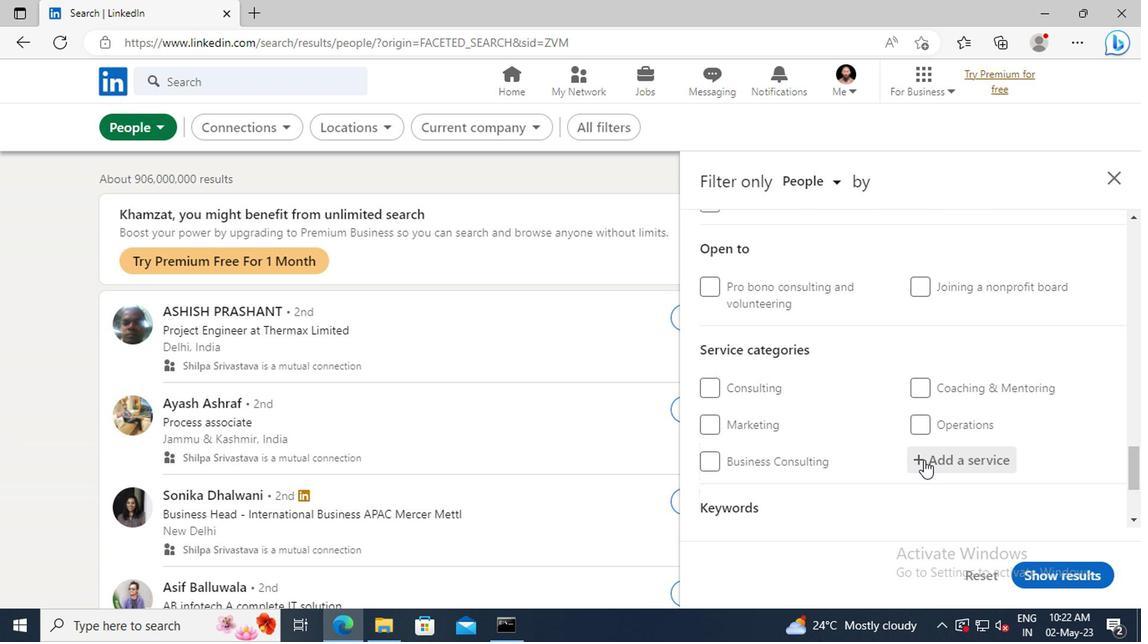 
Action: Key pressed <Key.shift>HOME<Key.space><Key.shift>NETW
Screenshot: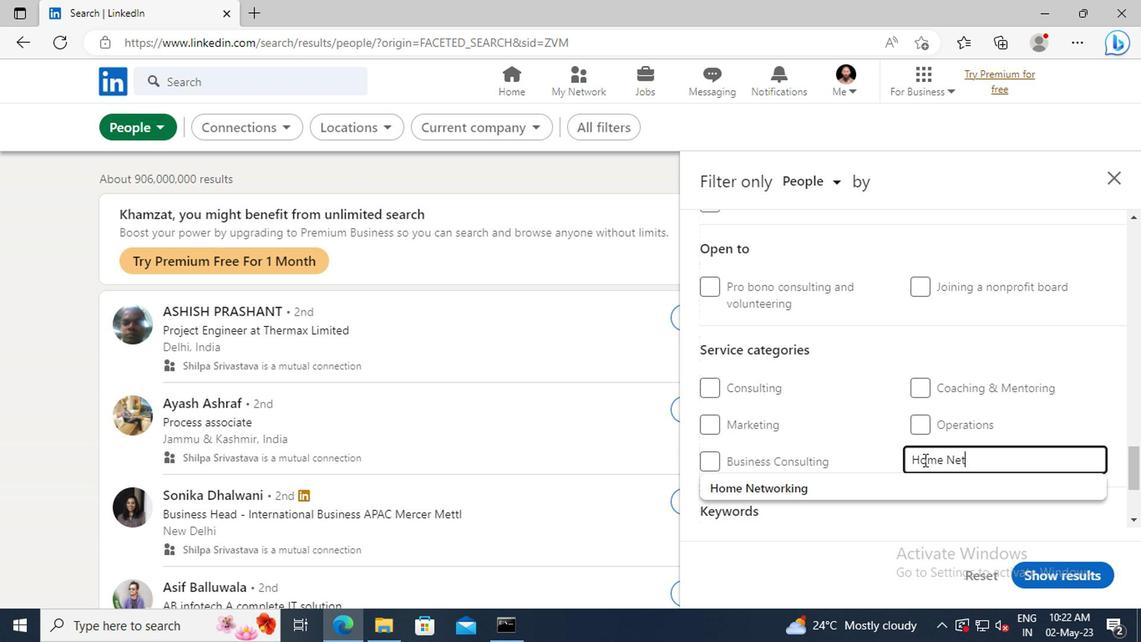 
Action: Mouse moved to (885, 489)
Screenshot: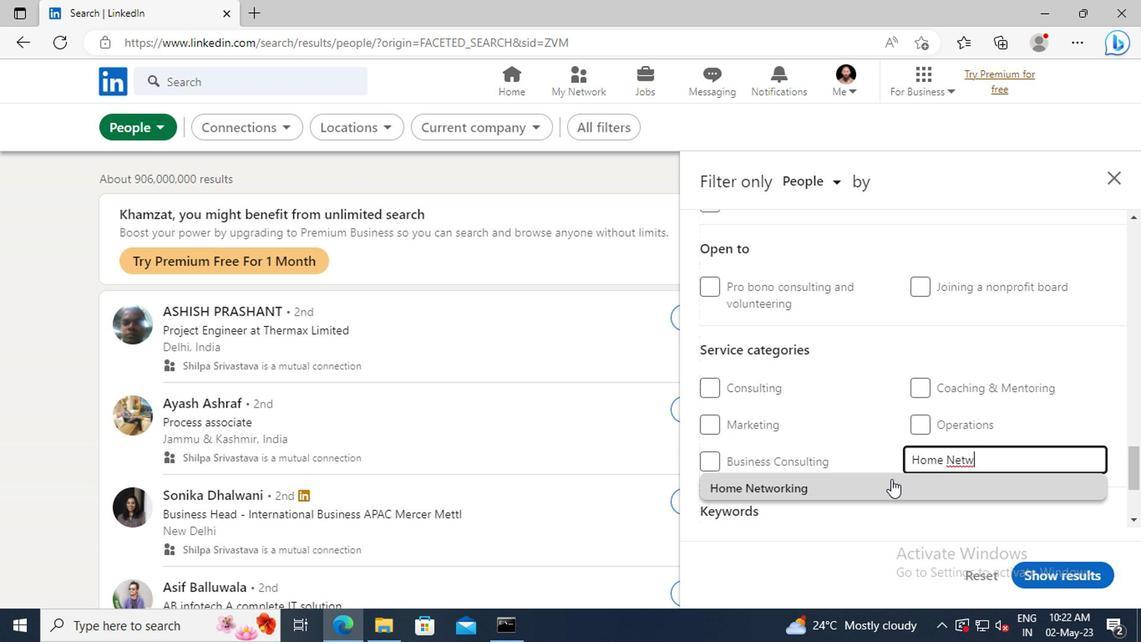 
Action: Mouse pressed left at (885, 489)
Screenshot: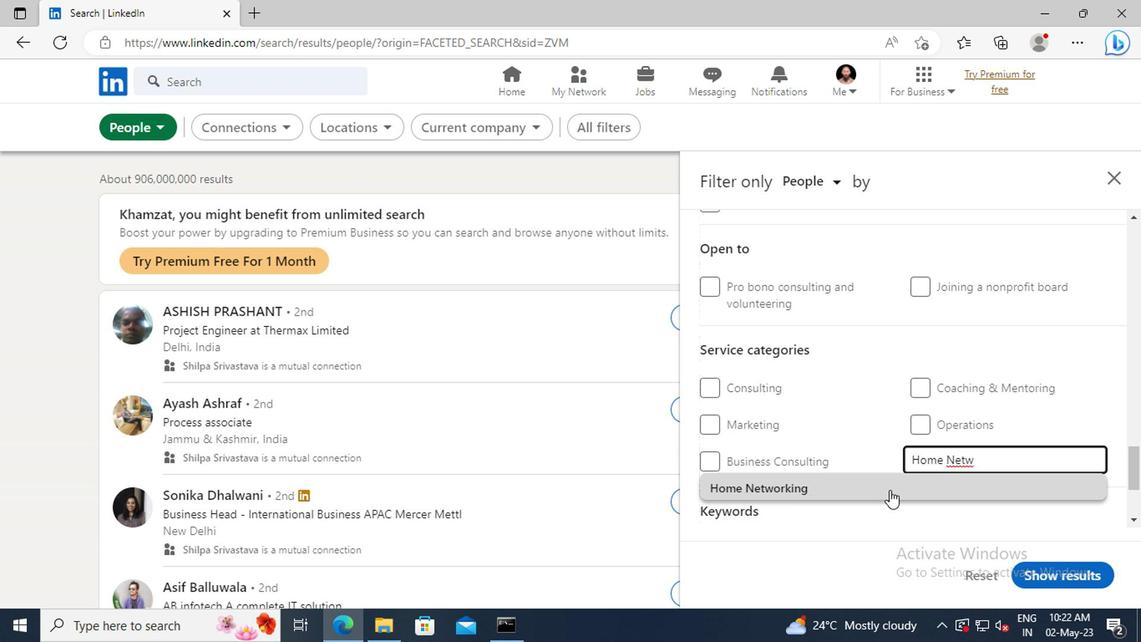 
Action: Mouse scrolled (885, 489) with delta (0, 0)
Screenshot: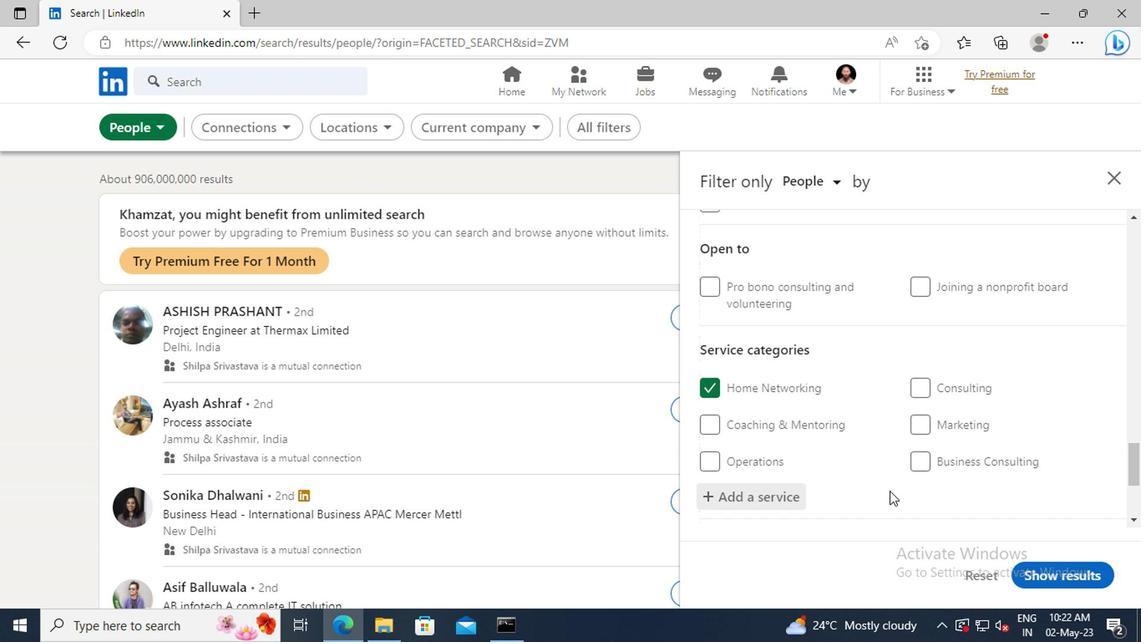 
Action: Mouse moved to (885, 491)
Screenshot: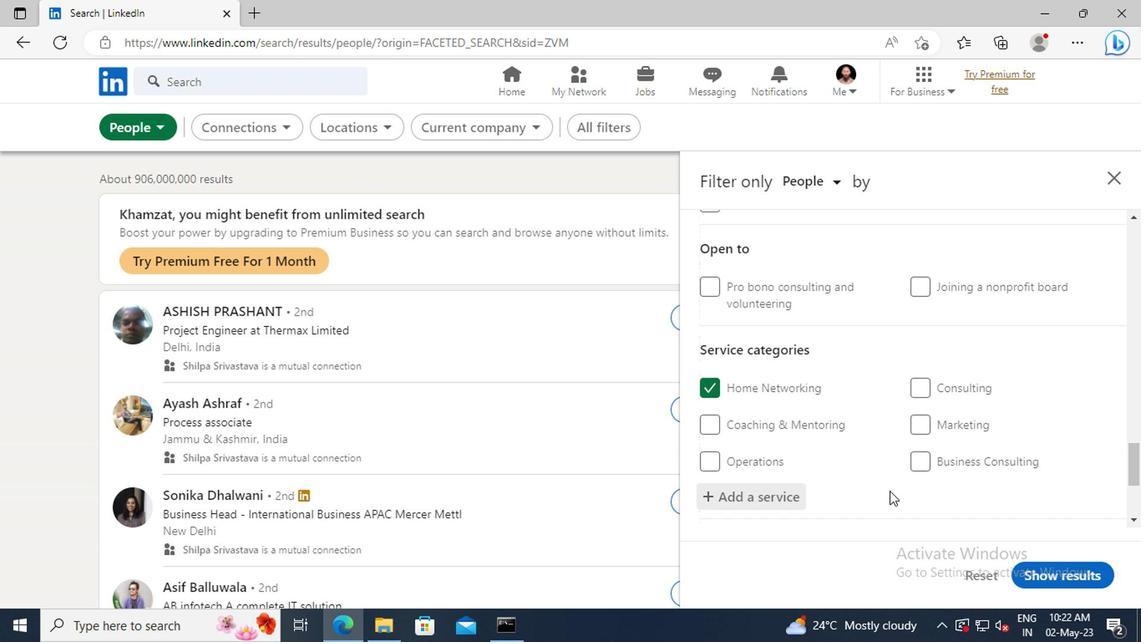 
Action: Mouse scrolled (885, 491) with delta (0, 0)
Screenshot: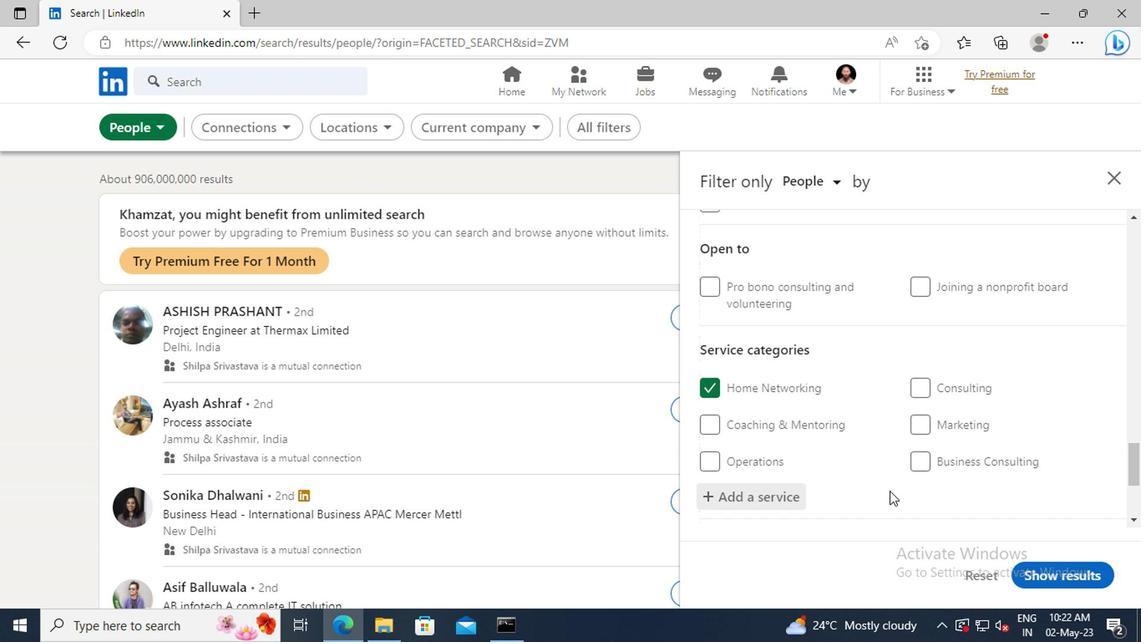 
Action: Mouse scrolled (885, 491) with delta (0, 0)
Screenshot: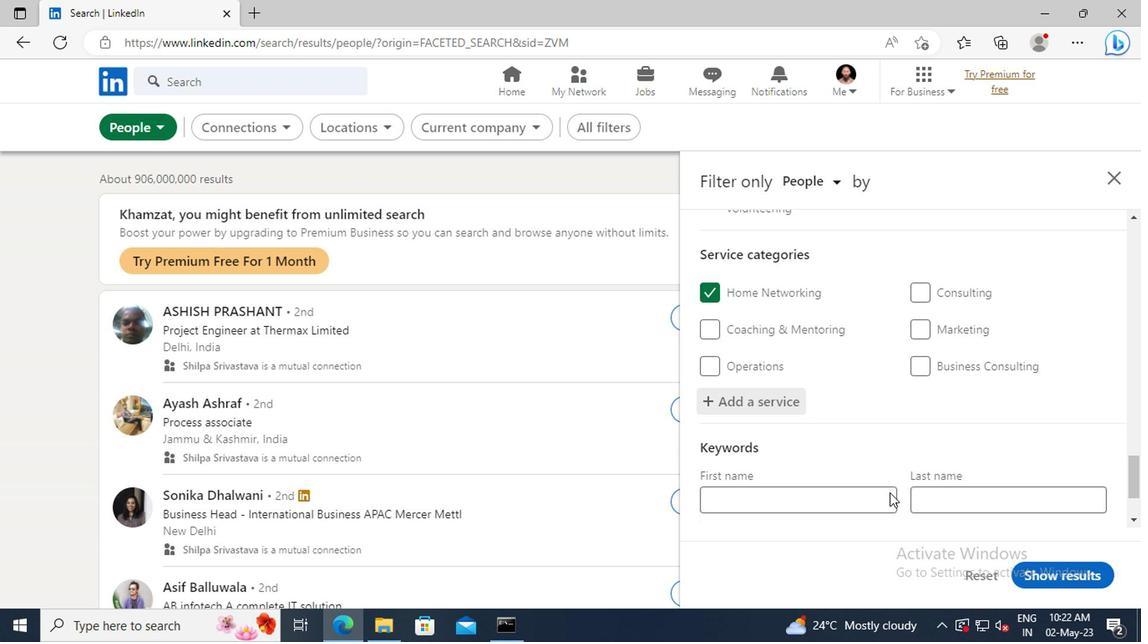 
Action: Mouse scrolled (885, 491) with delta (0, 0)
Screenshot: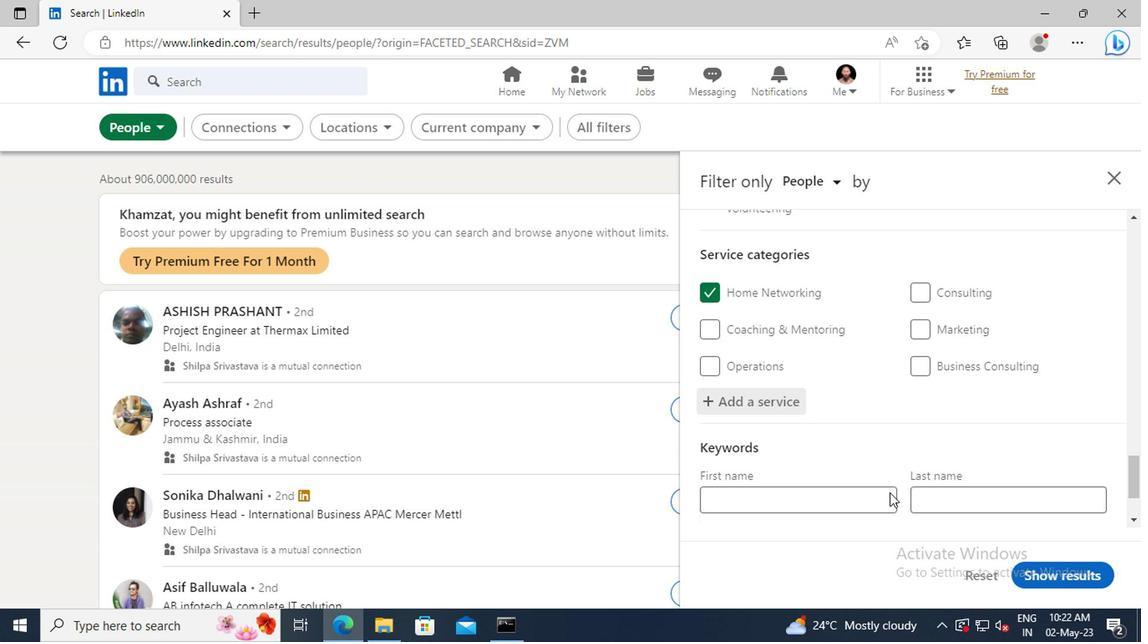 
Action: Mouse scrolled (885, 491) with delta (0, 0)
Screenshot: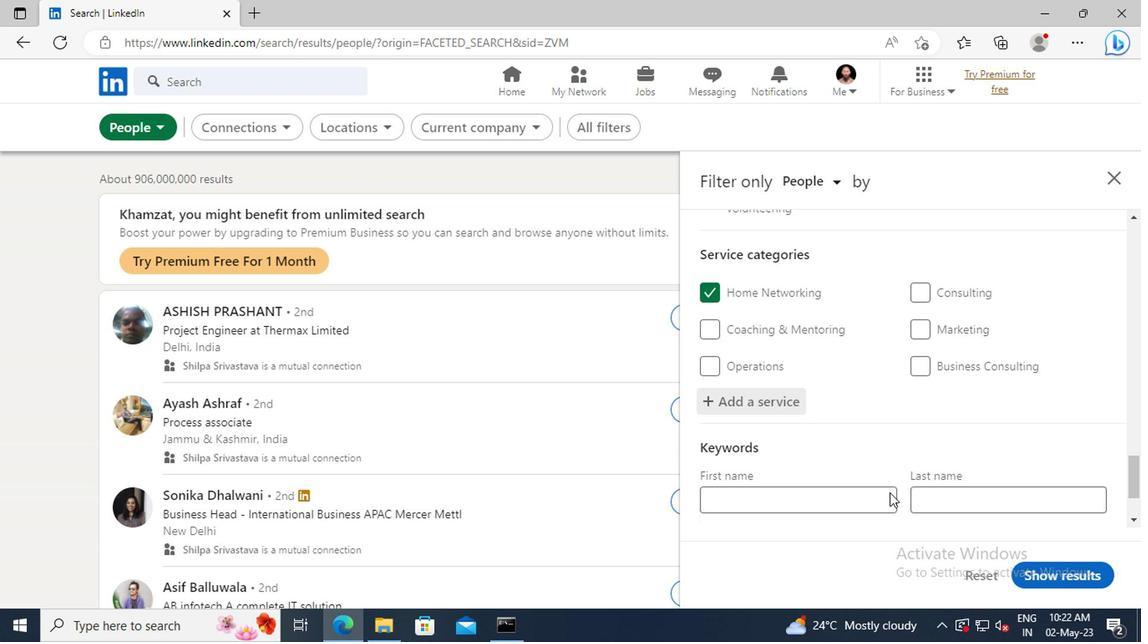 
Action: Mouse moved to (804, 456)
Screenshot: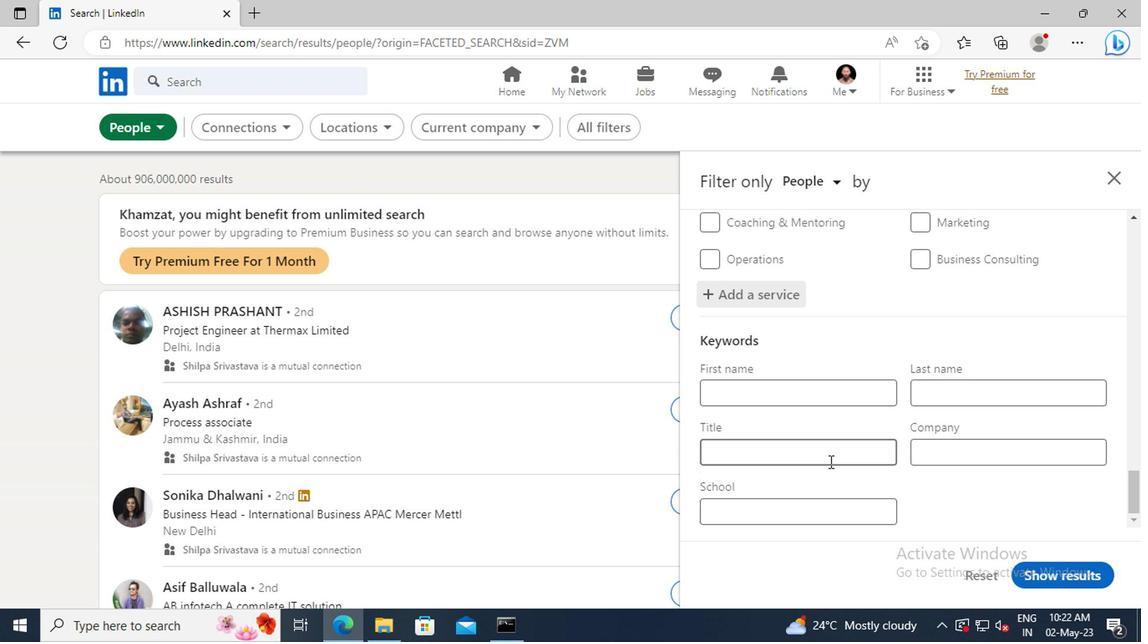 
Action: Mouse pressed left at (804, 456)
Screenshot: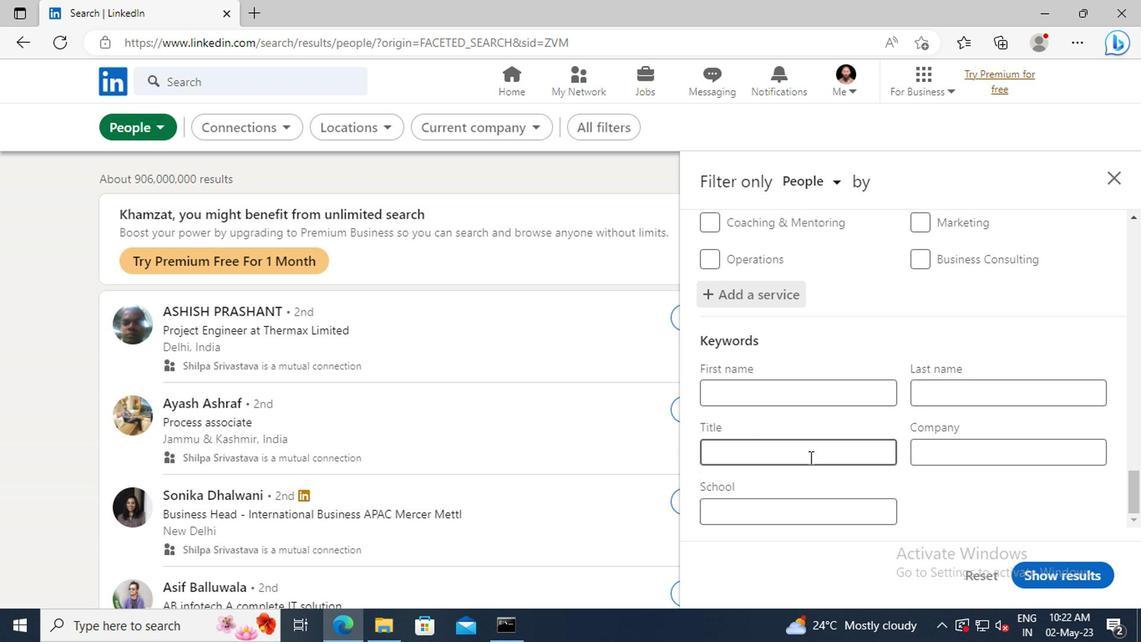 
Action: Key pressed <Key.shift>MOVER<Key.enter>
Screenshot: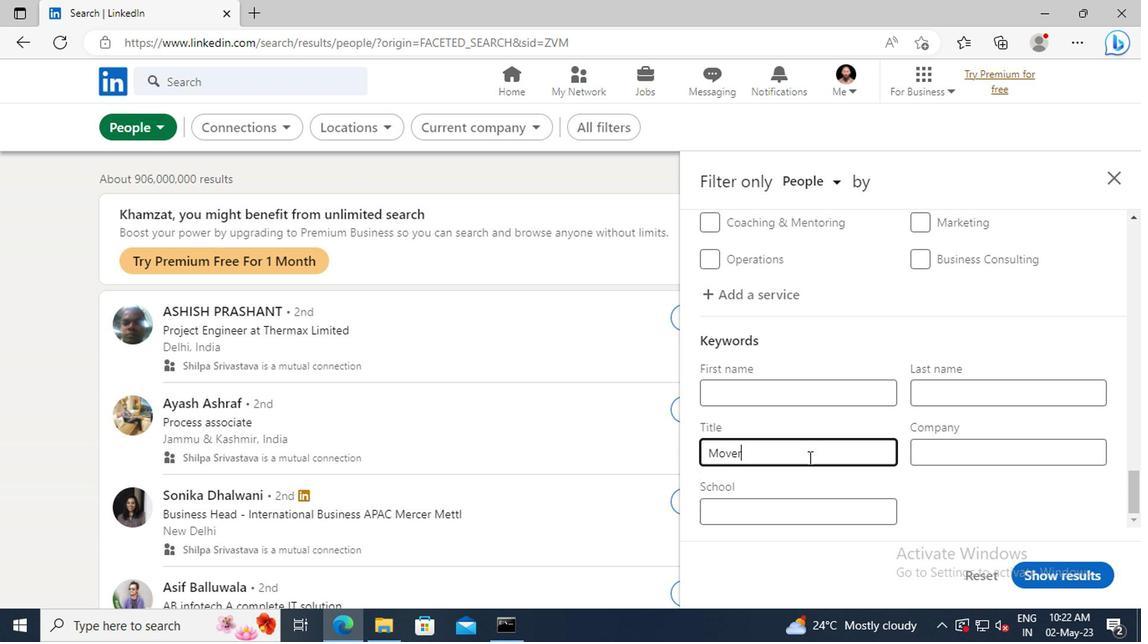 
Action: Mouse moved to (1033, 577)
Screenshot: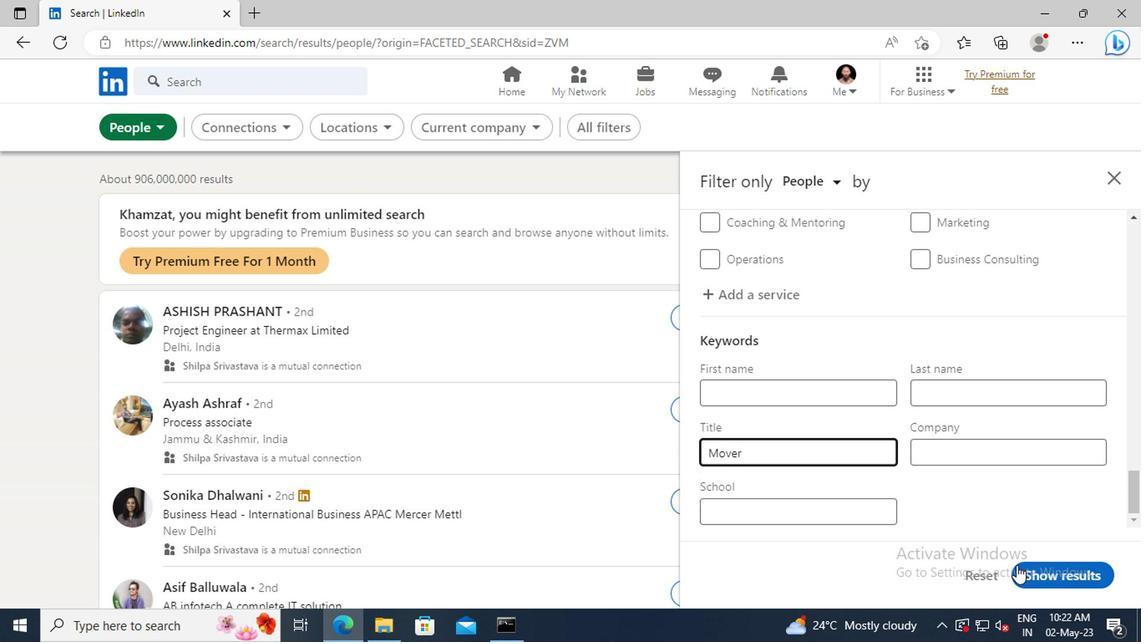
Action: Mouse pressed left at (1033, 577)
Screenshot: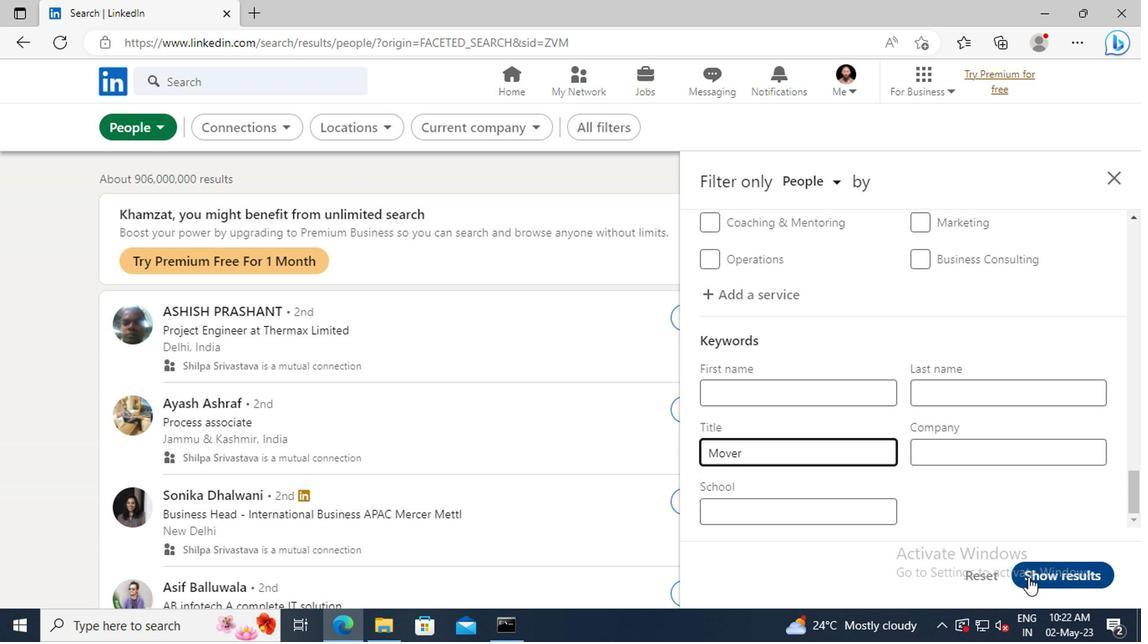 
